 Task: Find connections with filter location Tamale with filter topic #linkedinwith filter profile language English with filter current company SK - Human Resources Consultant with filter school Bareilly College with filter industry Recreational Facilities with filter service category SupportTechnical Writing with filter keywords title Account Representative
Action: Mouse moved to (265, 321)
Screenshot: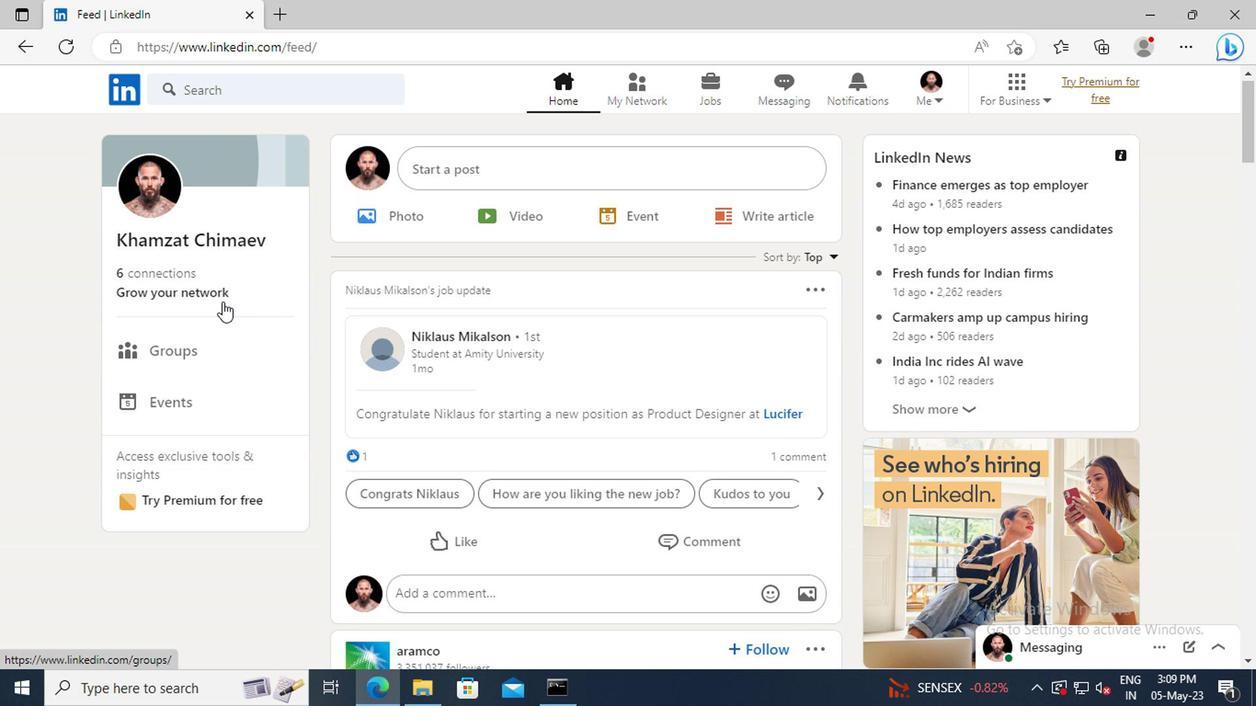 
Action: Mouse pressed left at (265, 321)
Screenshot: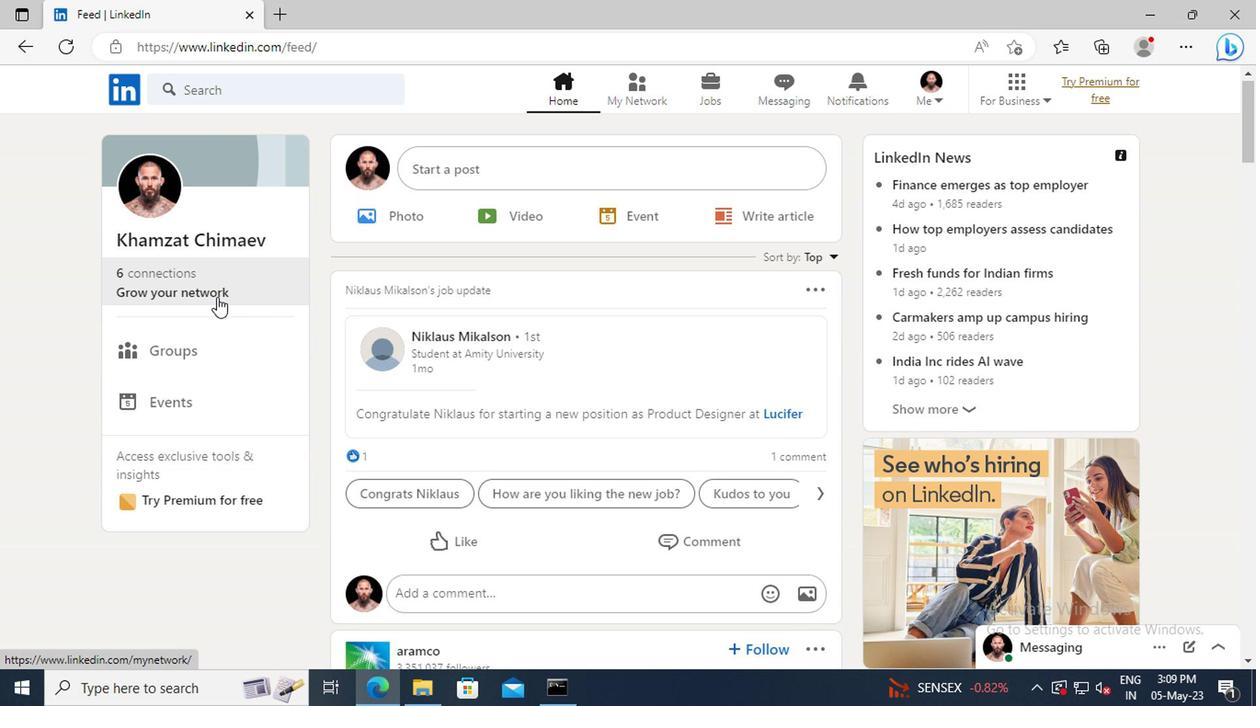 
Action: Mouse moved to (260, 255)
Screenshot: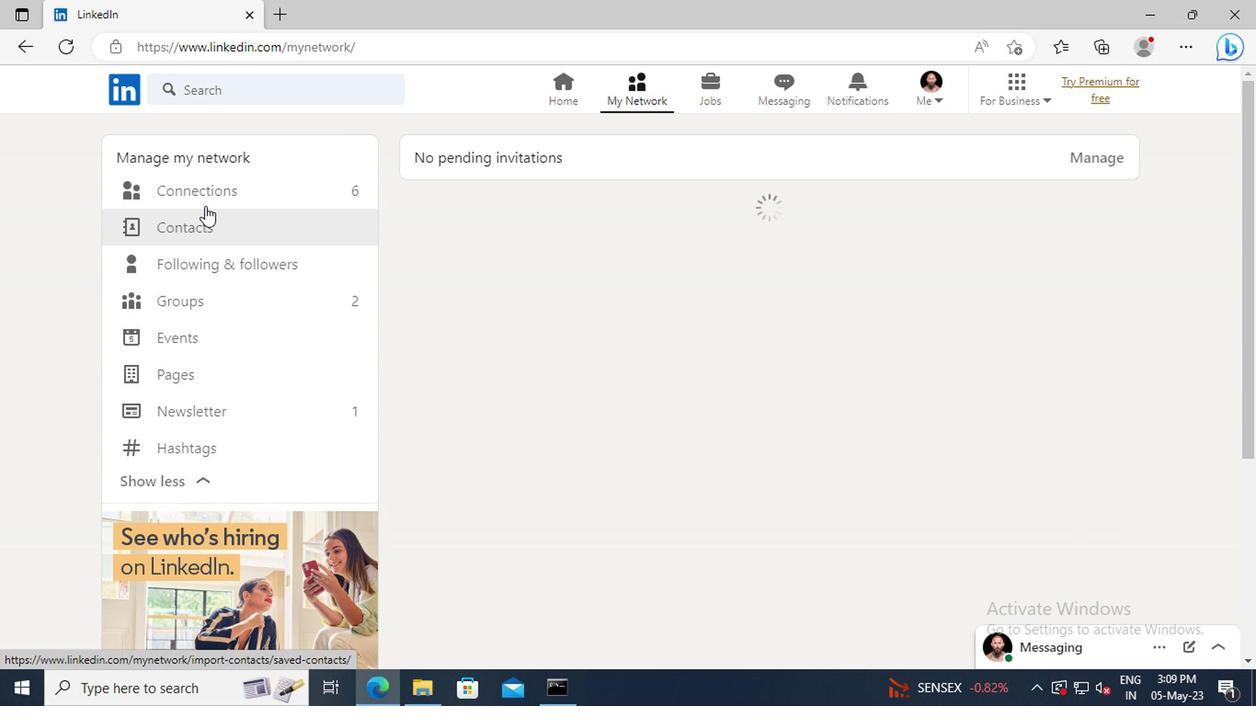 
Action: Mouse pressed left at (260, 255)
Screenshot: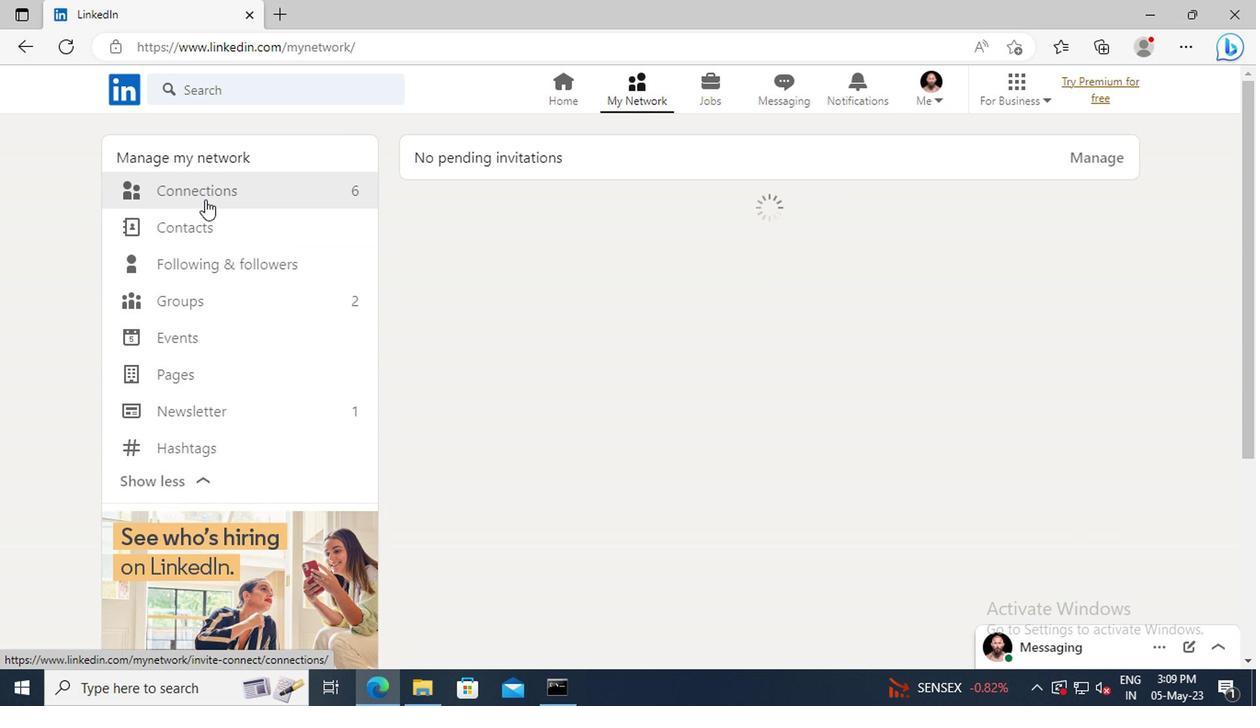 
Action: Mouse moved to (649, 255)
Screenshot: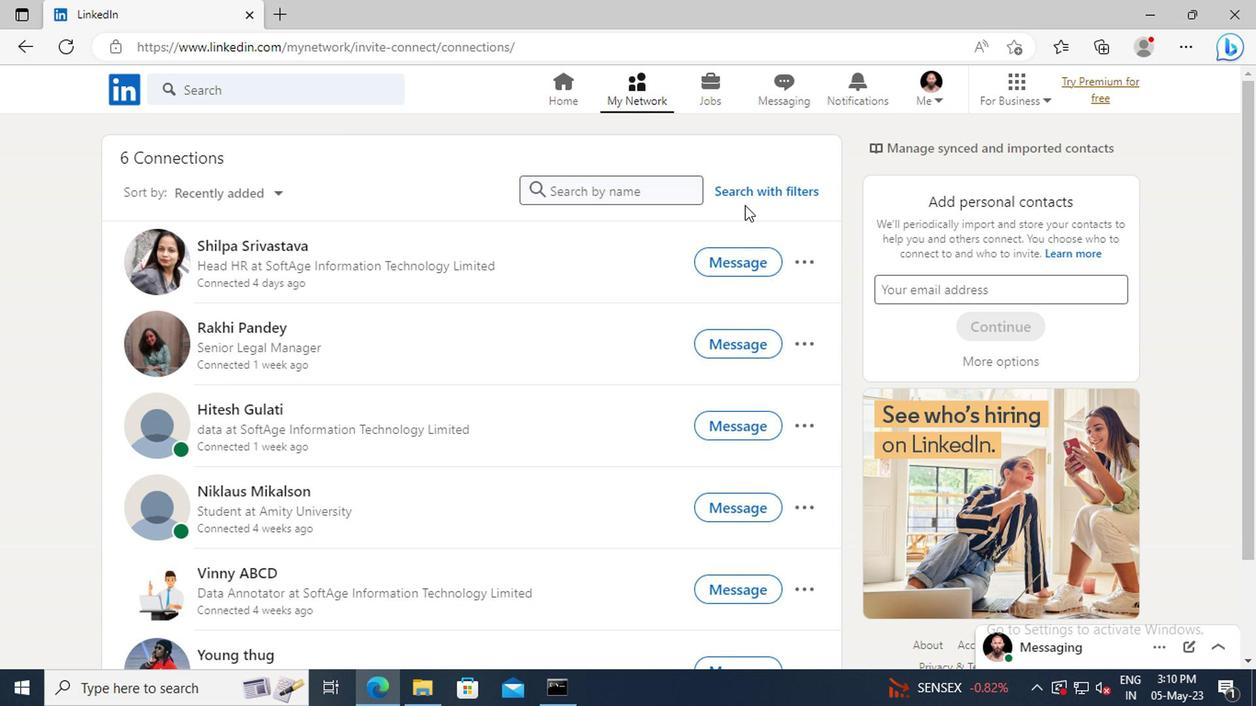 
Action: Mouse pressed left at (649, 255)
Screenshot: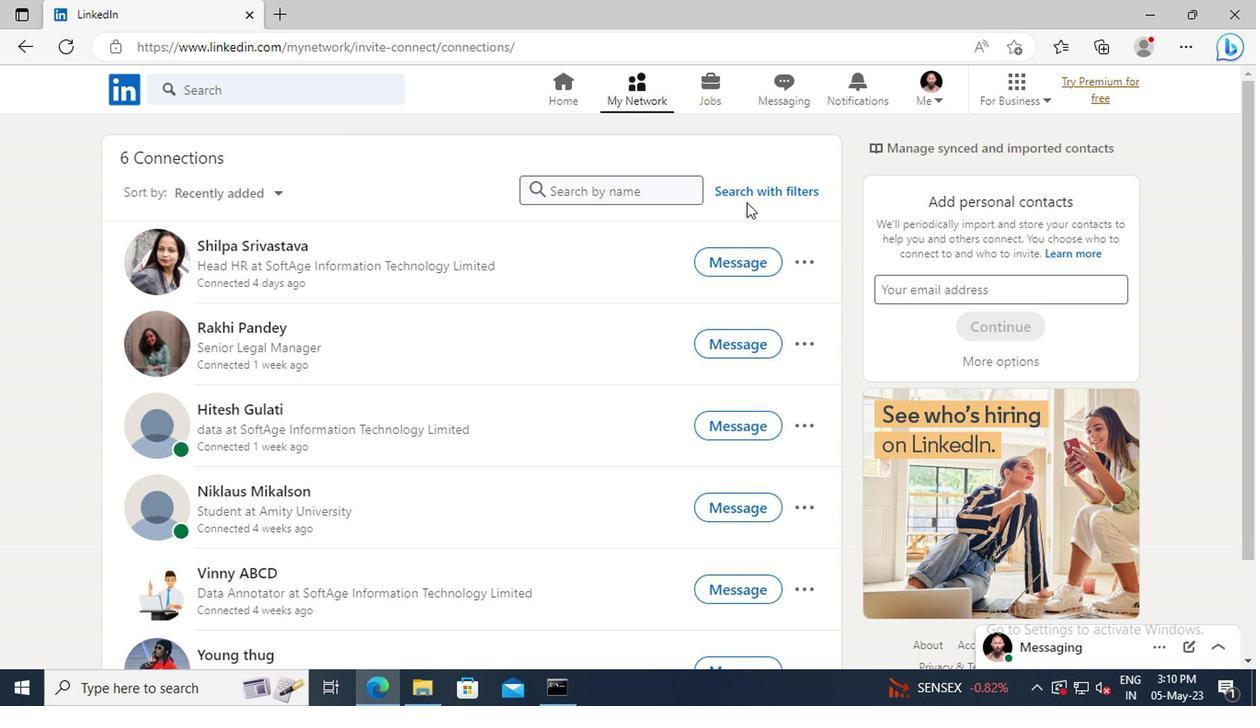 
Action: Mouse moved to (613, 215)
Screenshot: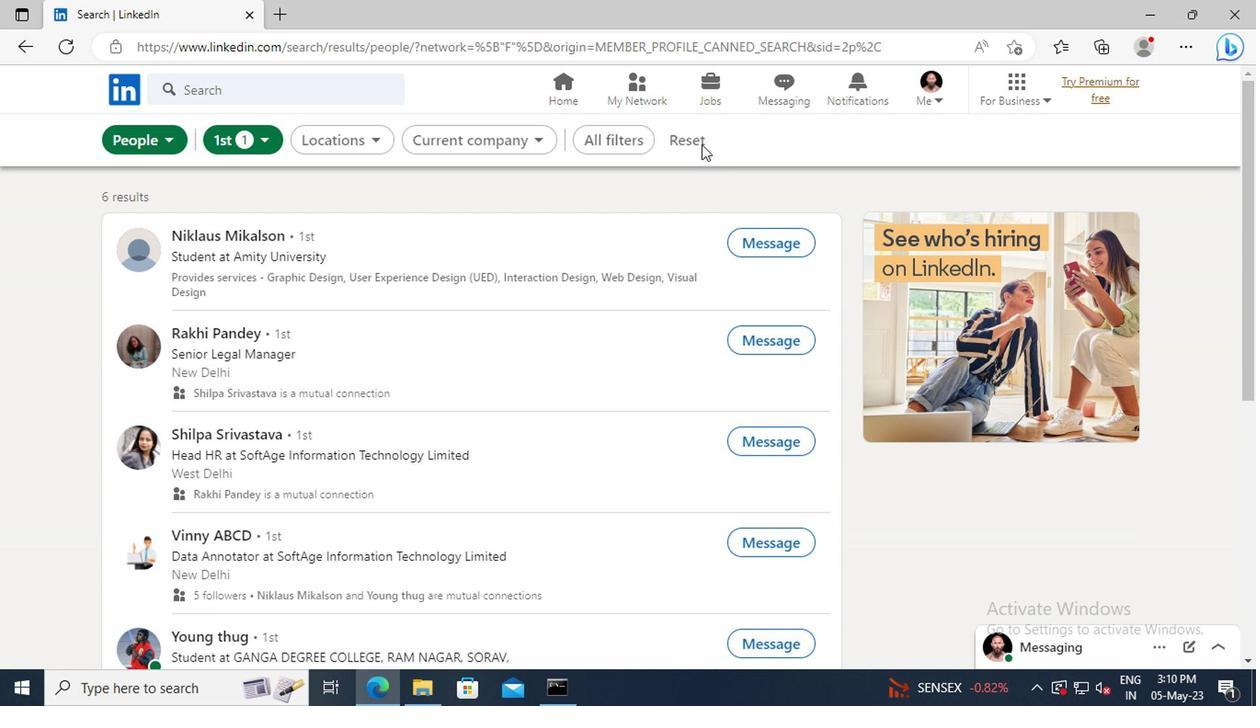 
Action: Mouse pressed left at (613, 215)
Screenshot: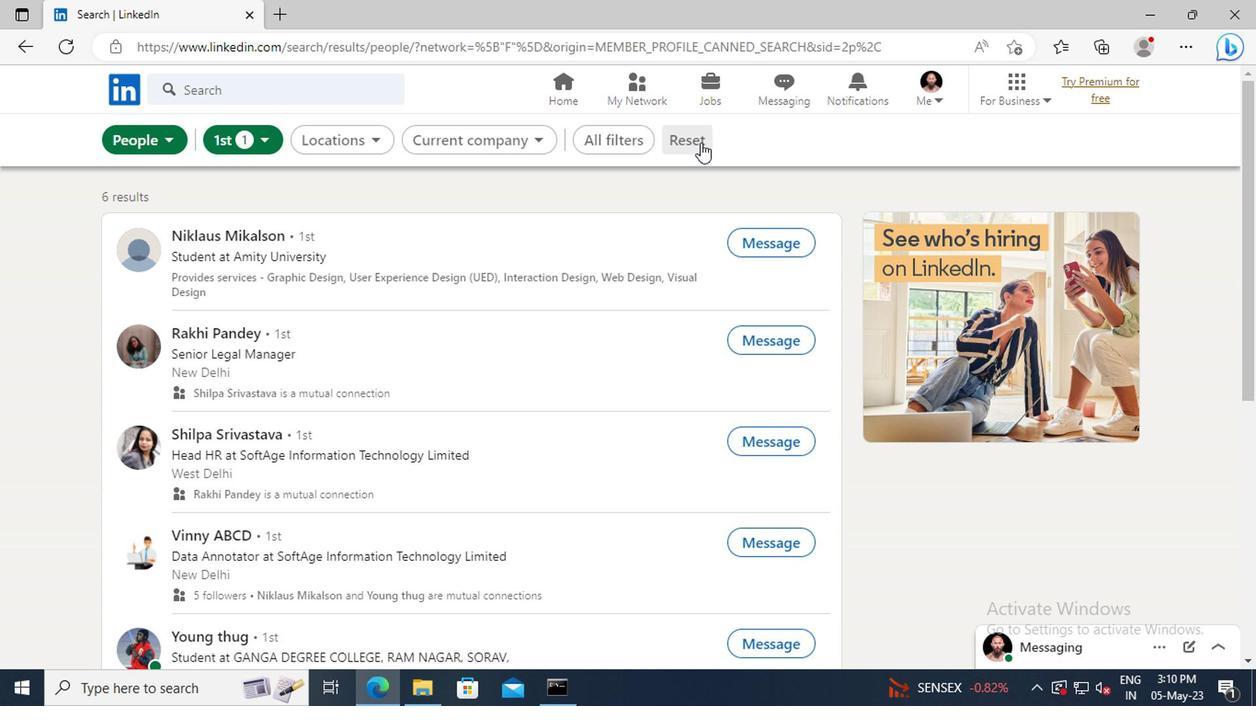 
Action: Mouse moved to (597, 214)
Screenshot: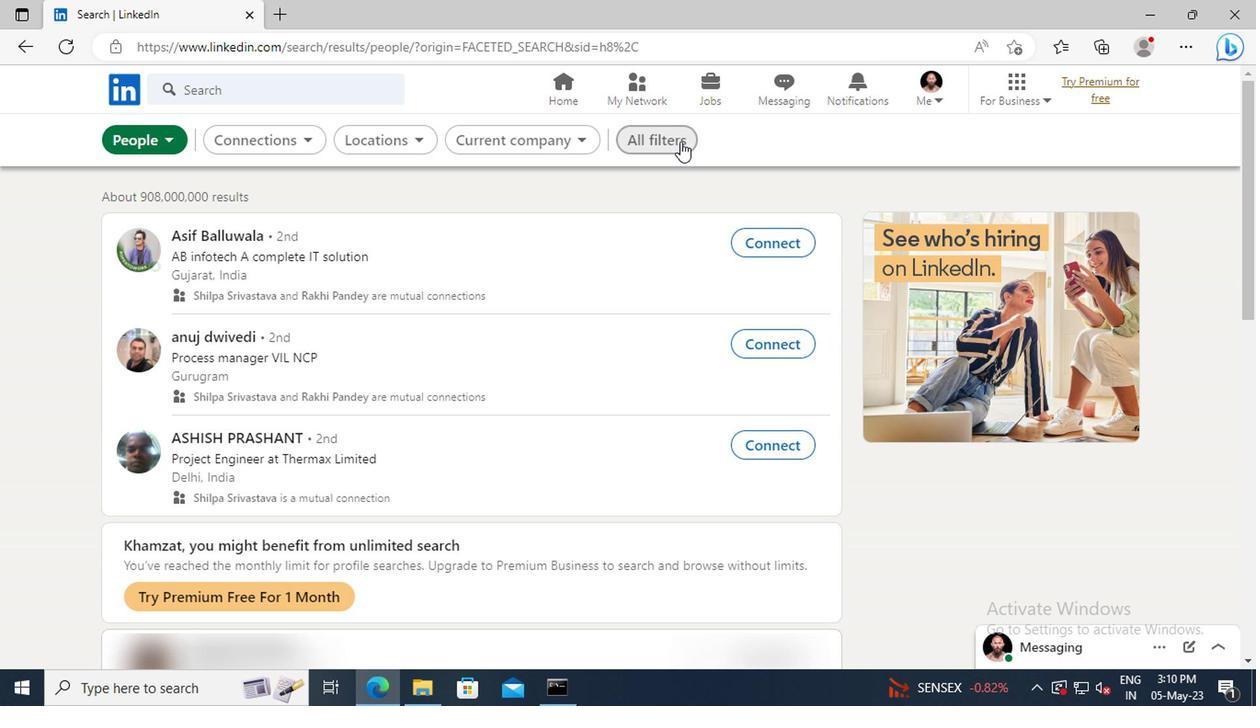 
Action: Mouse pressed left at (597, 214)
Screenshot: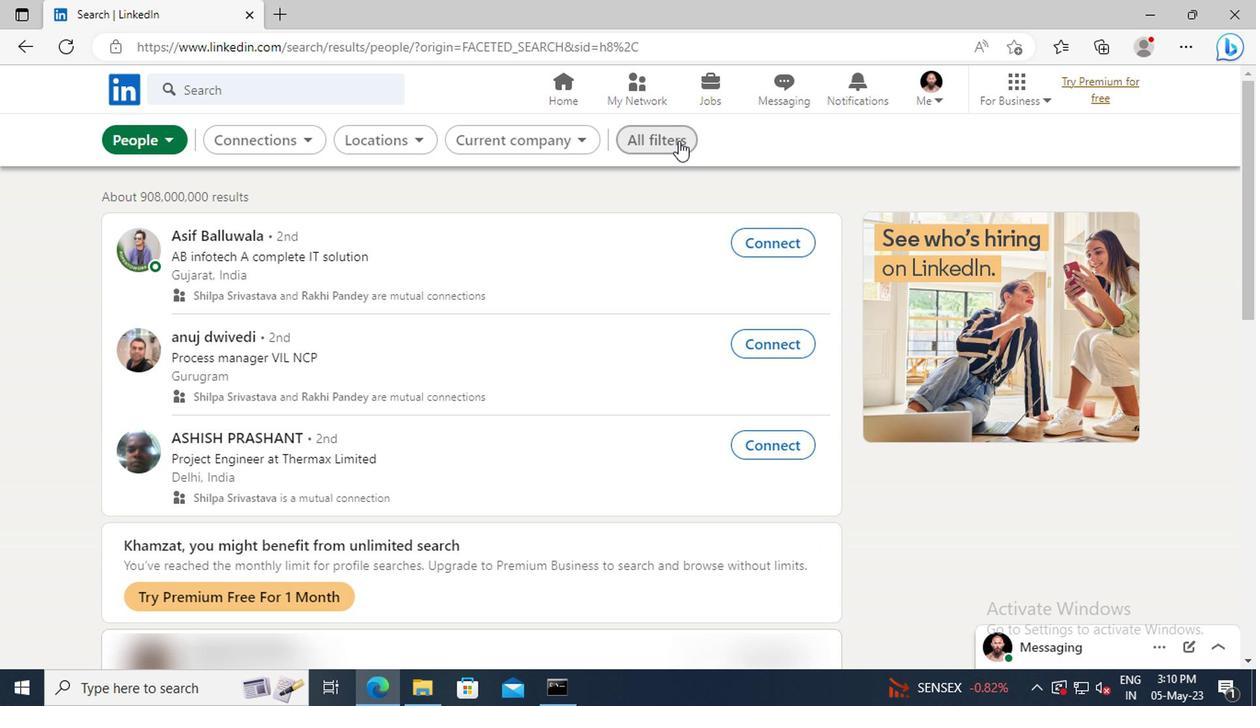 
Action: Mouse moved to (821, 361)
Screenshot: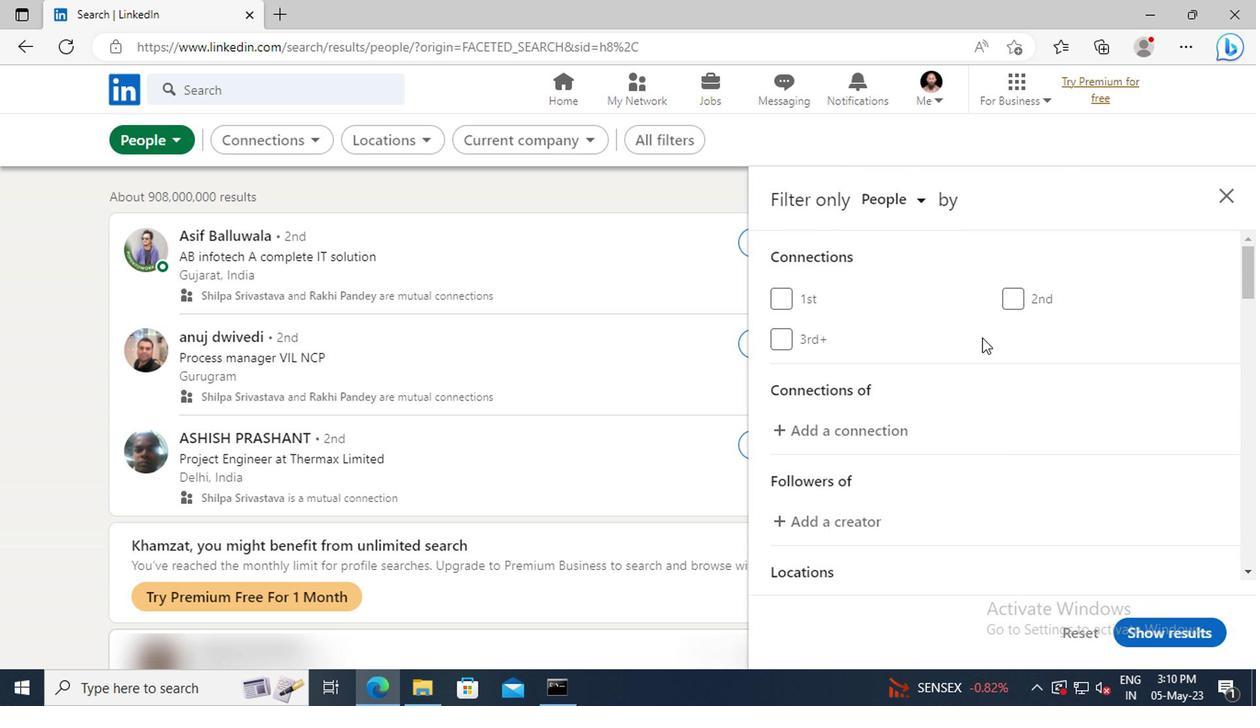 
Action: Mouse scrolled (821, 361) with delta (0, 0)
Screenshot: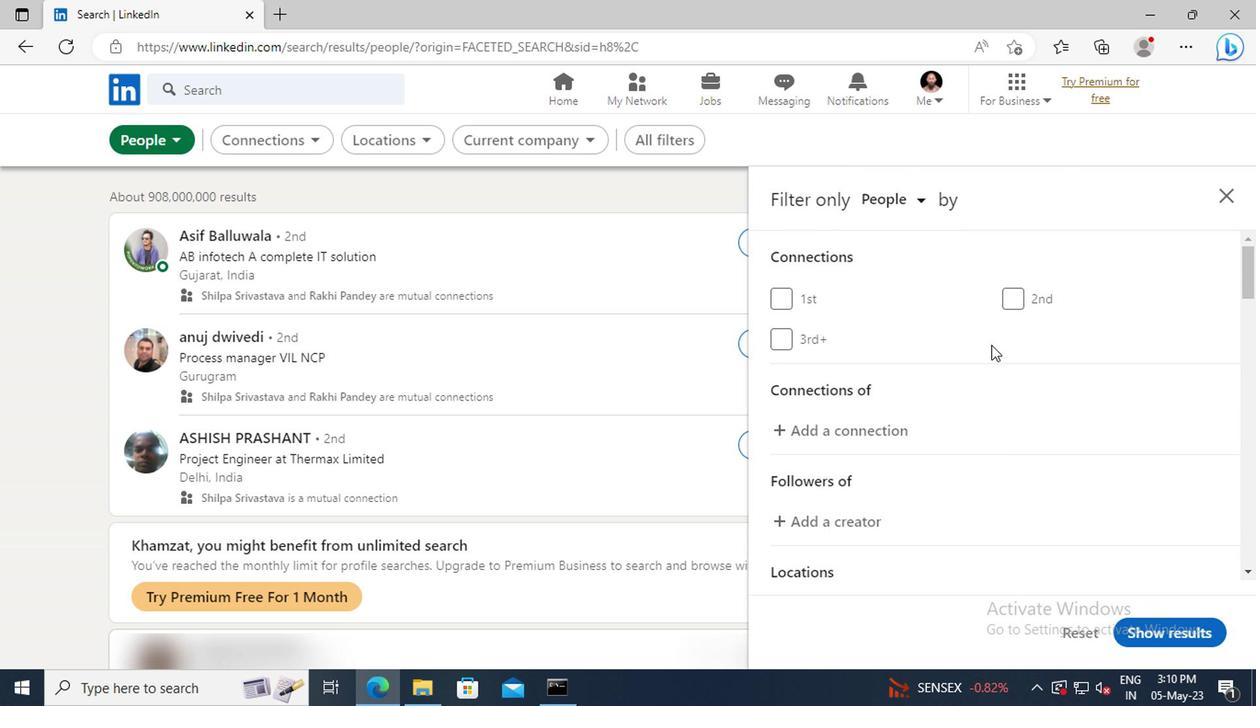 
Action: Mouse scrolled (821, 361) with delta (0, 0)
Screenshot: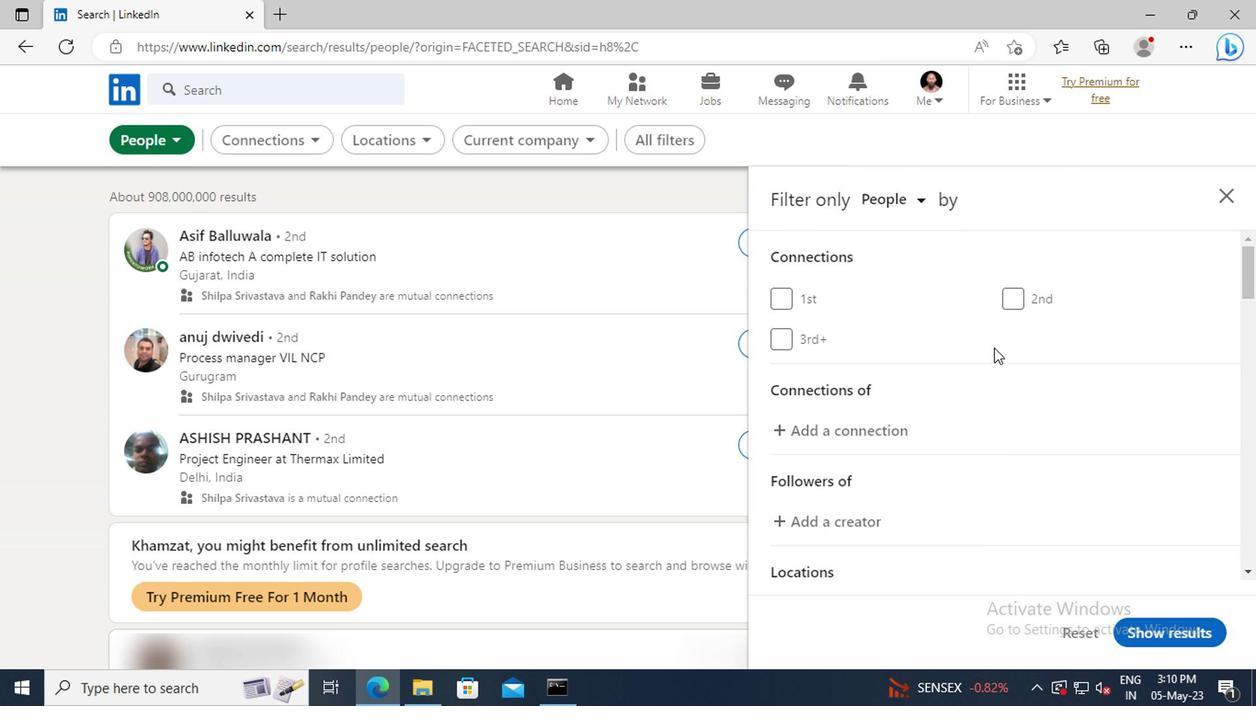 
Action: Mouse scrolled (821, 361) with delta (0, 0)
Screenshot: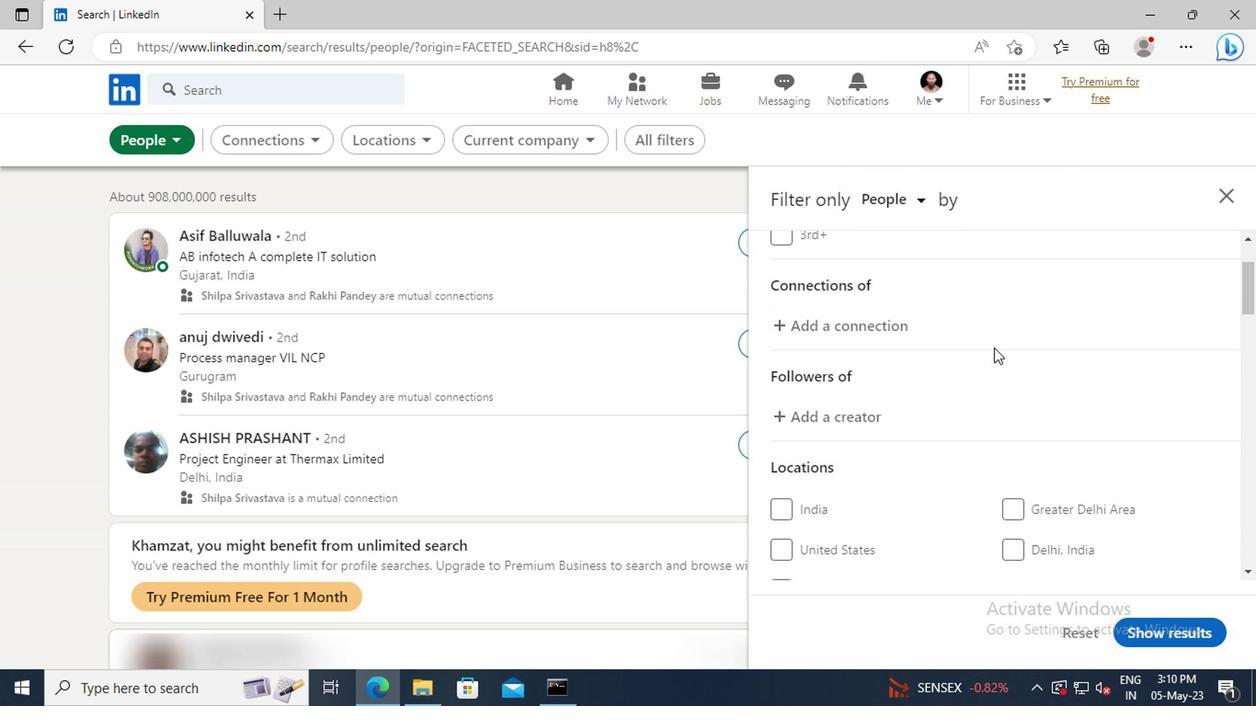
Action: Mouse scrolled (821, 361) with delta (0, 0)
Screenshot: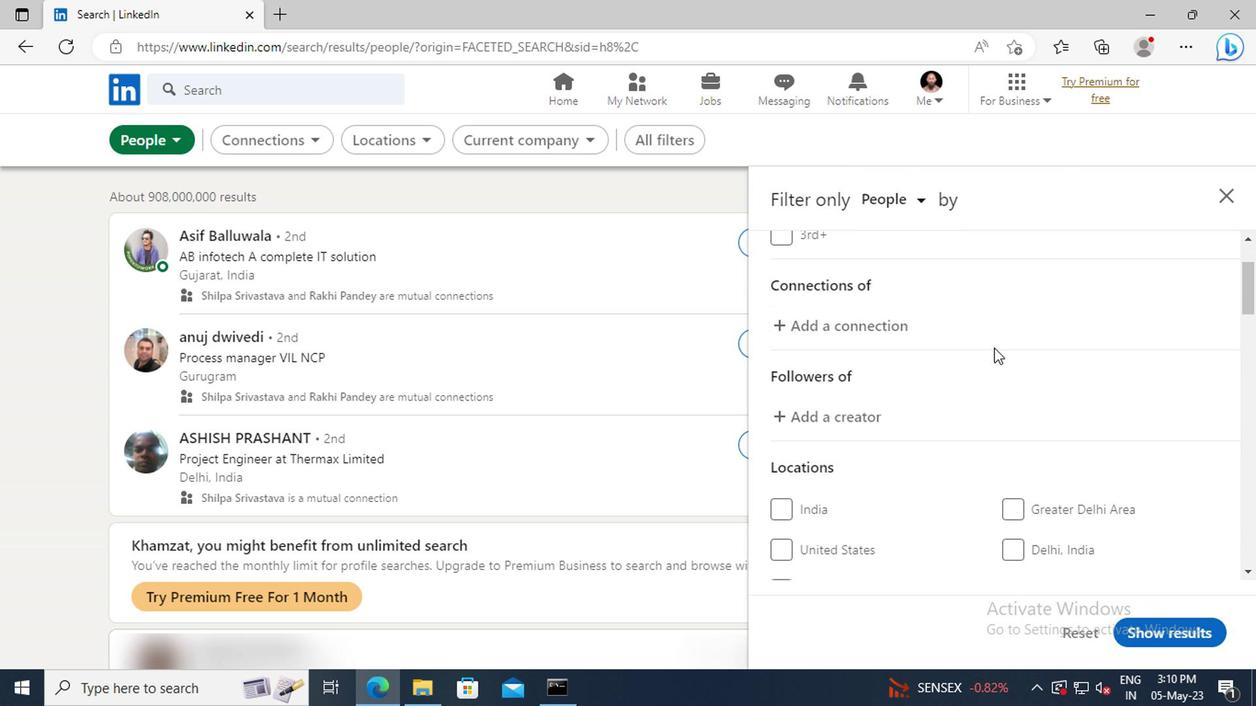 
Action: Mouse scrolled (821, 361) with delta (0, 0)
Screenshot: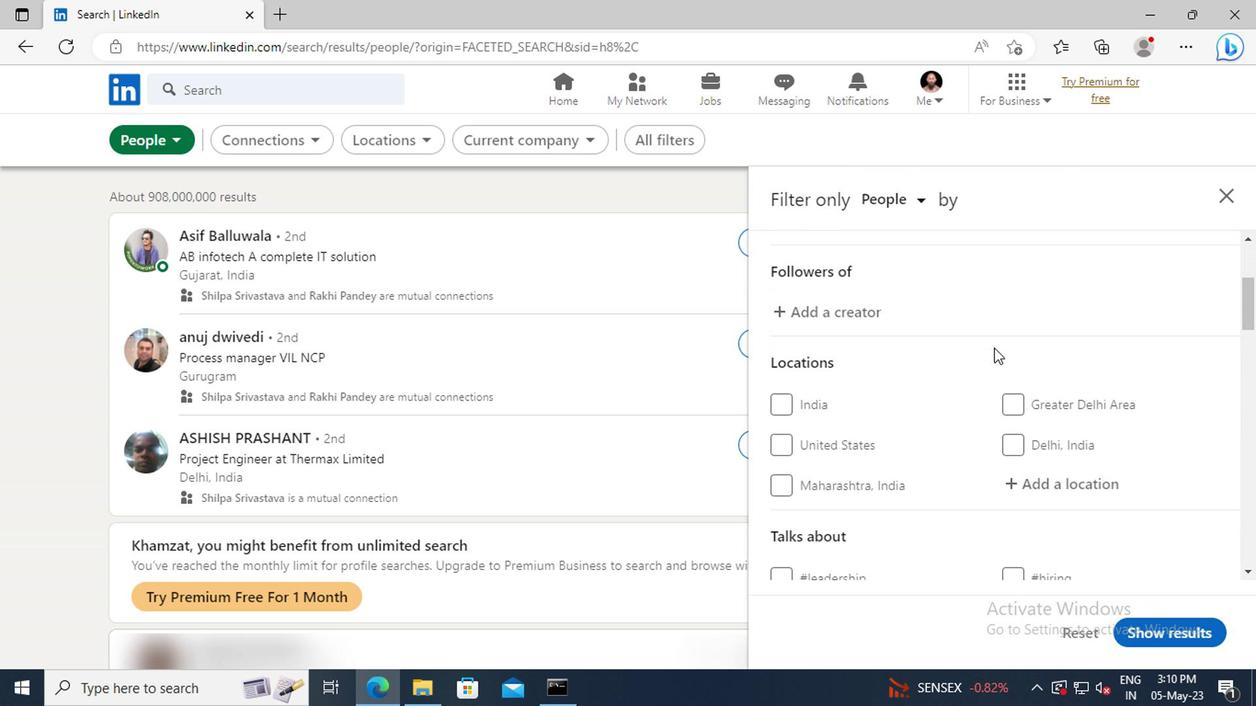 
Action: Mouse scrolled (821, 361) with delta (0, 0)
Screenshot: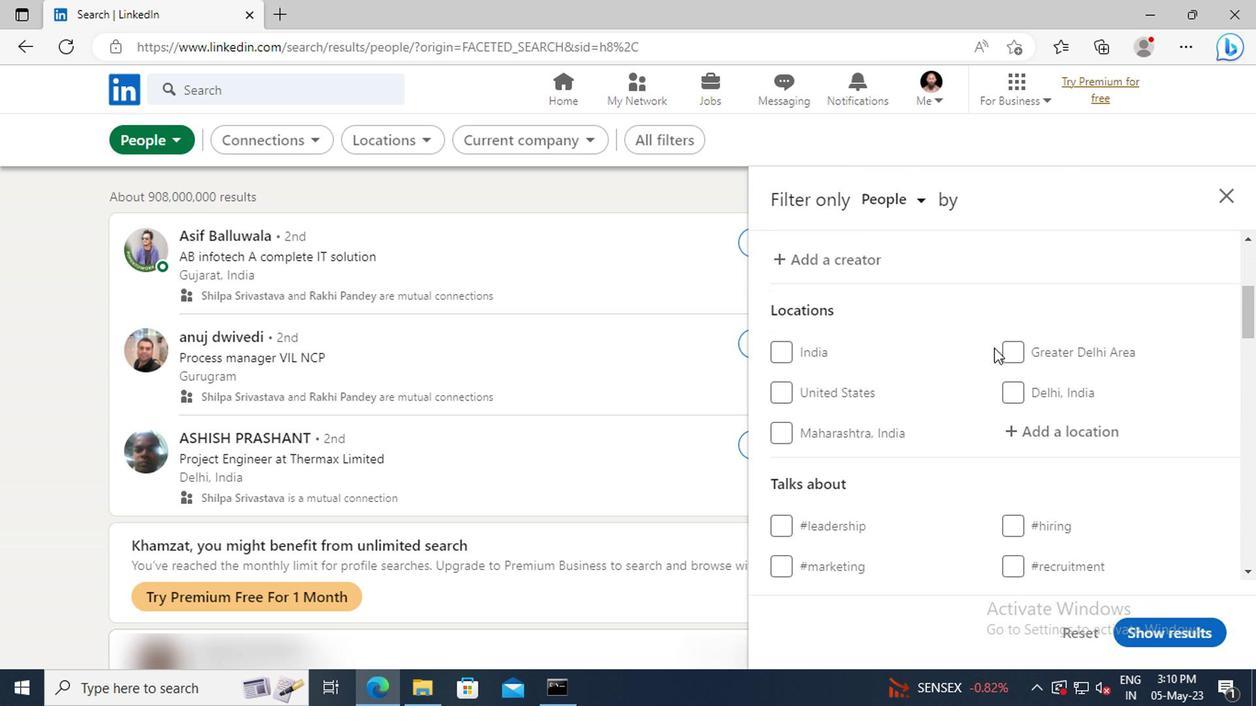 
Action: Mouse moved to (835, 387)
Screenshot: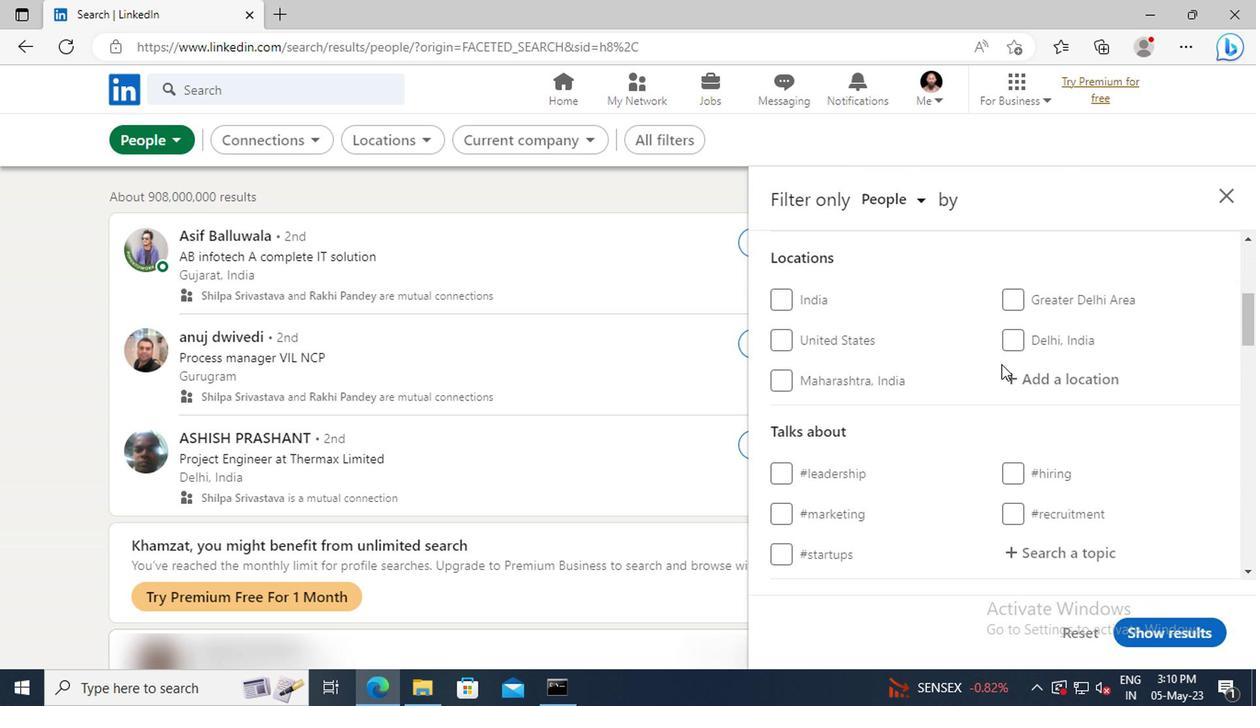 
Action: Mouse pressed left at (835, 387)
Screenshot: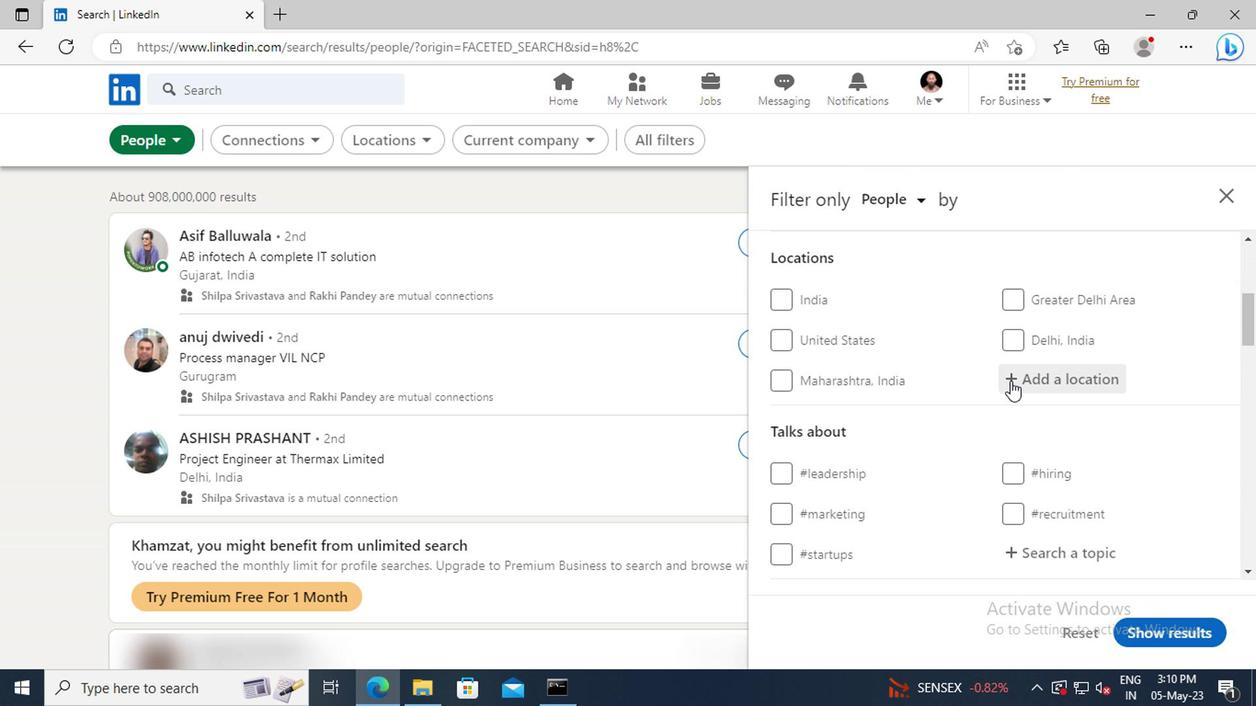 
Action: Key pressed <Key.shift>TAMALE<Key.enter>
Screenshot: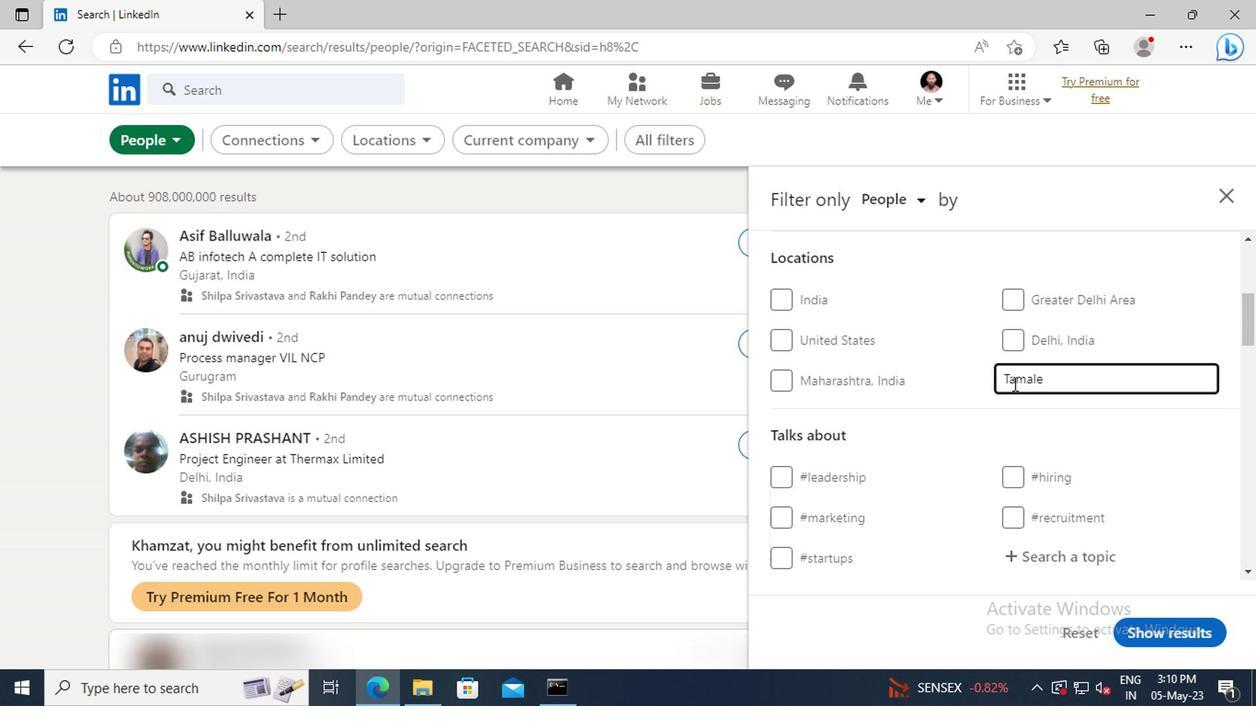 
Action: Mouse scrolled (835, 386) with delta (0, 0)
Screenshot: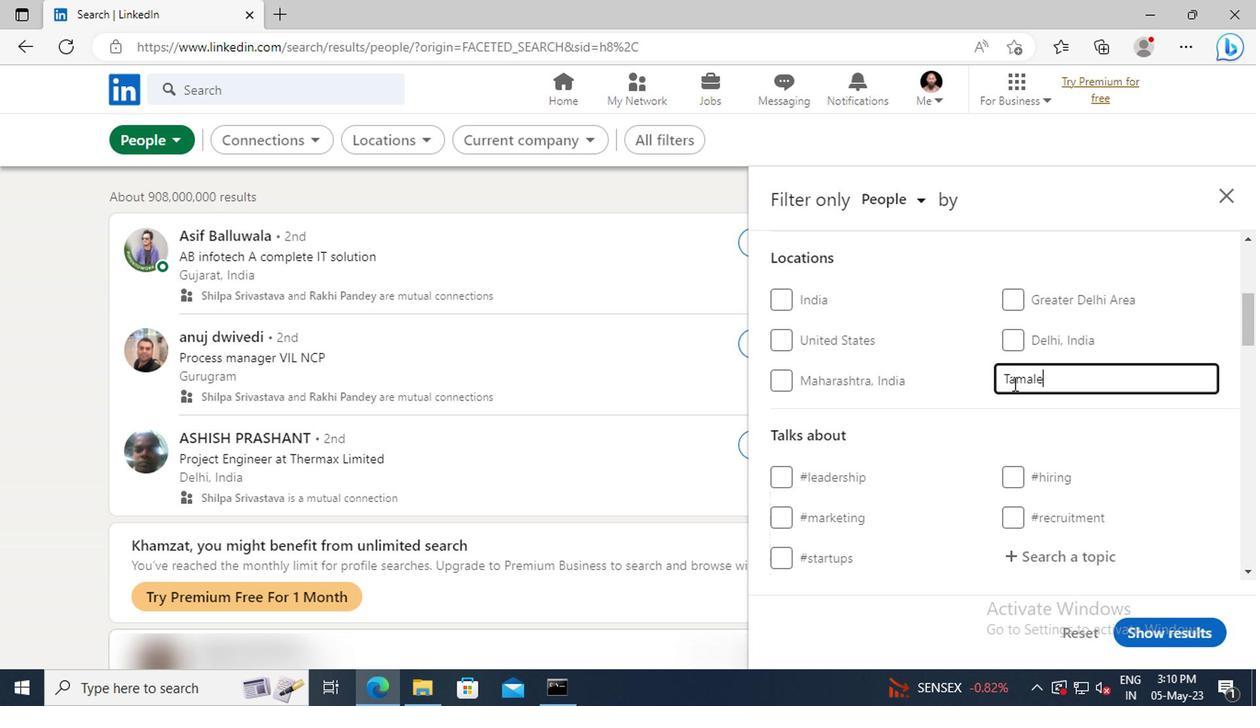 
Action: Mouse scrolled (835, 386) with delta (0, 0)
Screenshot: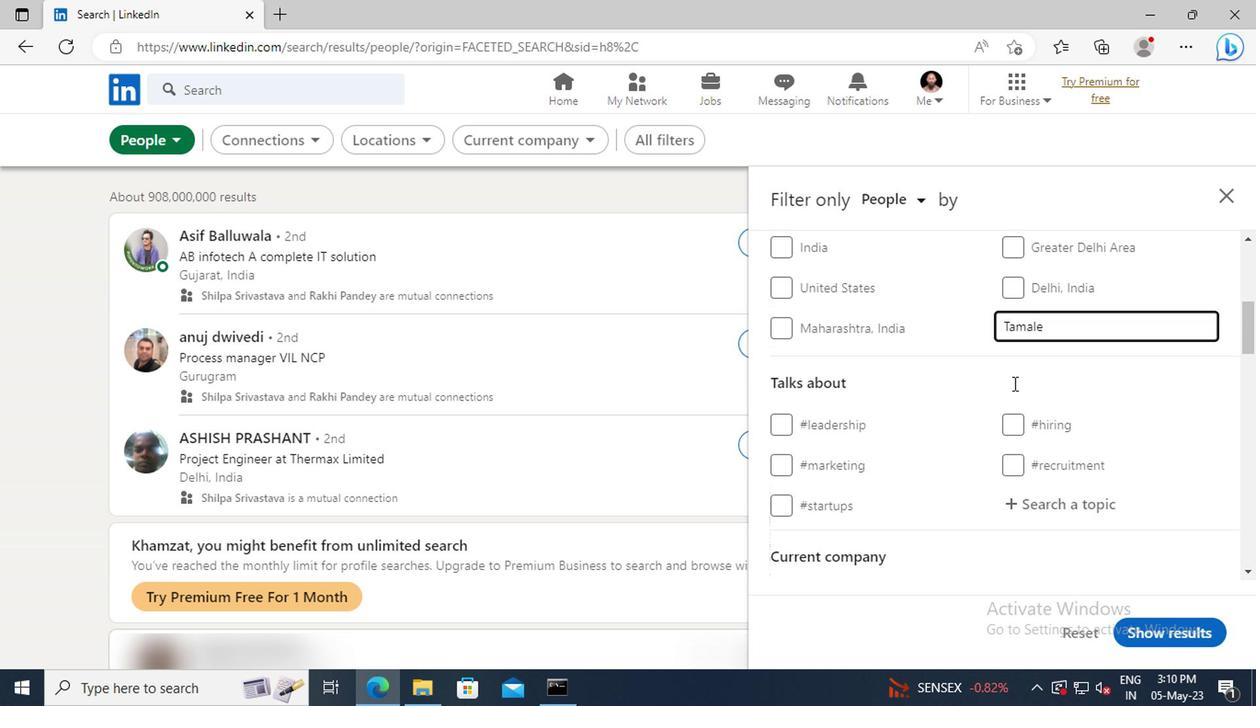 
Action: Mouse scrolled (835, 386) with delta (0, 0)
Screenshot: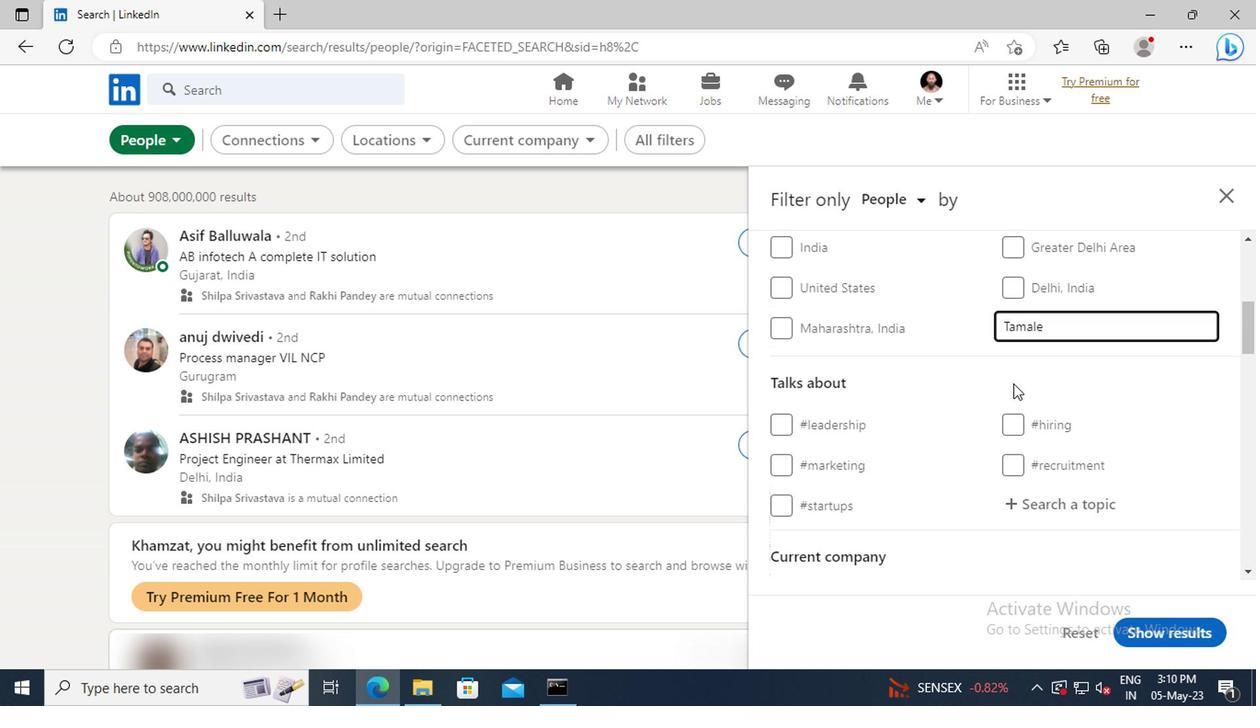
Action: Mouse moved to (846, 399)
Screenshot: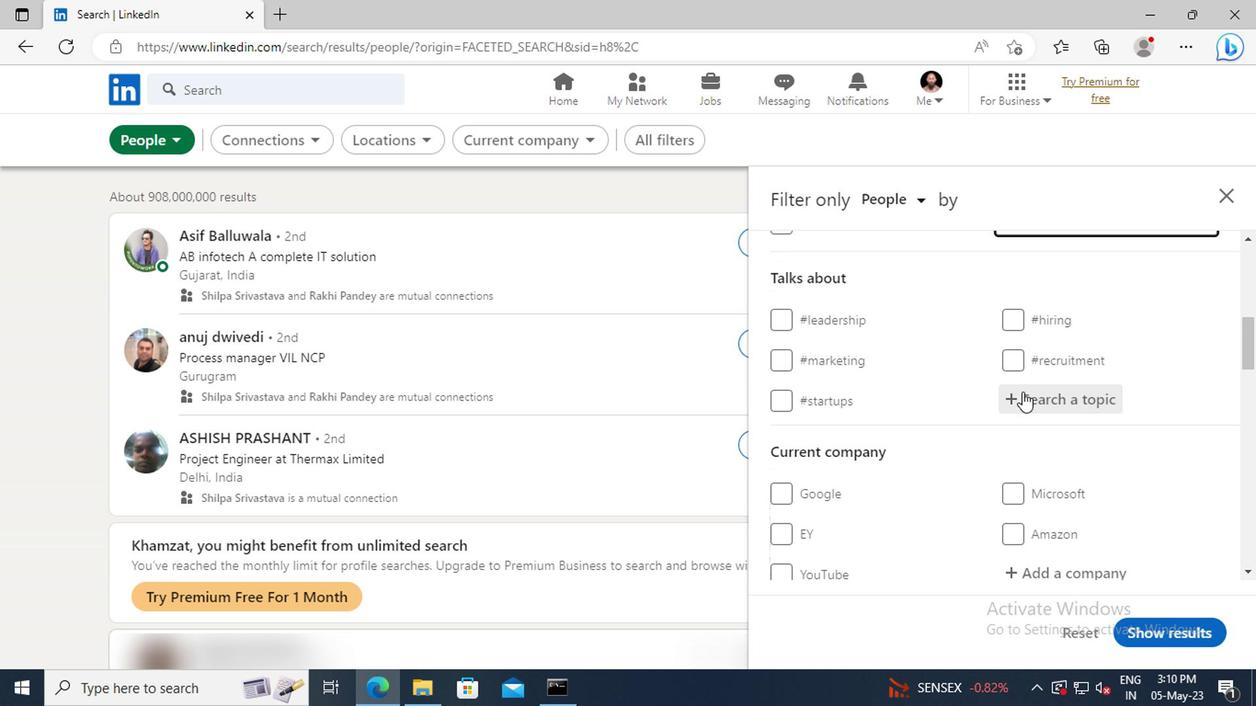 
Action: Mouse pressed left at (846, 399)
Screenshot: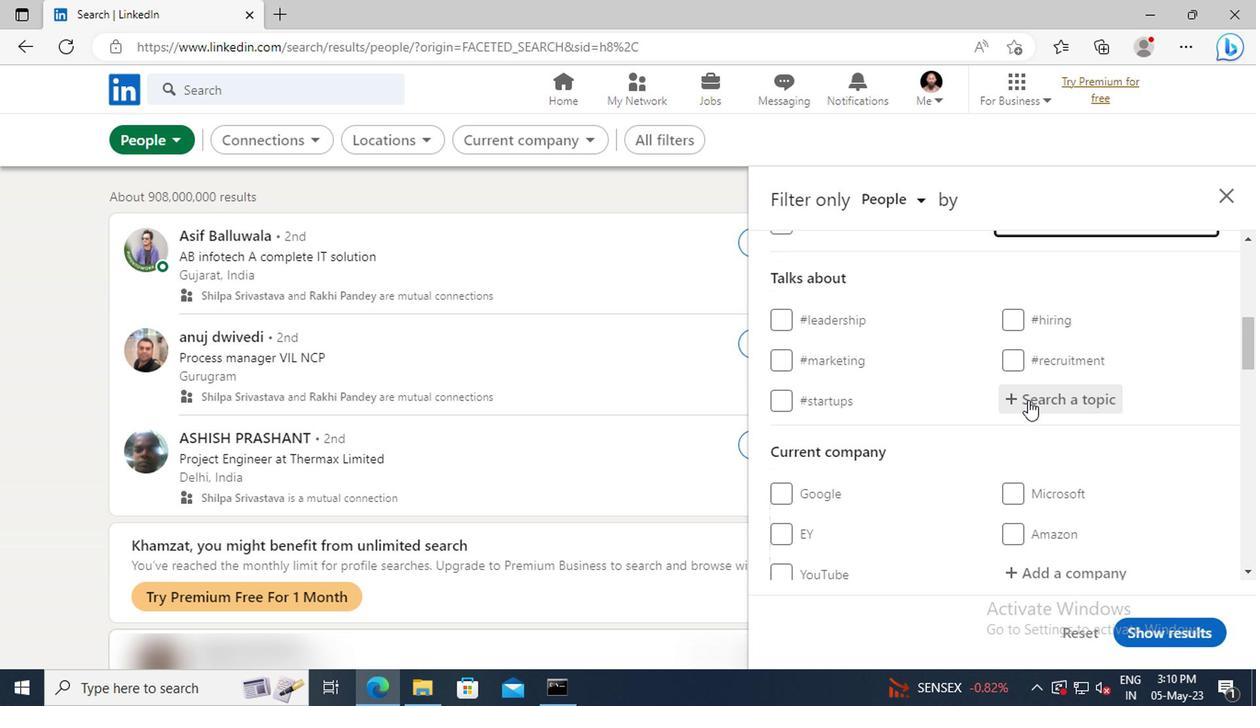 
Action: Key pressed LINKE
Screenshot: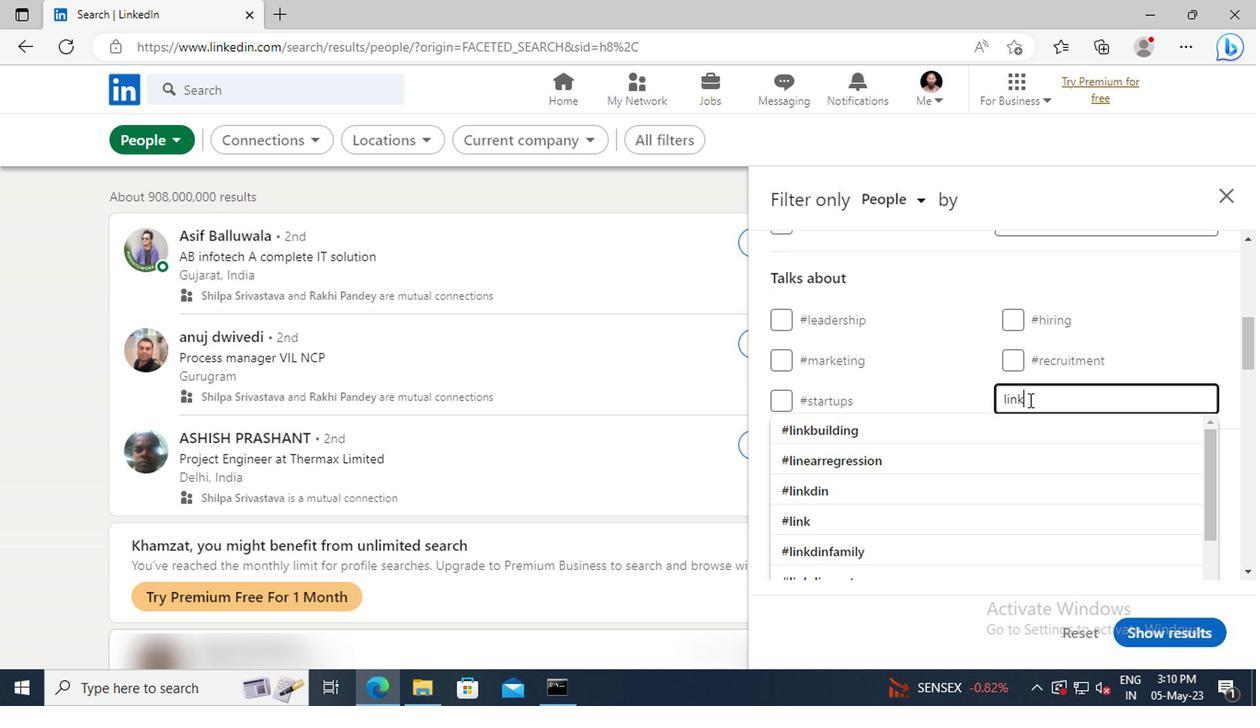 
Action: Mouse moved to (849, 416)
Screenshot: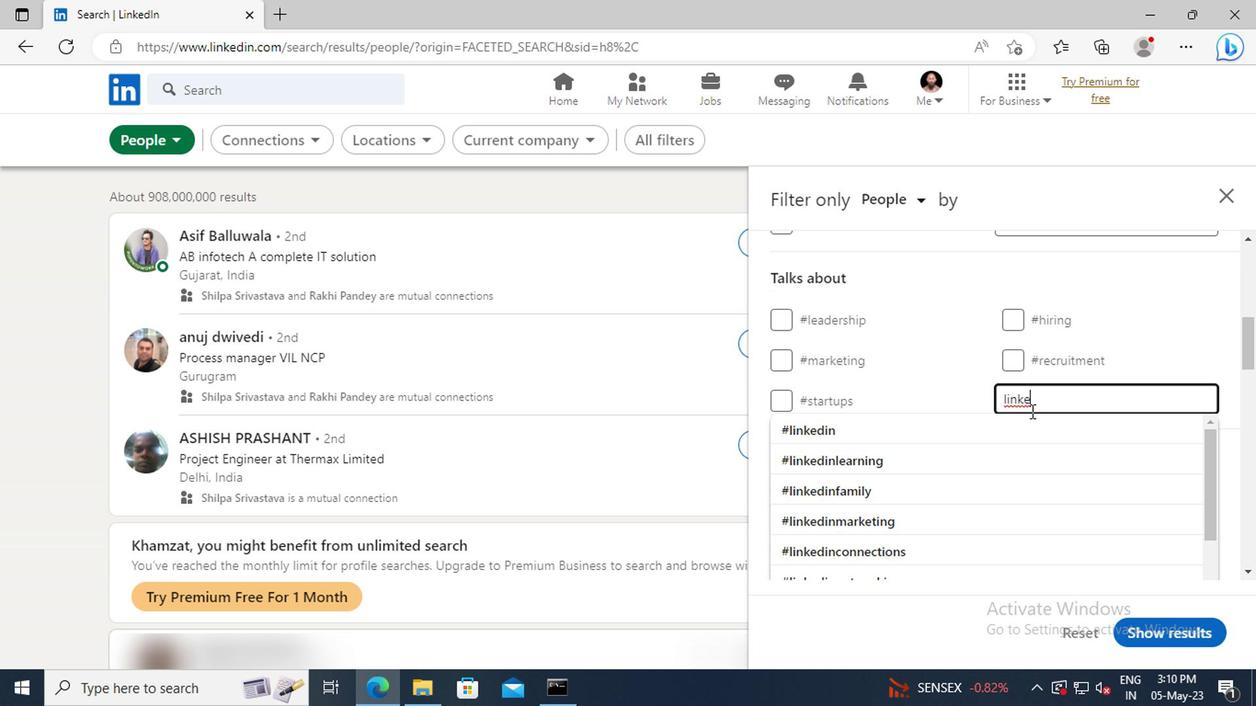 
Action: Mouse pressed left at (849, 416)
Screenshot: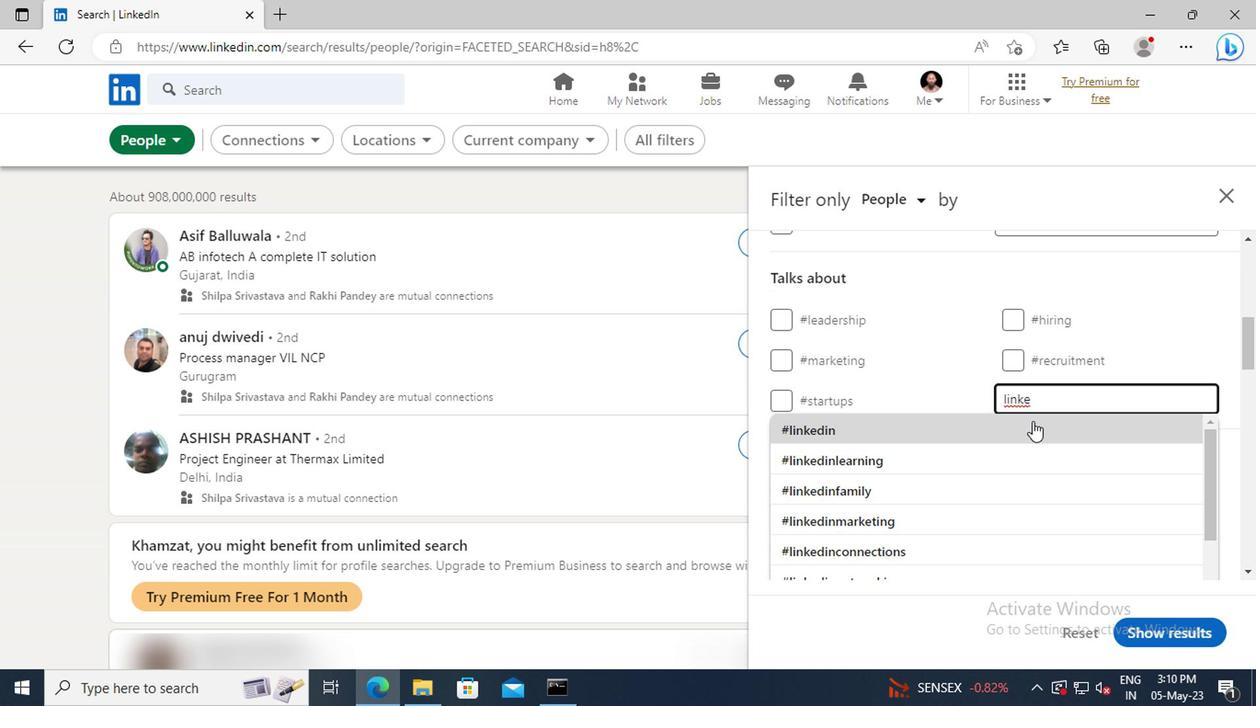 
Action: Mouse scrolled (849, 415) with delta (0, 0)
Screenshot: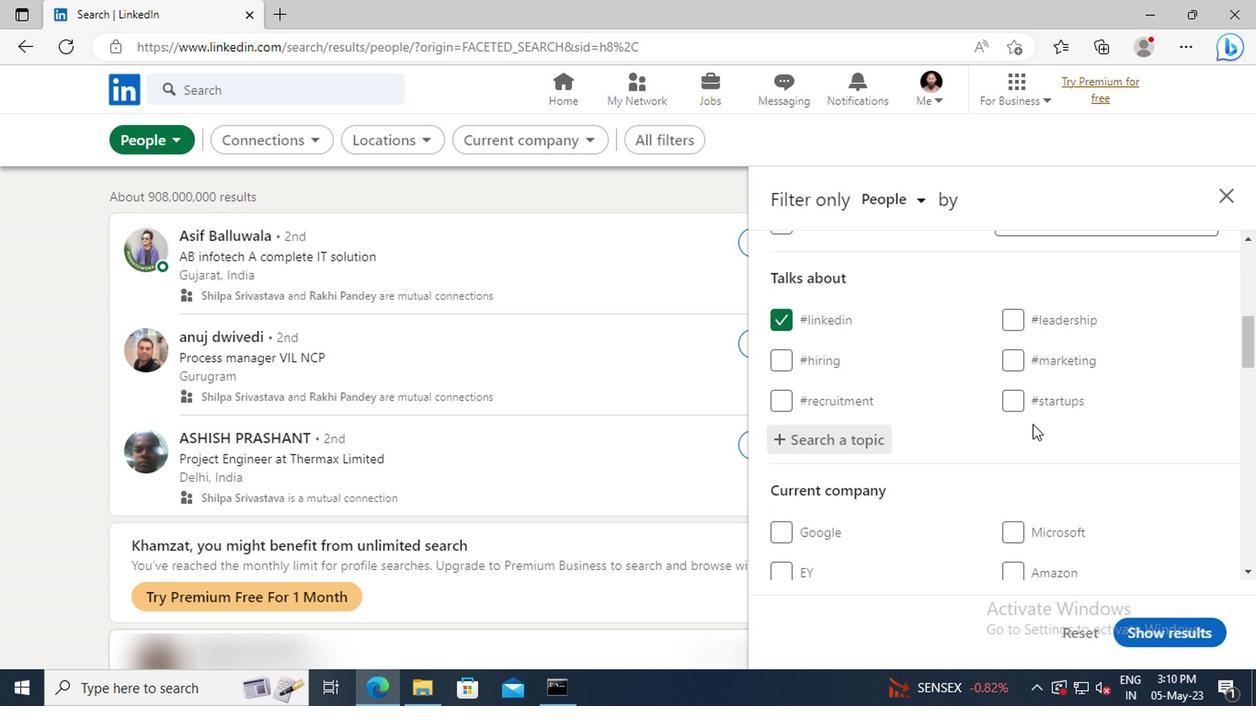 
Action: Mouse scrolled (849, 415) with delta (0, 0)
Screenshot: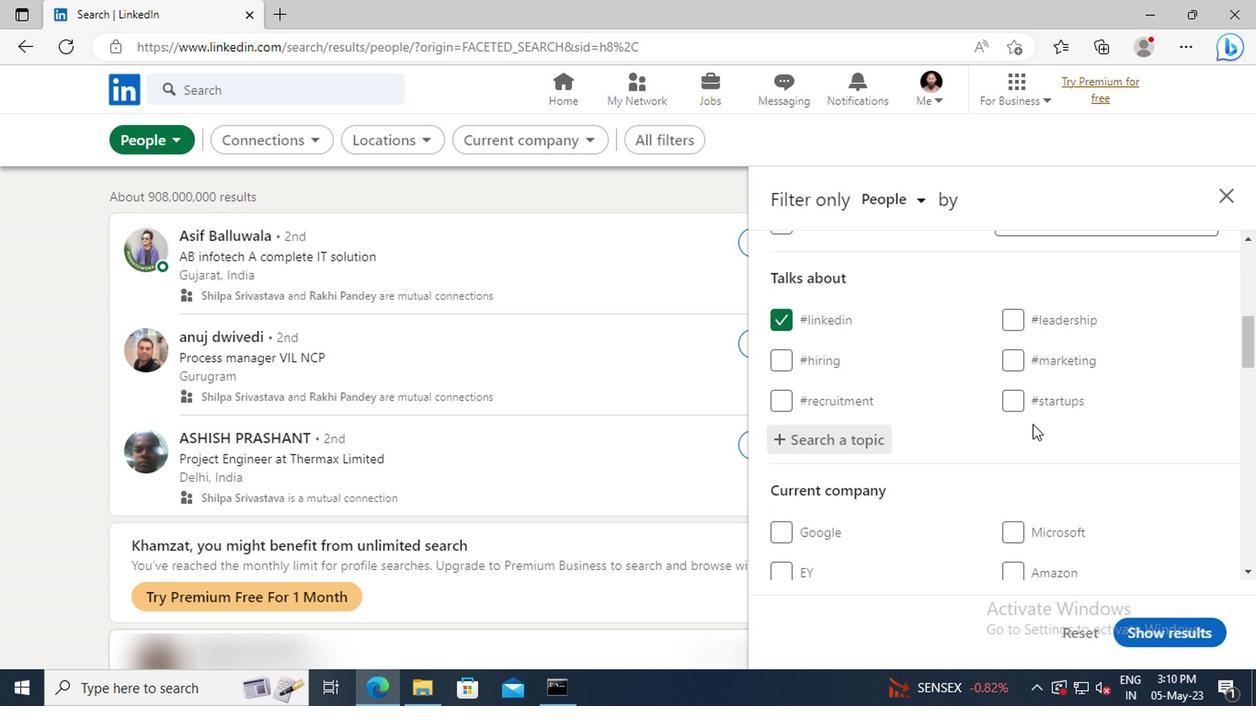 
Action: Mouse scrolled (849, 415) with delta (0, 0)
Screenshot: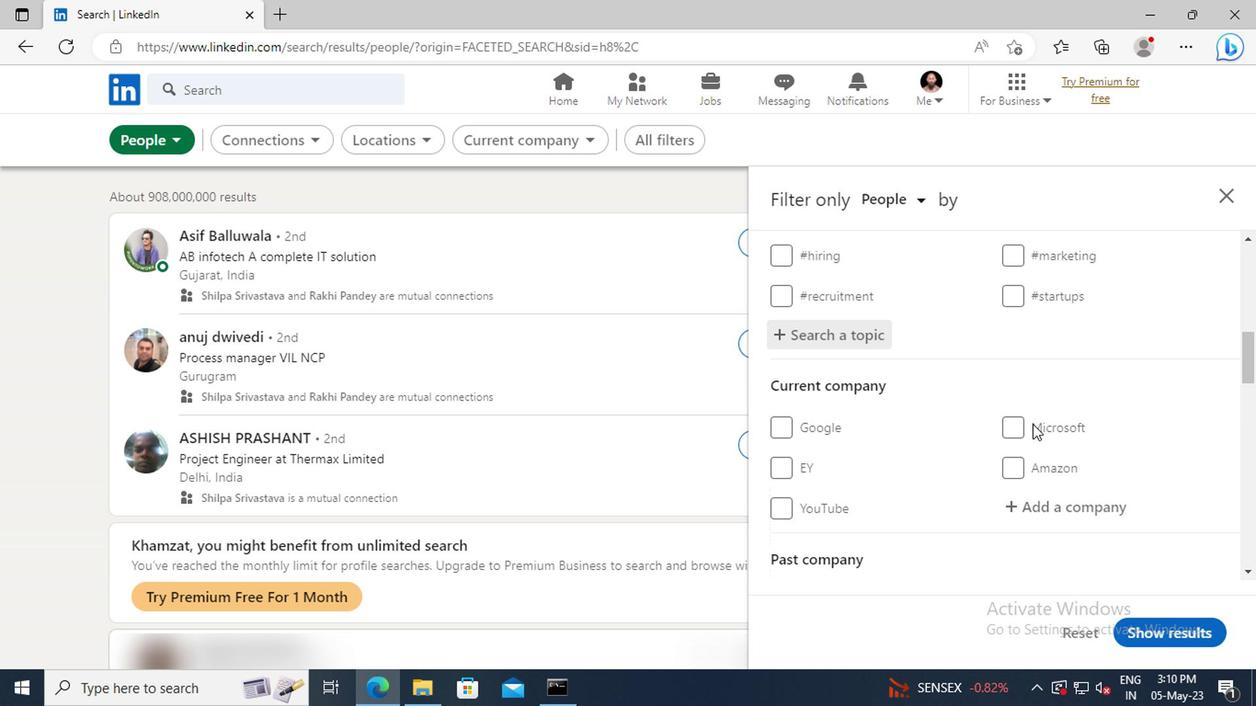 
Action: Mouse scrolled (849, 415) with delta (0, 0)
Screenshot: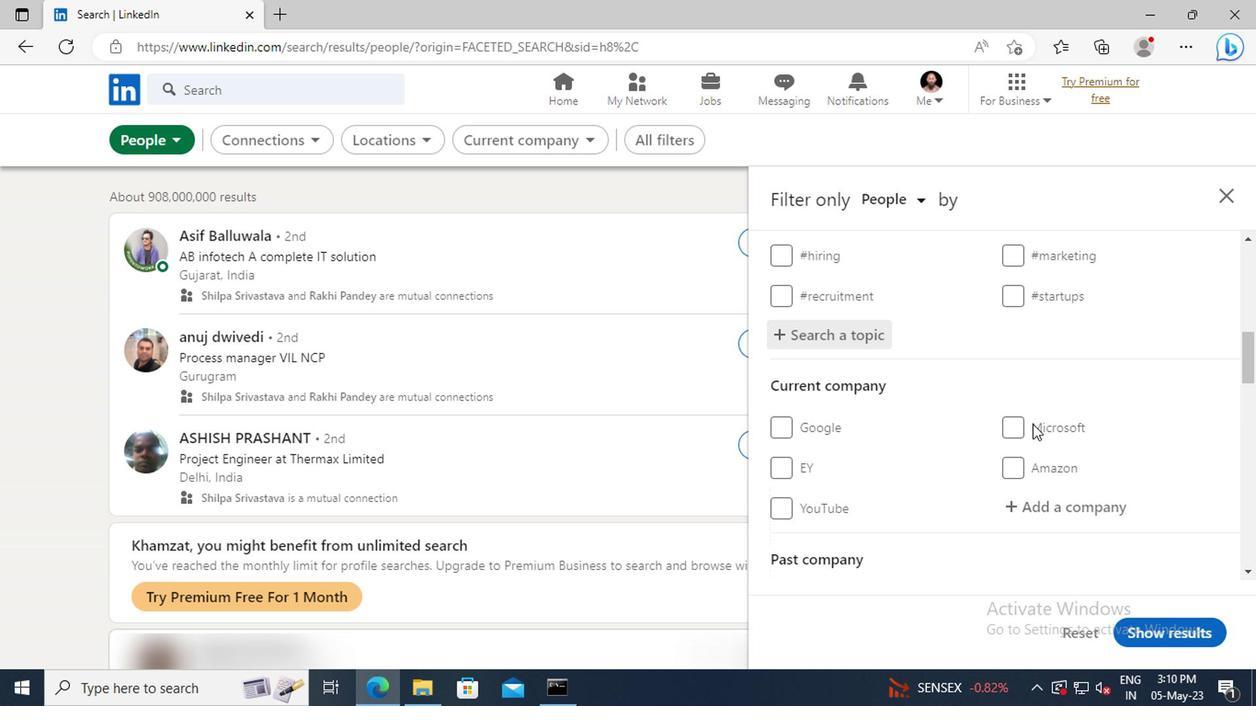 
Action: Mouse scrolled (849, 415) with delta (0, 0)
Screenshot: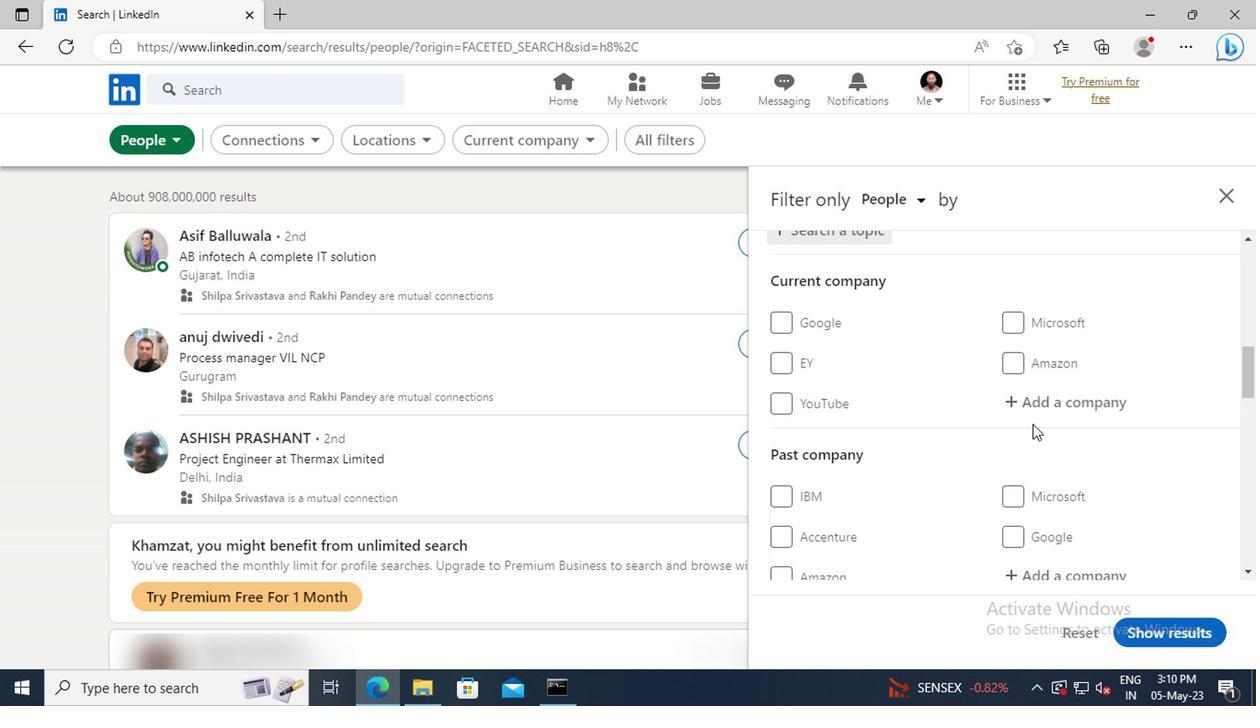 
Action: Mouse scrolled (849, 415) with delta (0, 0)
Screenshot: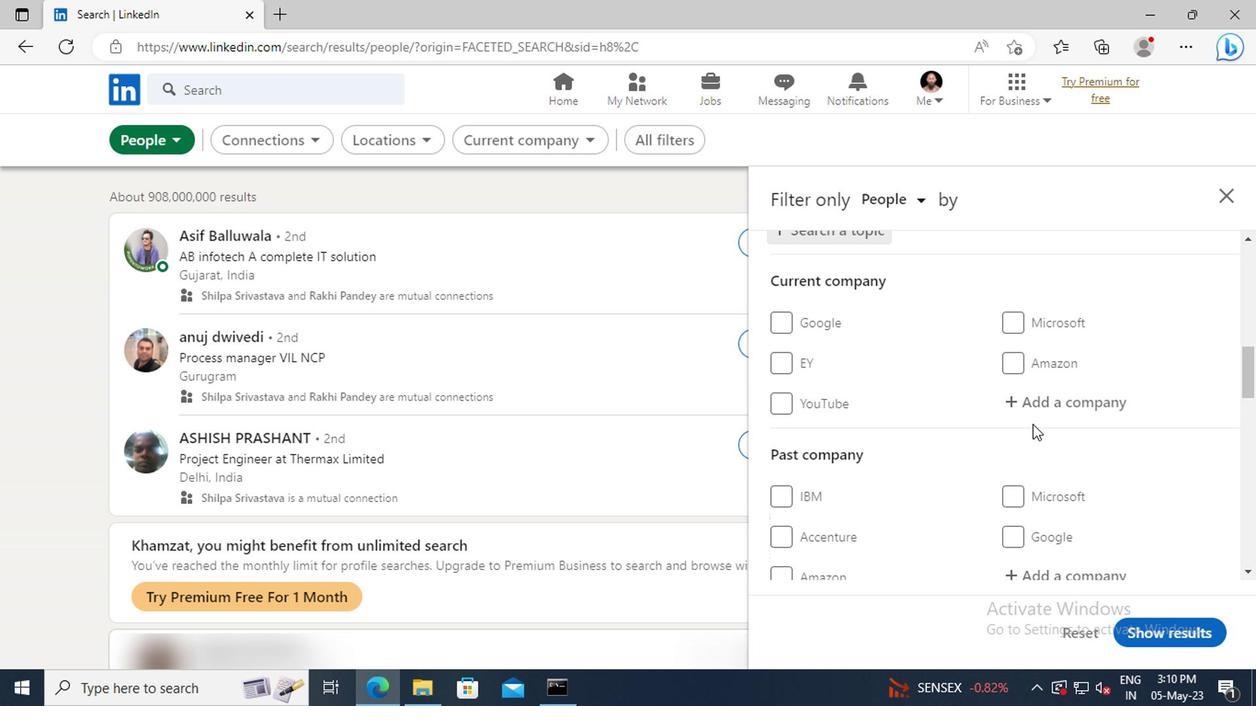 
Action: Mouse scrolled (849, 415) with delta (0, 0)
Screenshot: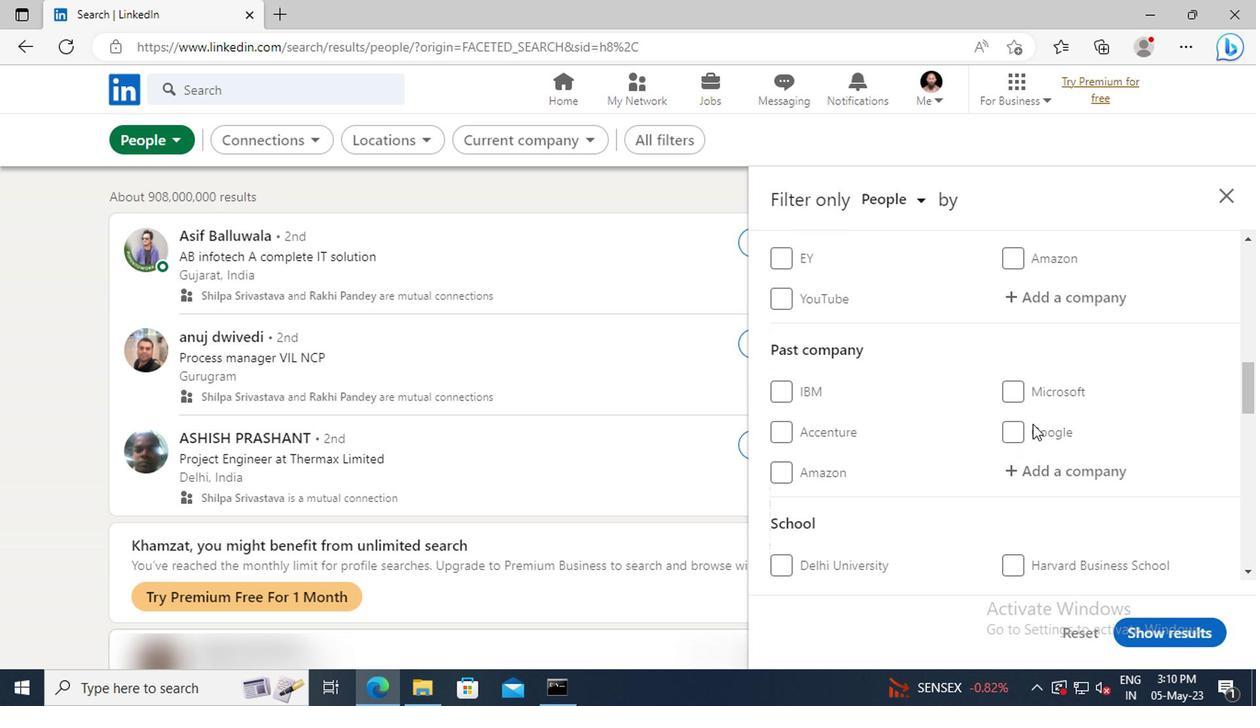 
Action: Mouse scrolled (849, 415) with delta (0, 0)
Screenshot: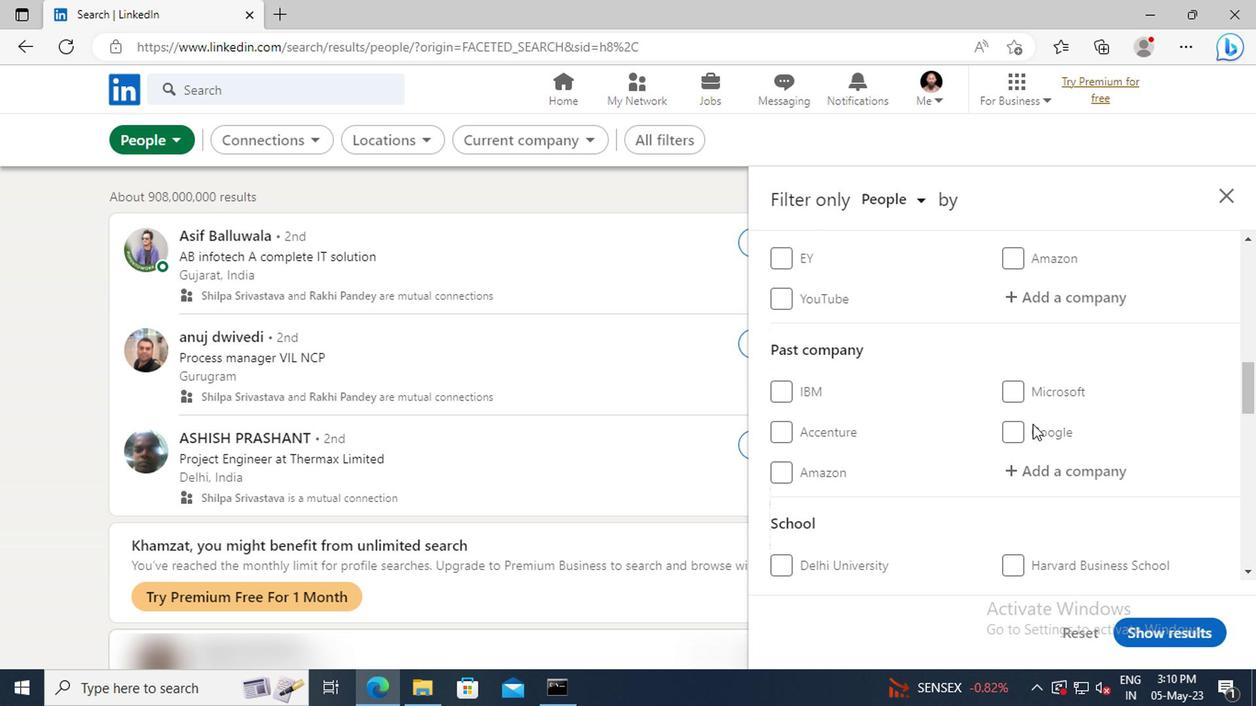 
Action: Mouse scrolled (849, 415) with delta (0, 0)
Screenshot: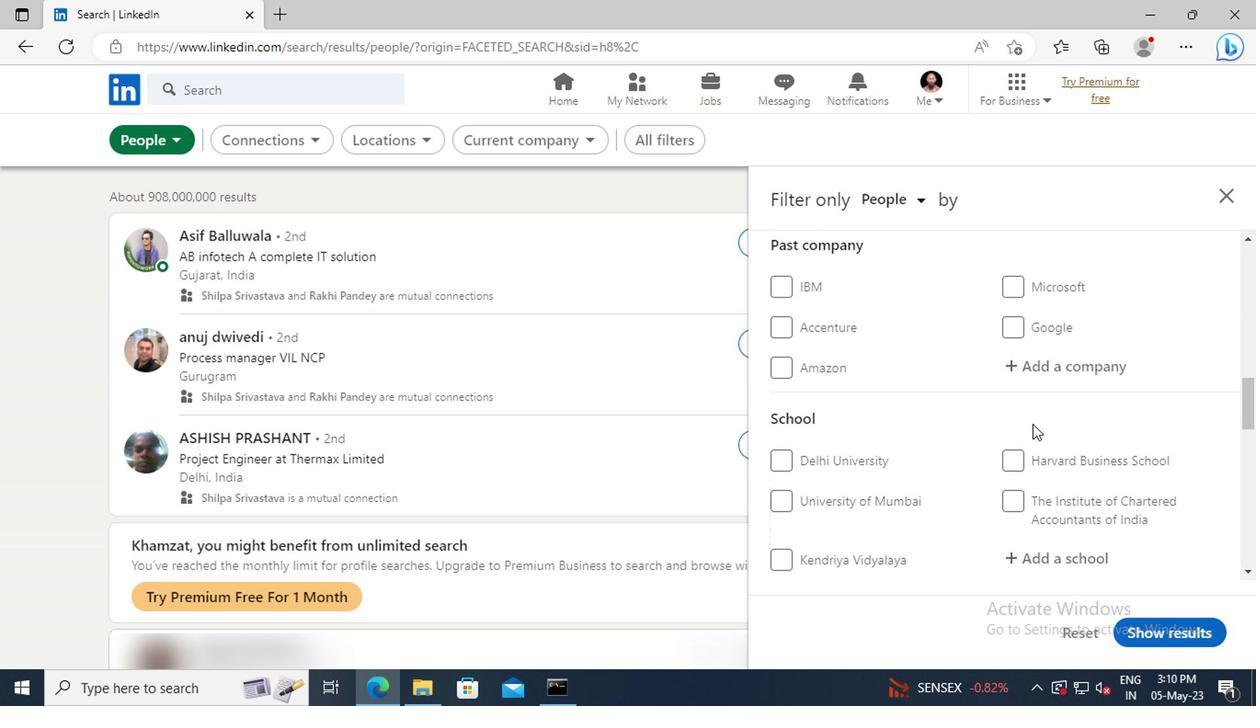 
Action: Mouse scrolled (849, 415) with delta (0, 0)
Screenshot: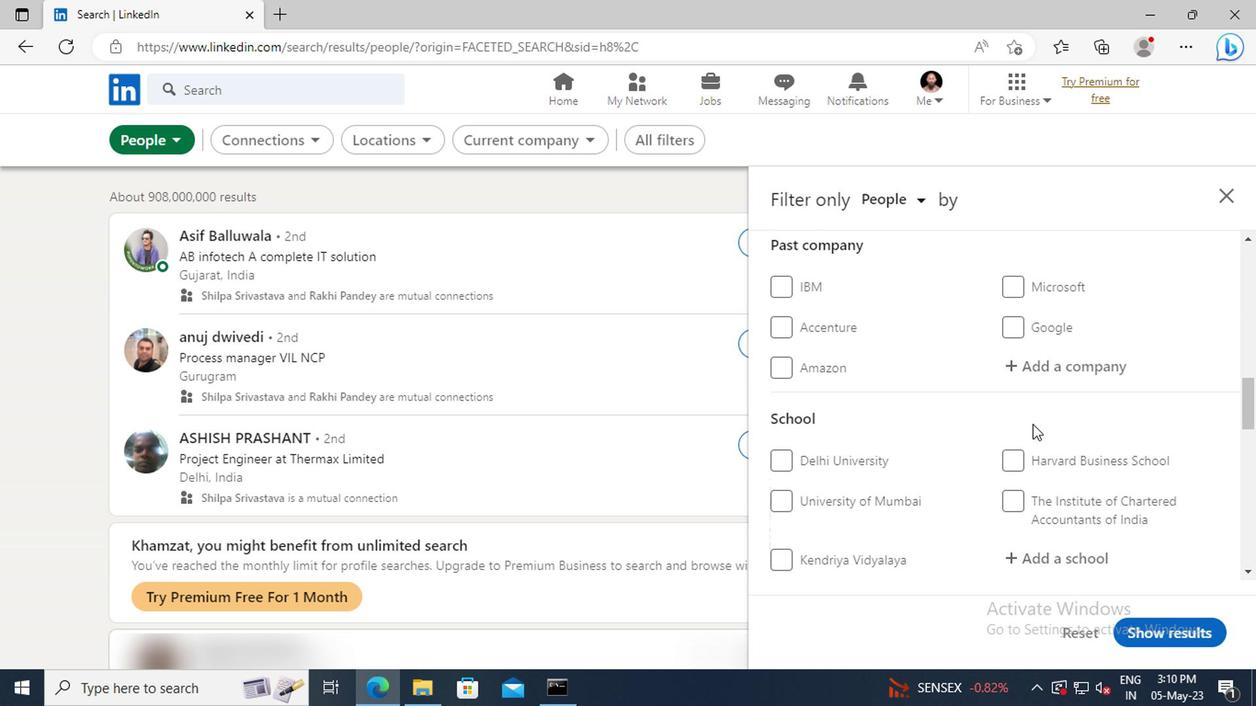 
Action: Mouse scrolled (849, 415) with delta (0, 0)
Screenshot: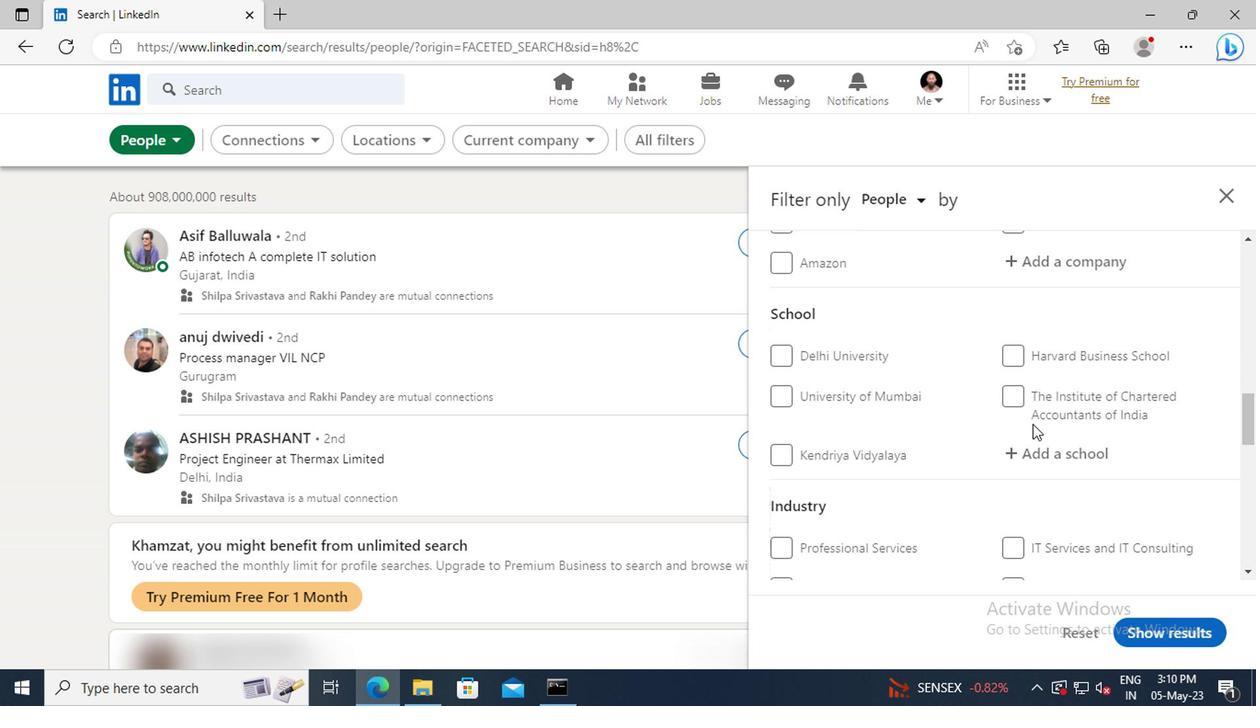 
Action: Mouse scrolled (849, 415) with delta (0, 0)
Screenshot: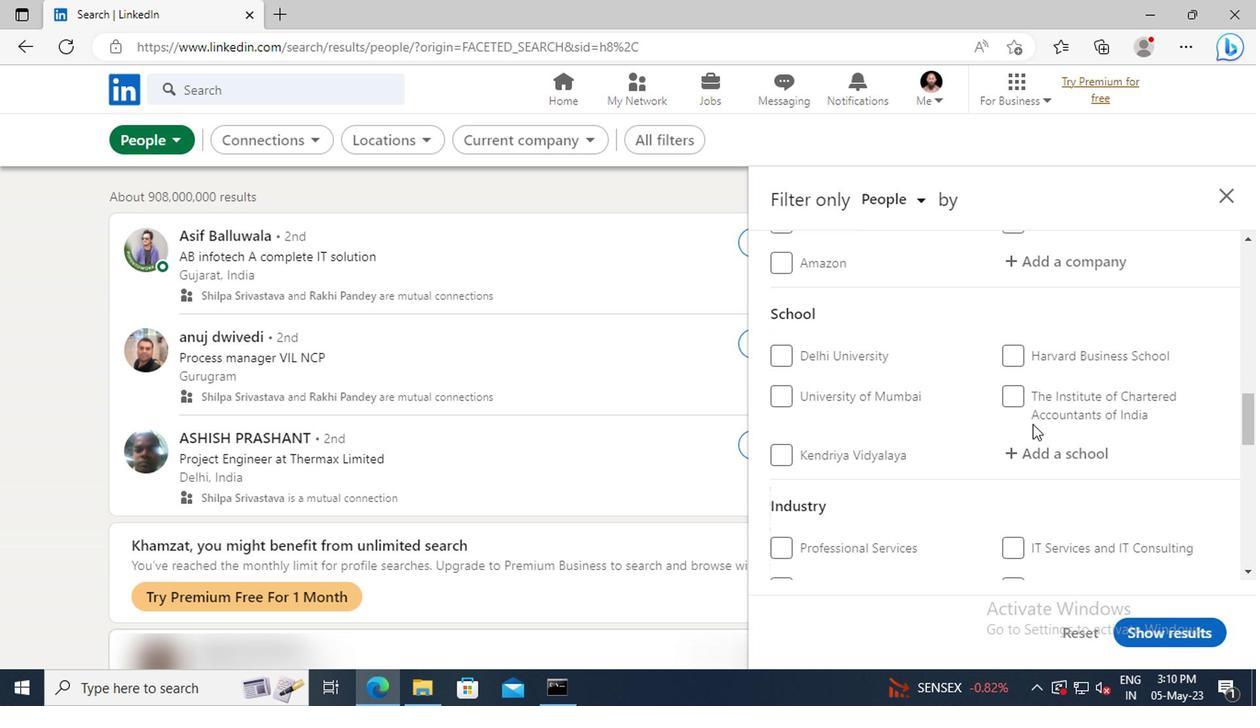 
Action: Mouse scrolled (849, 415) with delta (0, 0)
Screenshot: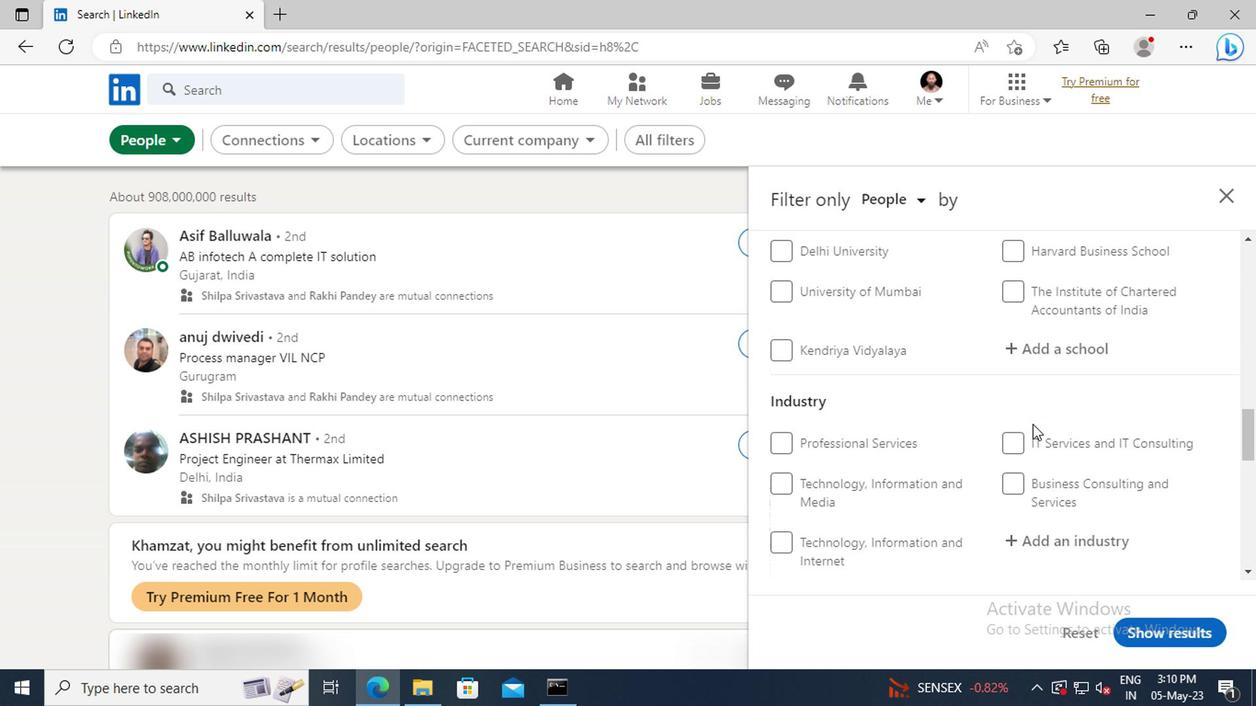 
Action: Mouse scrolled (849, 415) with delta (0, 0)
Screenshot: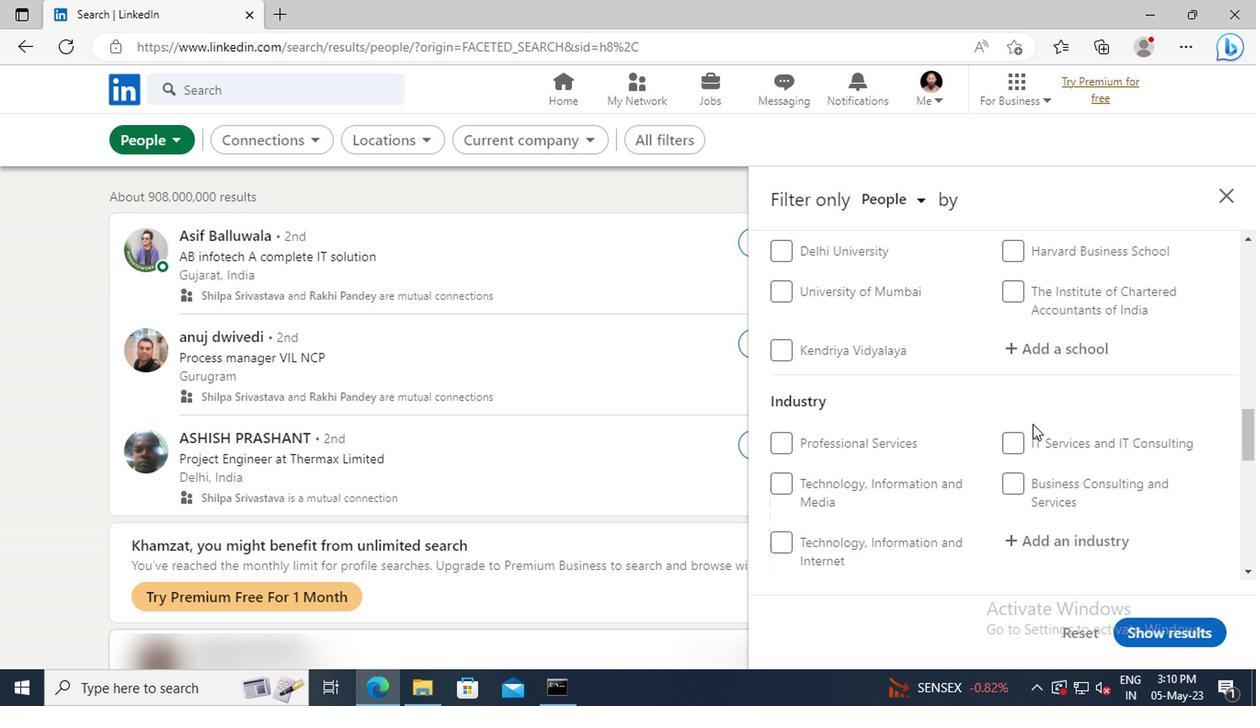 
Action: Mouse scrolled (849, 415) with delta (0, 0)
Screenshot: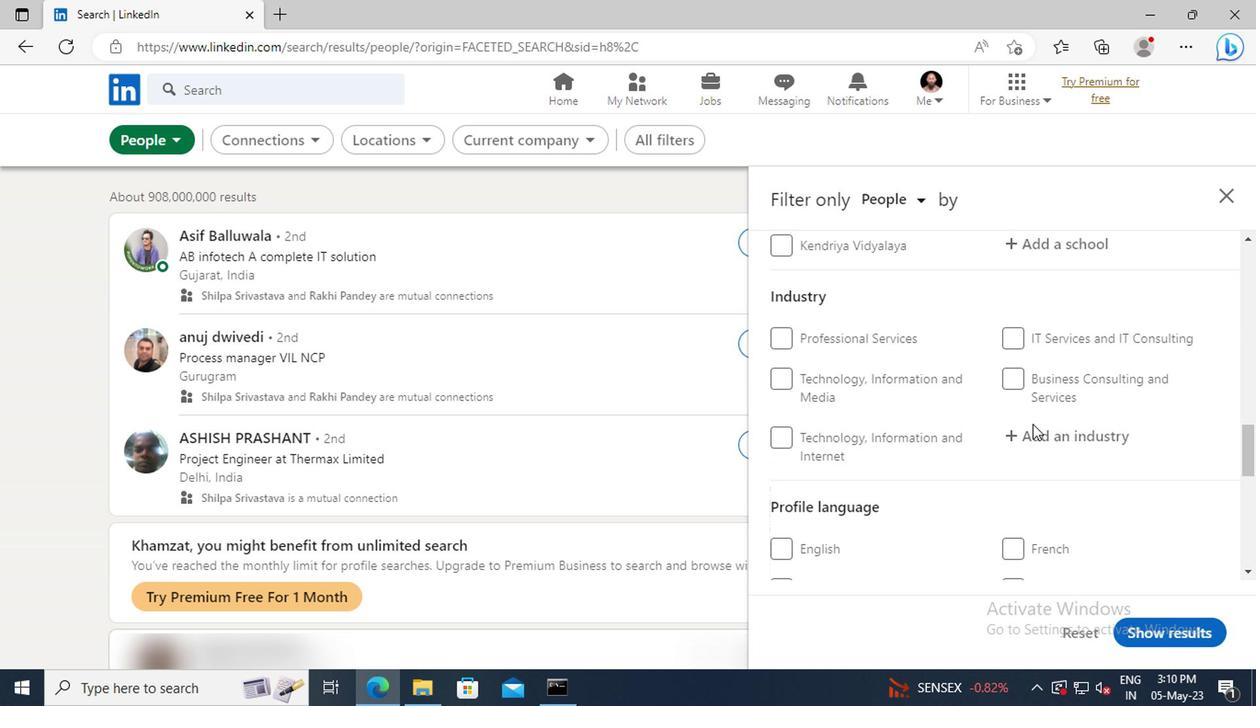 
Action: Mouse moved to (668, 470)
Screenshot: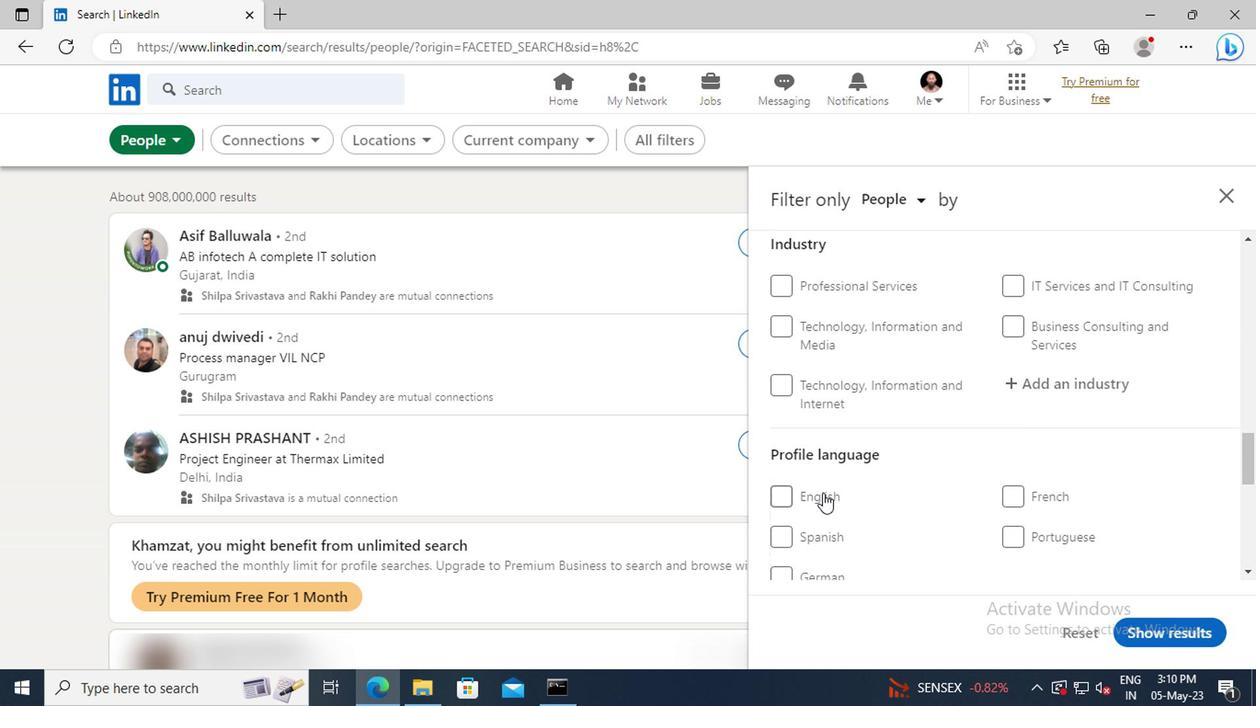 
Action: Mouse pressed left at (668, 470)
Screenshot: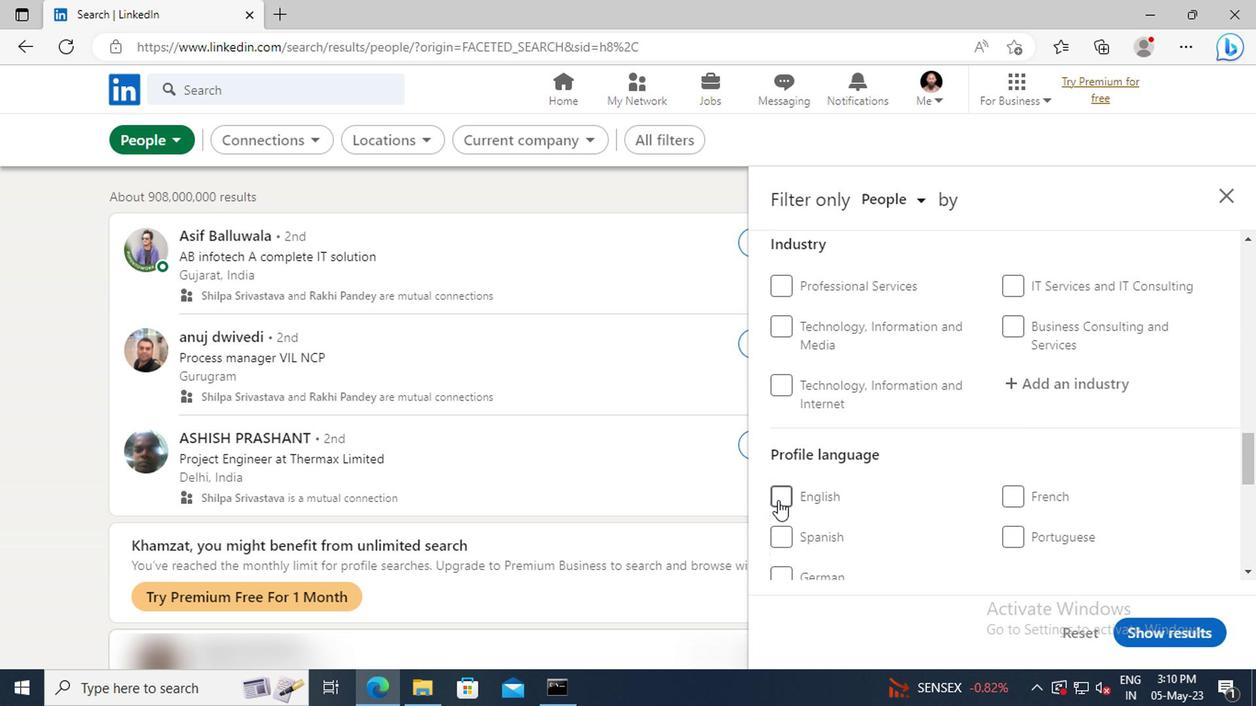 
Action: Mouse moved to (829, 437)
Screenshot: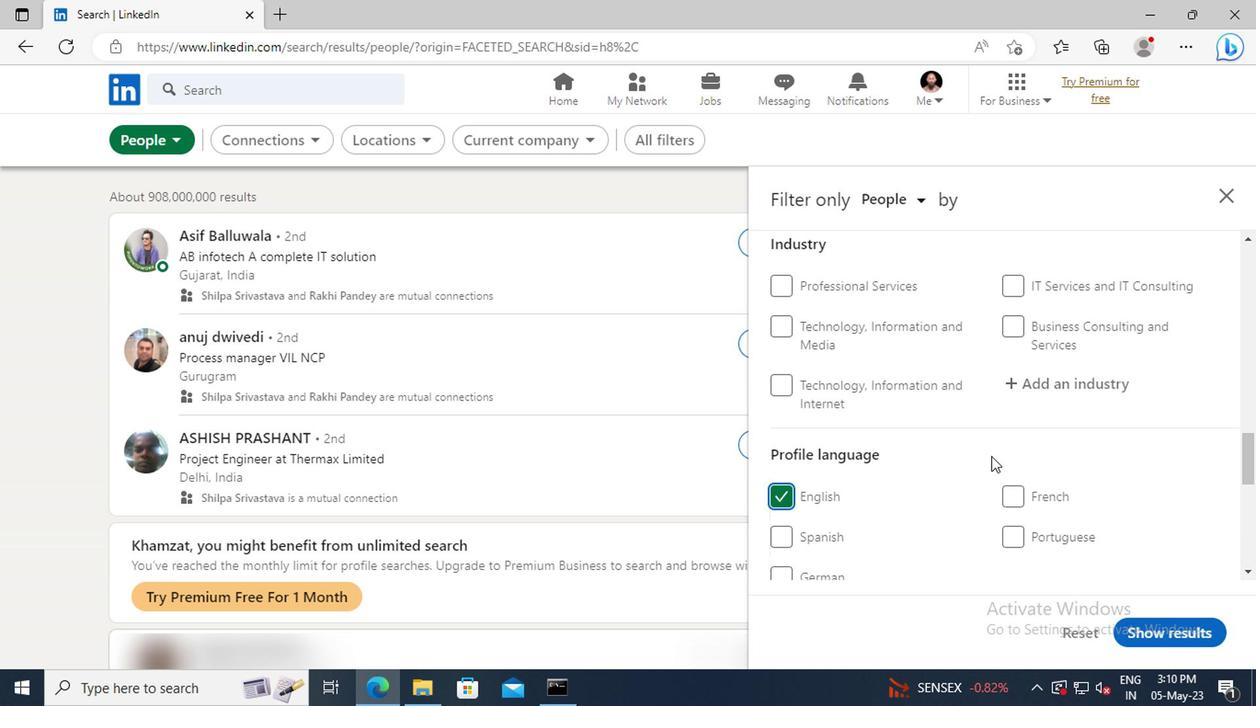 
Action: Mouse scrolled (829, 437) with delta (0, 0)
Screenshot: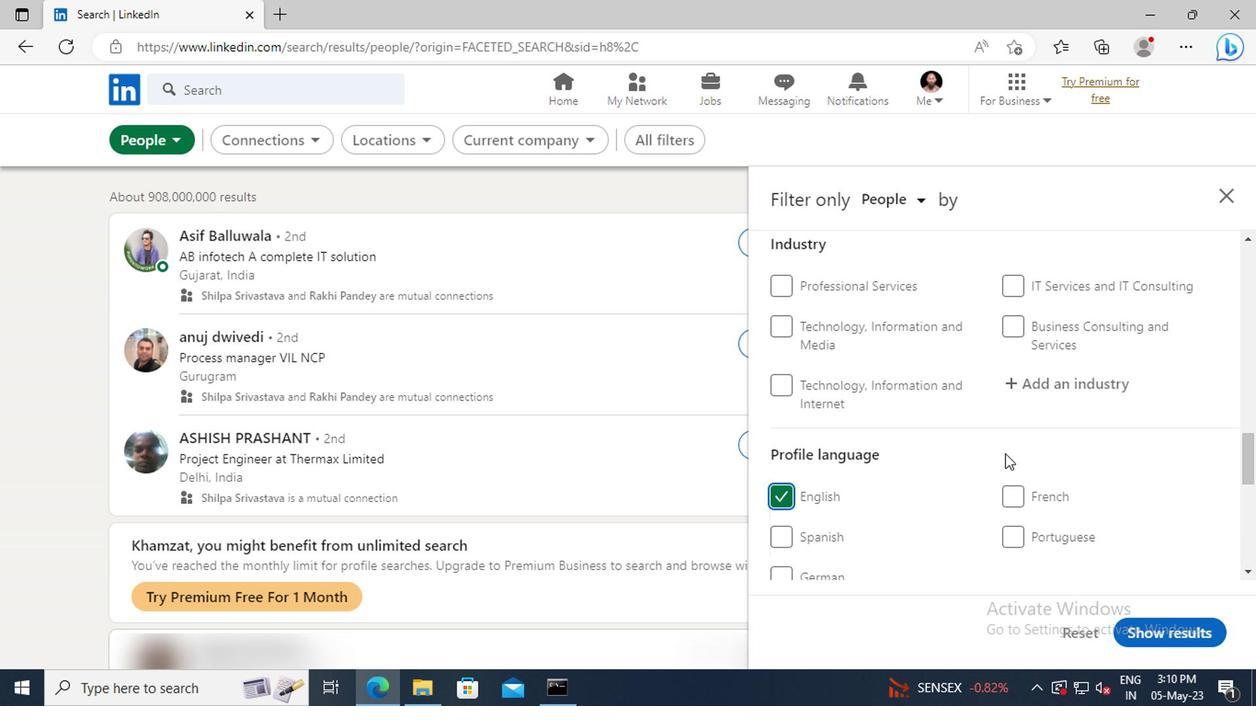 
Action: Mouse scrolled (829, 437) with delta (0, 0)
Screenshot: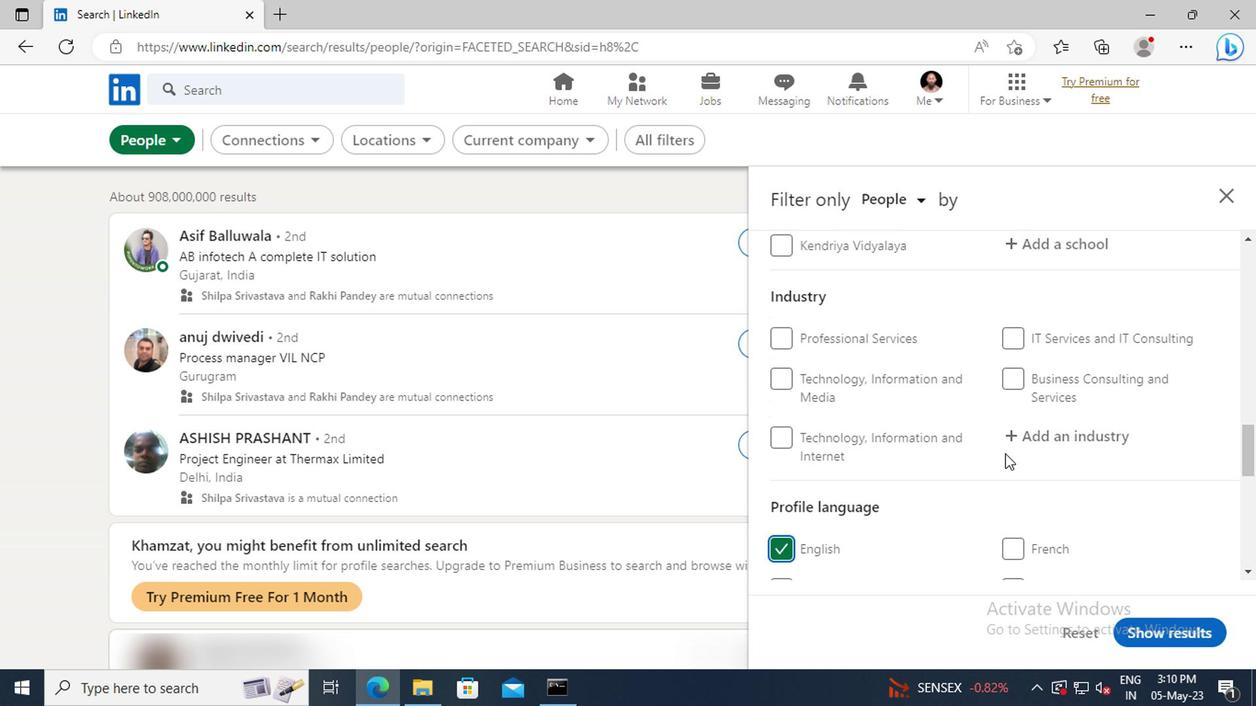 
Action: Mouse scrolled (829, 437) with delta (0, 0)
Screenshot: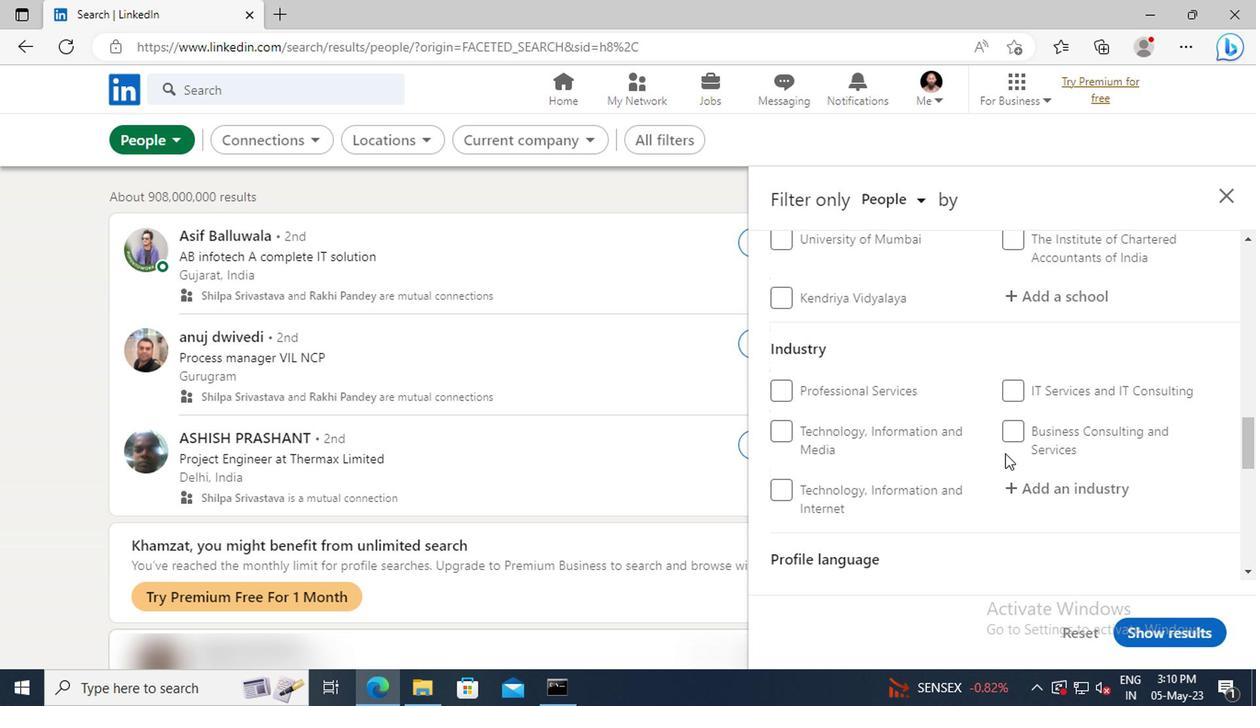 
Action: Mouse scrolled (829, 437) with delta (0, 0)
Screenshot: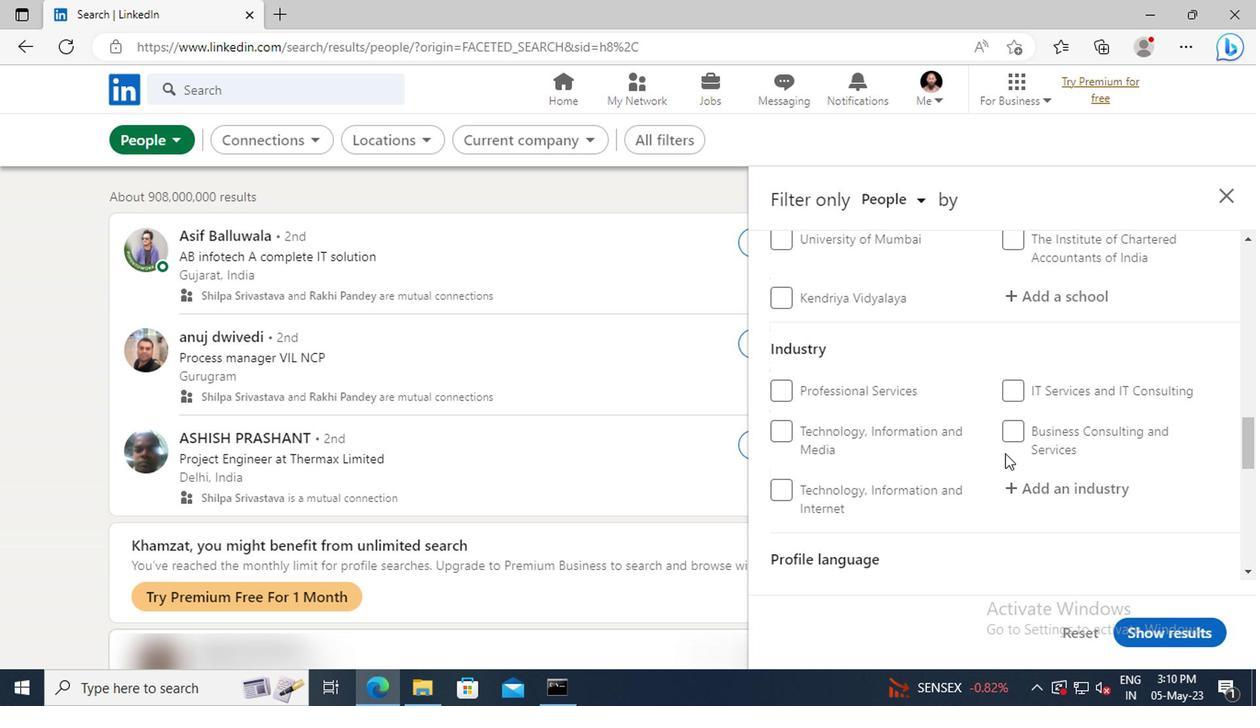 
Action: Mouse scrolled (829, 437) with delta (0, 0)
Screenshot: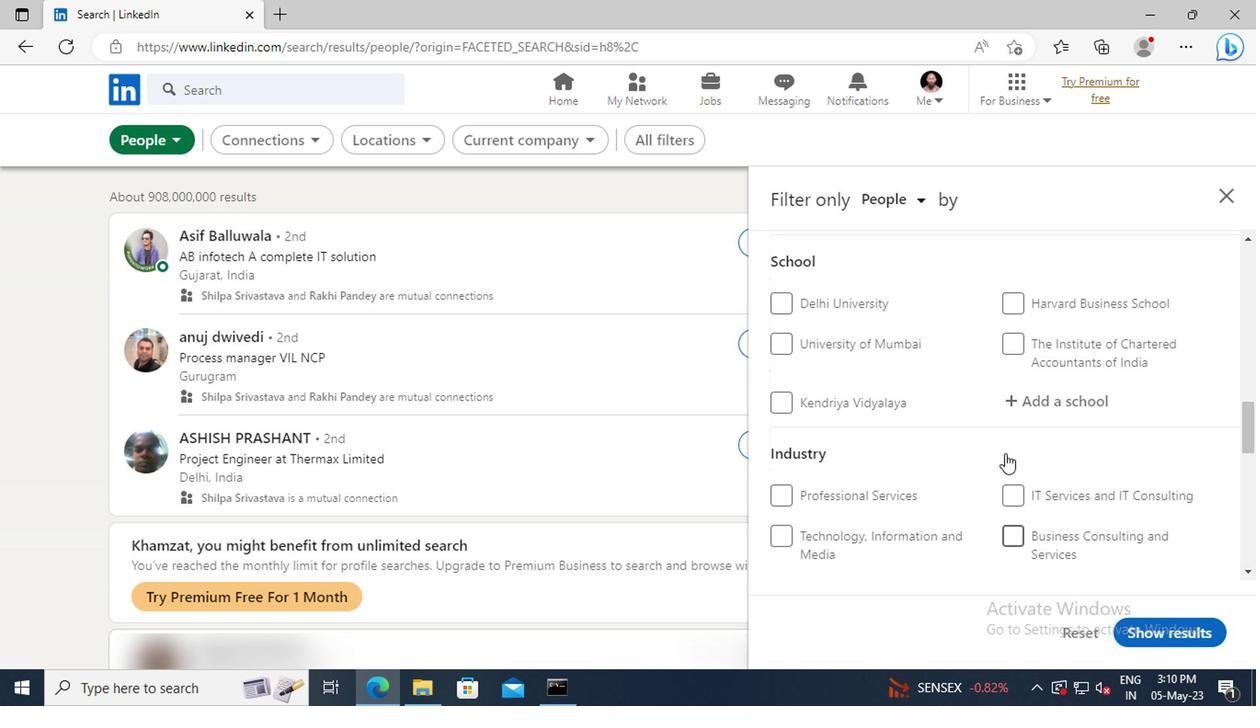 
Action: Mouse scrolled (829, 437) with delta (0, 0)
Screenshot: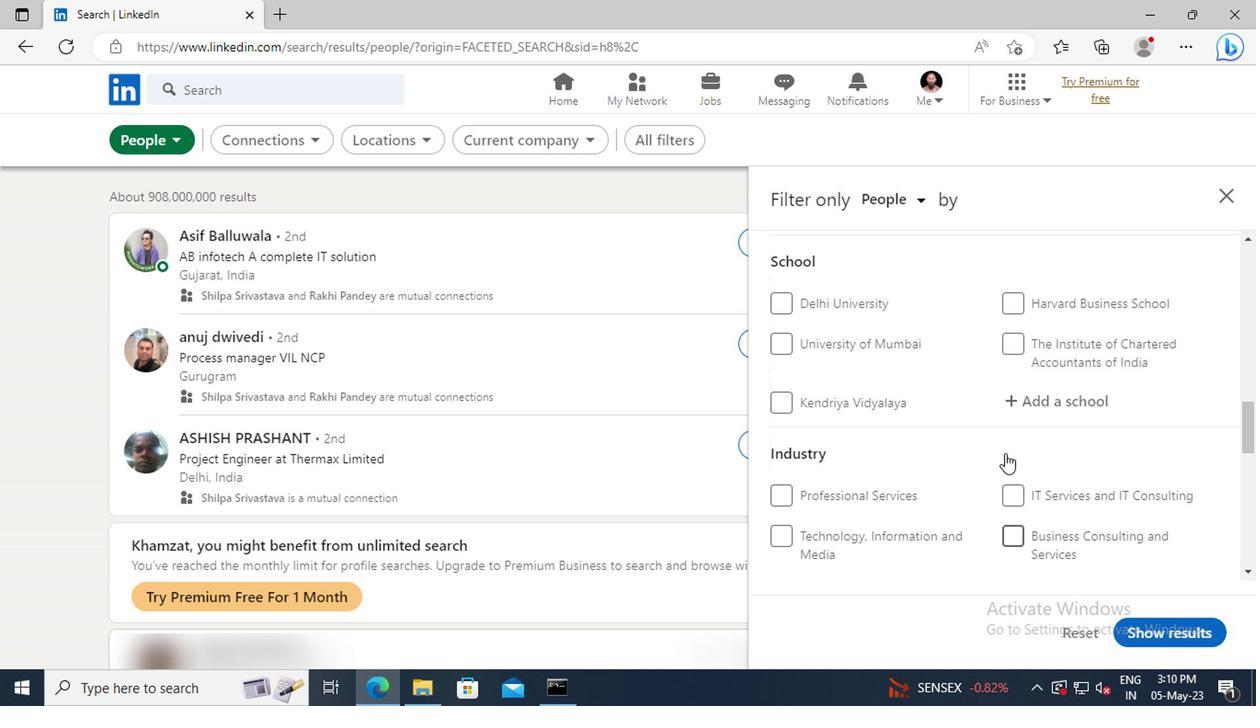 
Action: Mouse scrolled (829, 437) with delta (0, 0)
Screenshot: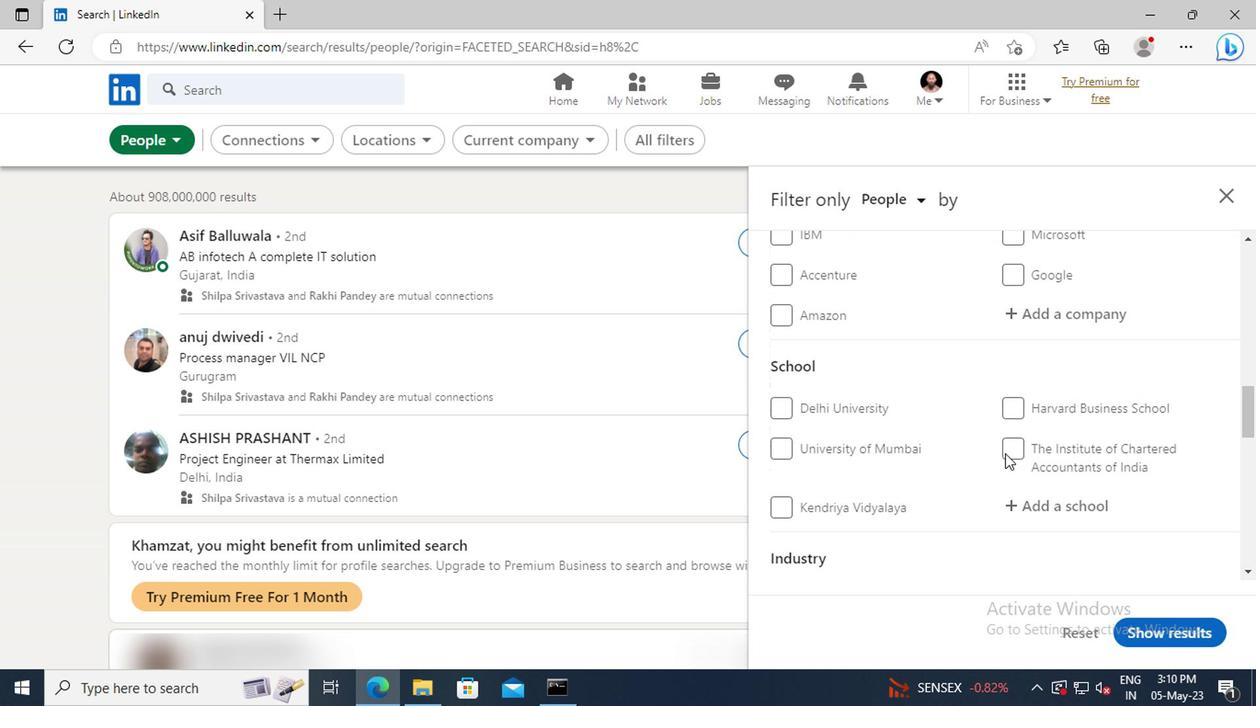
Action: Mouse scrolled (829, 437) with delta (0, 0)
Screenshot: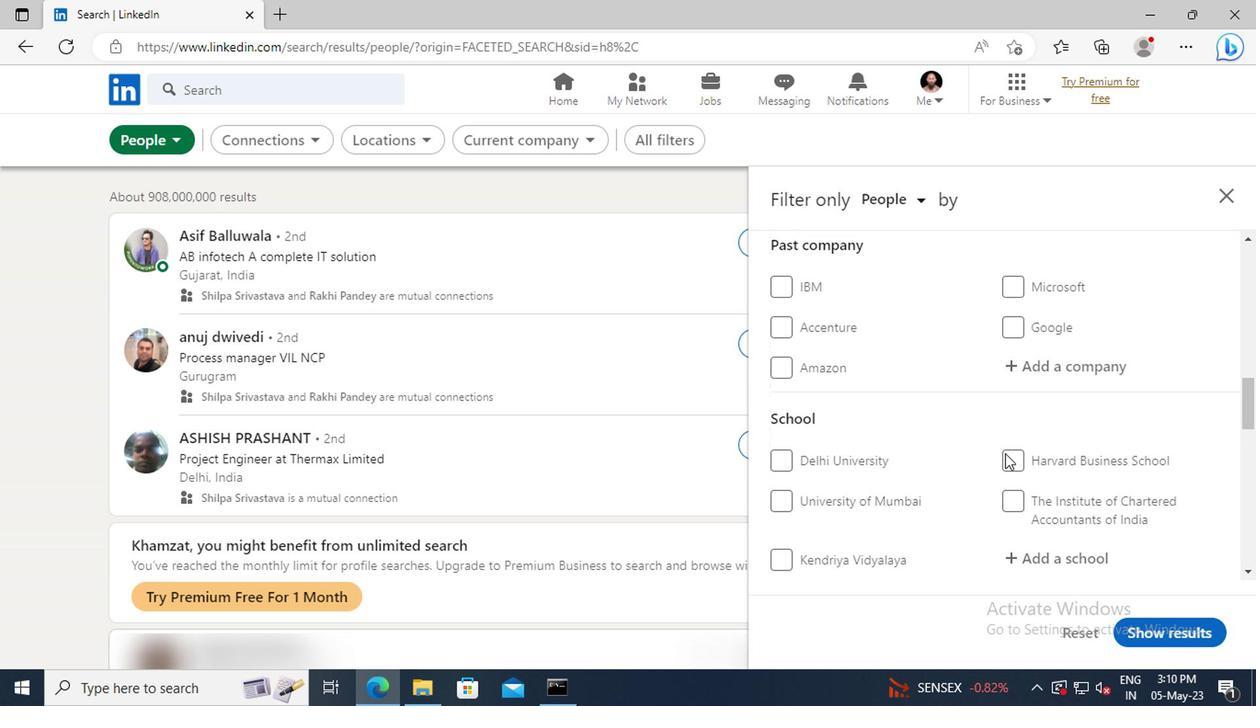 
Action: Mouse scrolled (829, 437) with delta (0, 0)
Screenshot: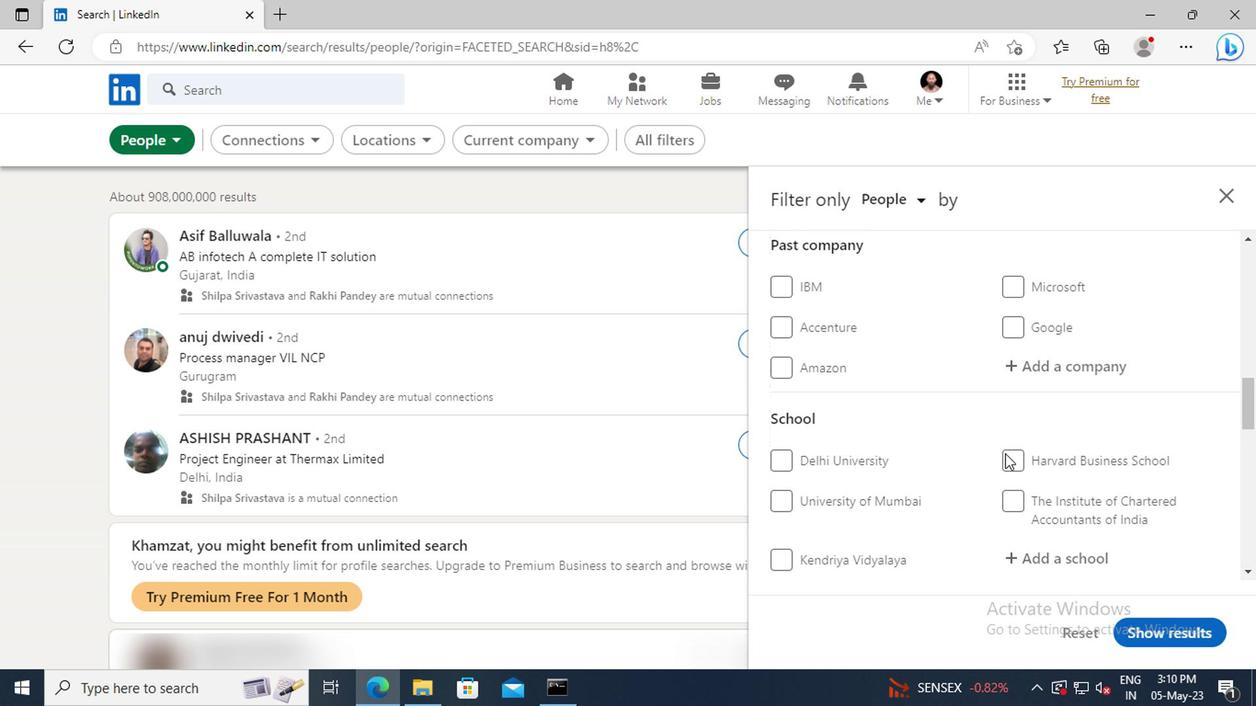 
Action: Mouse scrolled (829, 437) with delta (0, 0)
Screenshot: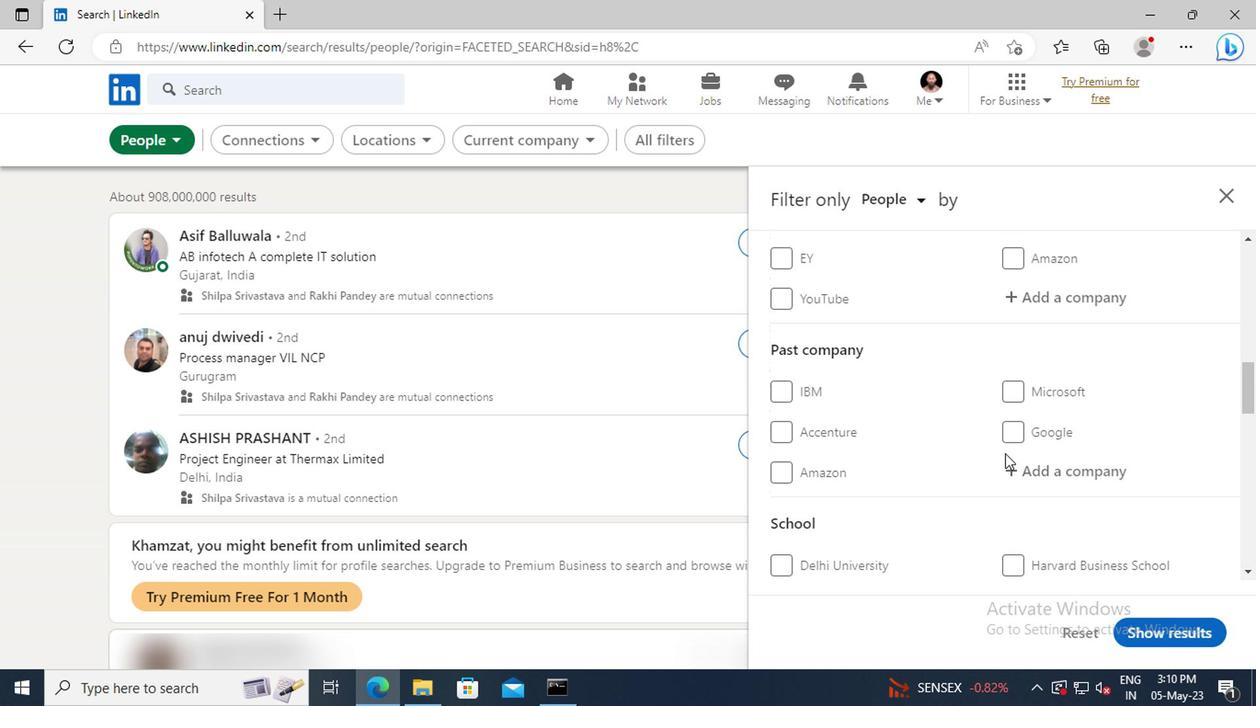 
Action: Mouse scrolled (829, 437) with delta (0, 0)
Screenshot: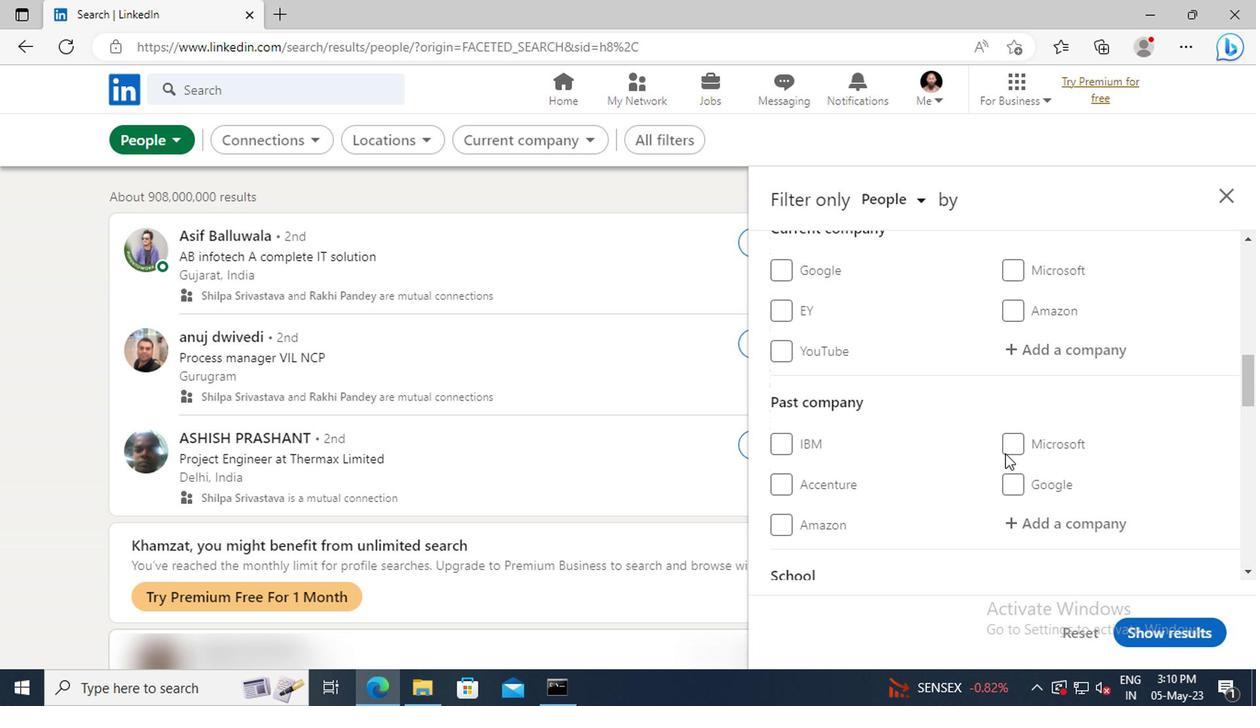 
Action: Mouse moved to (837, 402)
Screenshot: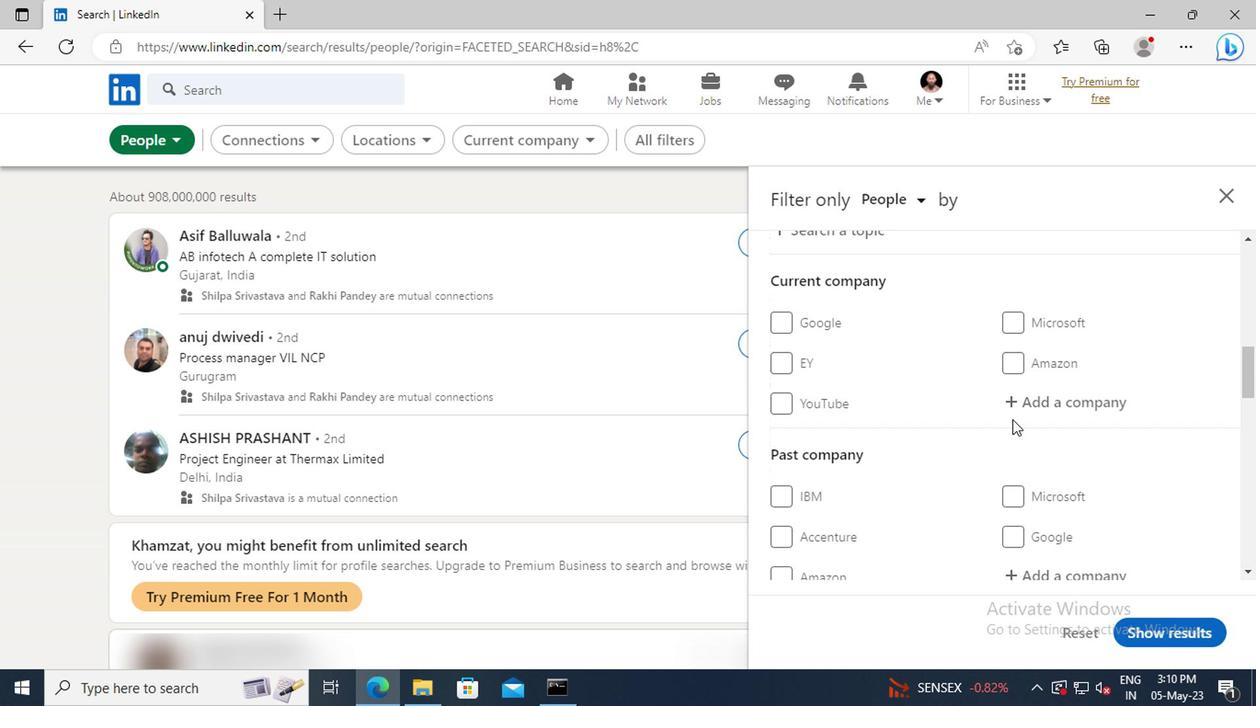
Action: Mouse pressed left at (837, 402)
Screenshot: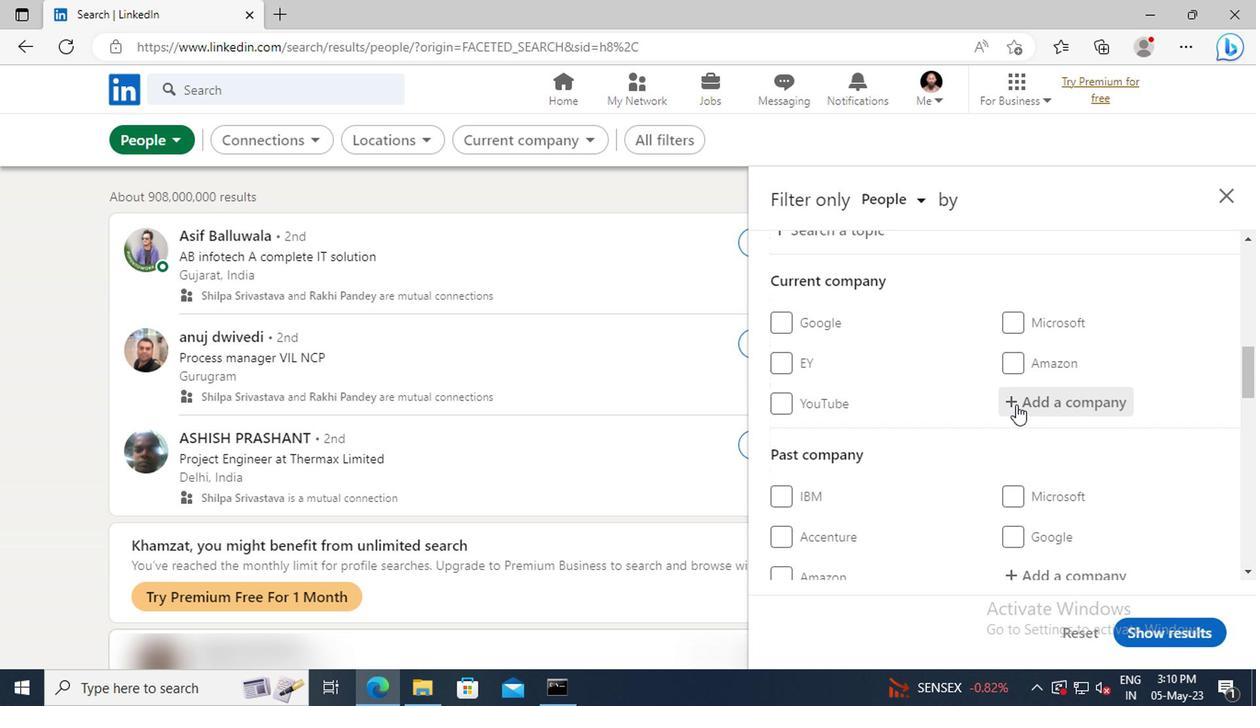 
Action: Key pressed <Key.shift>SK<Key.space>-<Key.space><Key.shift>HUMAN<Key.space>
Screenshot: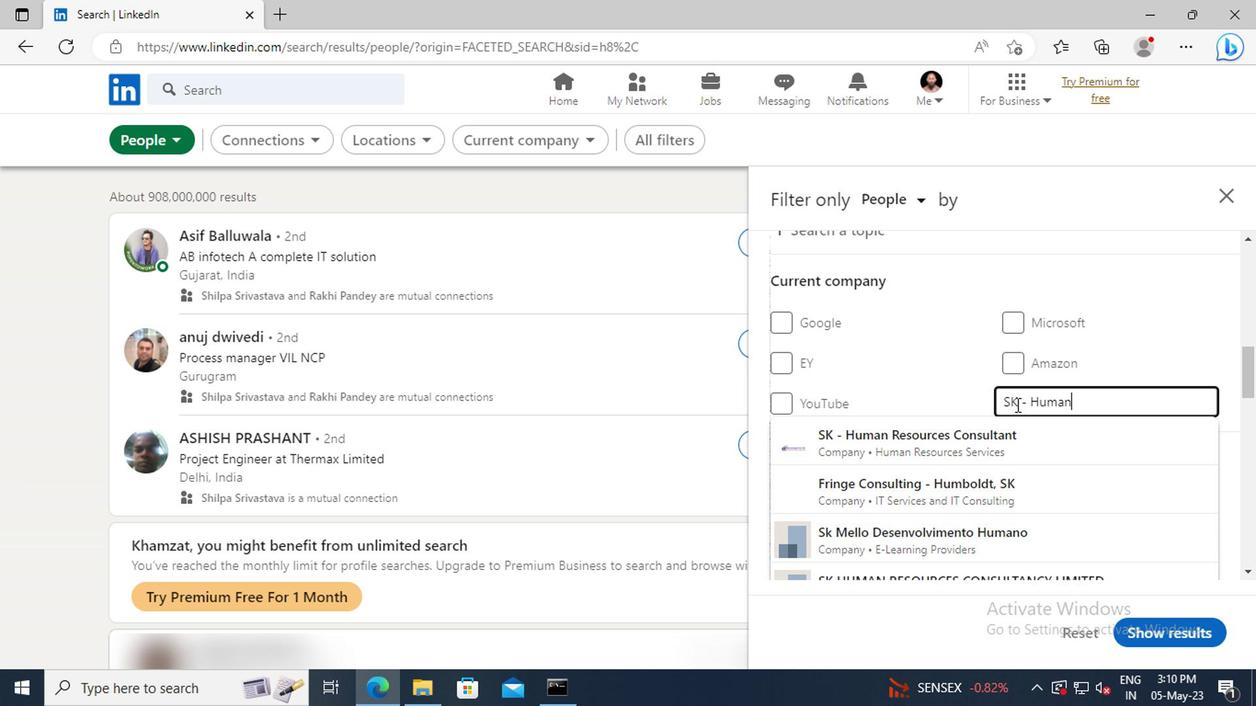 
Action: Mouse moved to (837, 420)
Screenshot: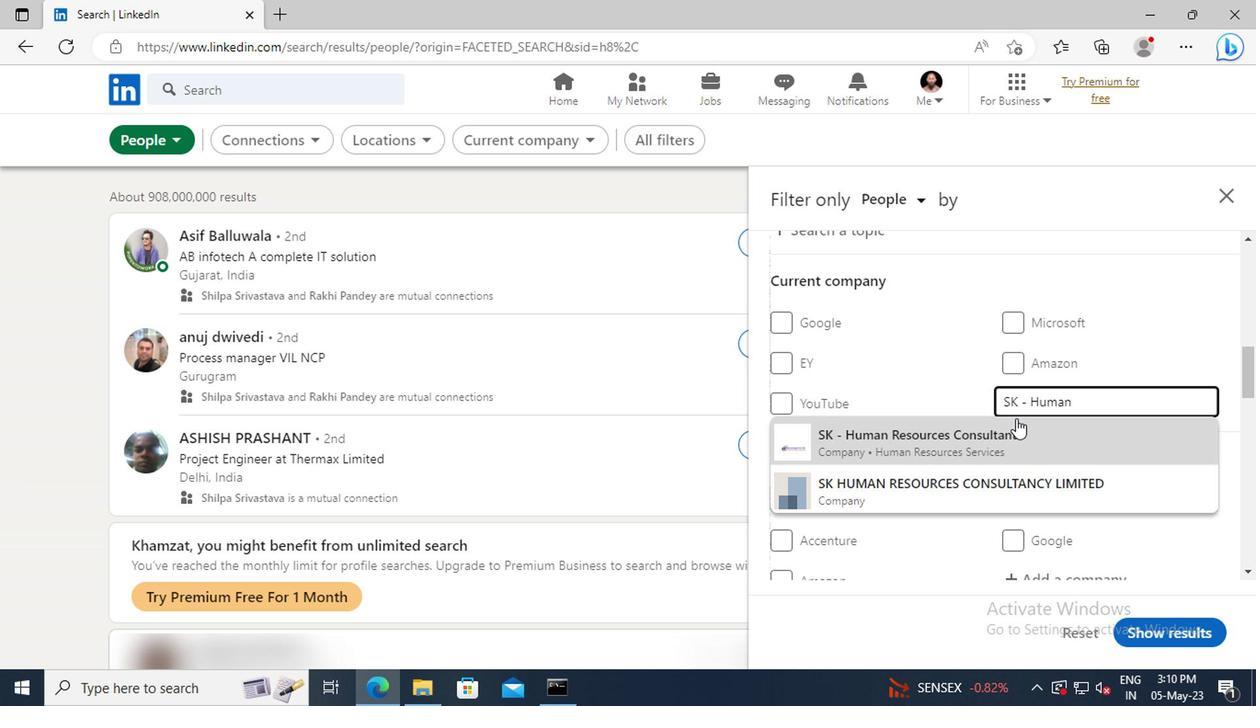 
Action: Mouse pressed left at (837, 420)
Screenshot: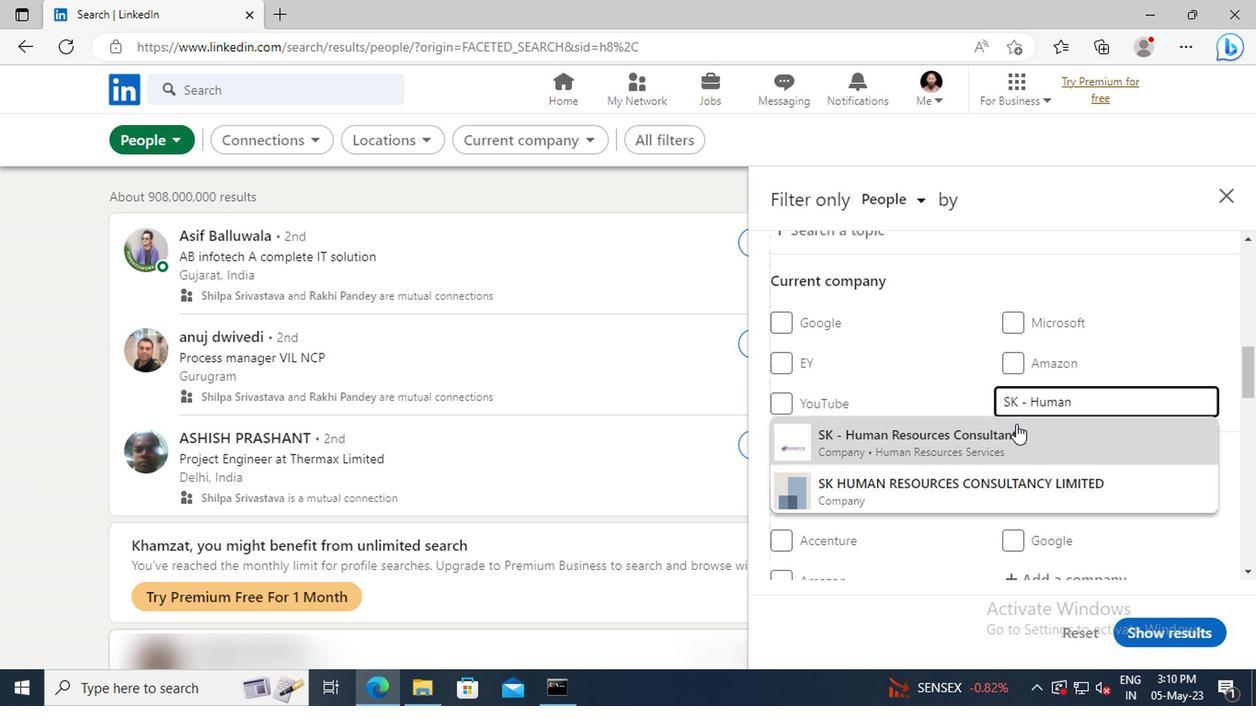 
Action: Mouse scrolled (837, 420) with delta (0, 0)
Screenshot: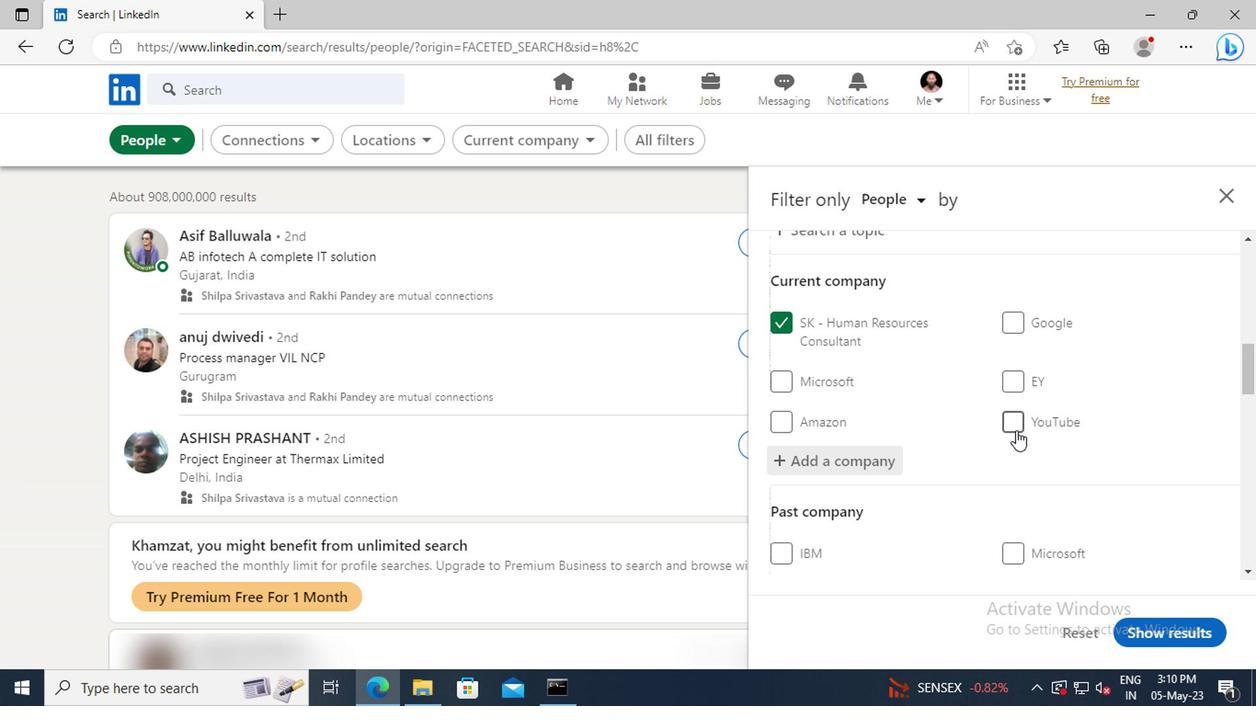 
Action: Mouse scrolled (837, 420) with delta (0, 0)
Screenshot: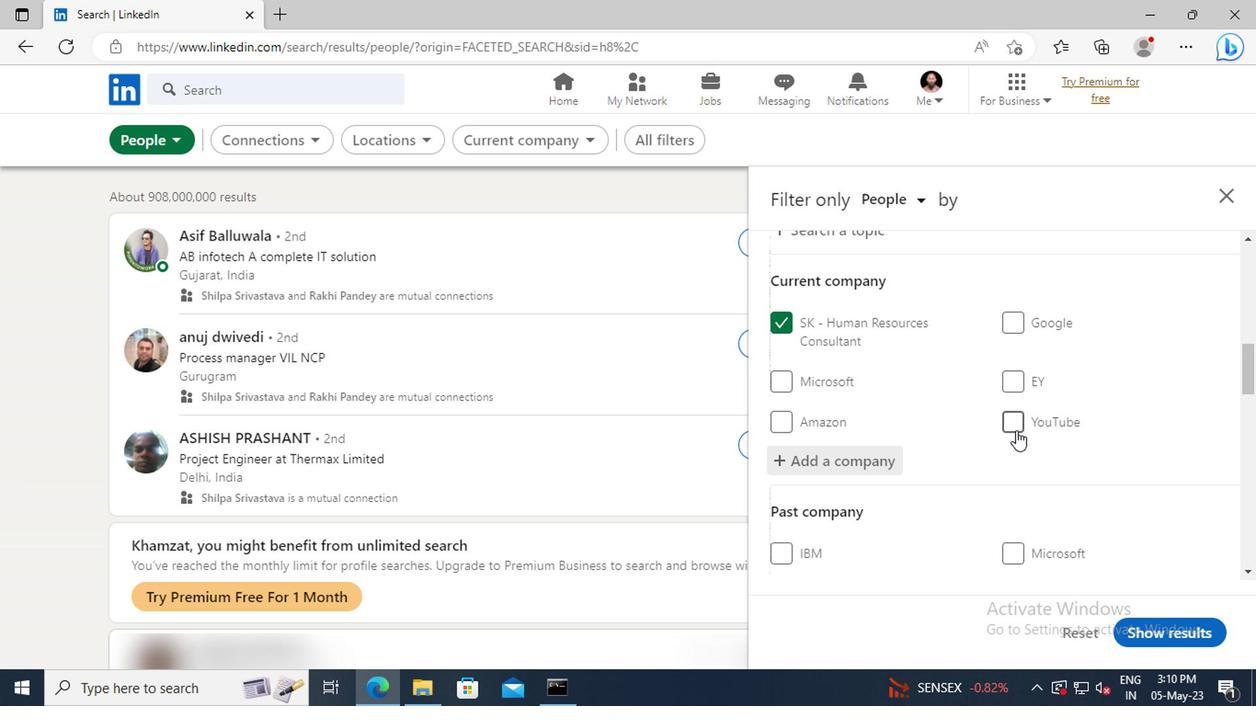 
Action: Mouse scrolled (837, 420) with delta (0, 0)
Screenshot: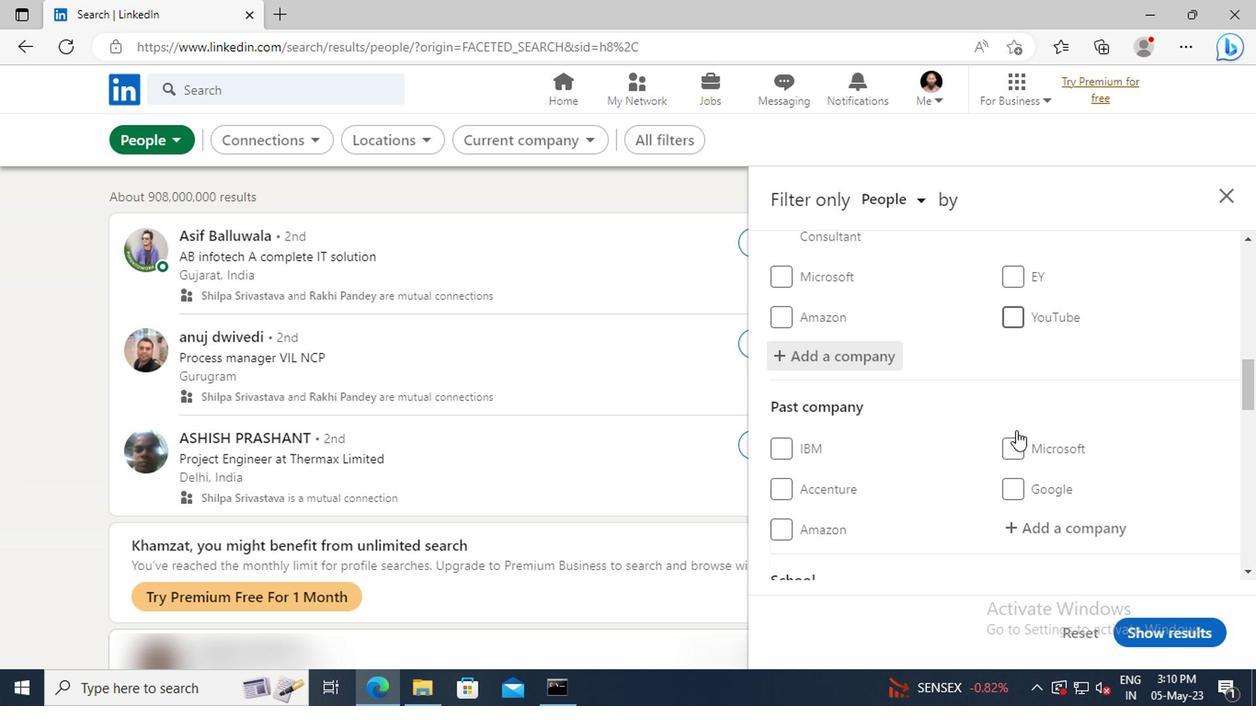 
Action: Mouse moved to (837, 420)
Screenshot: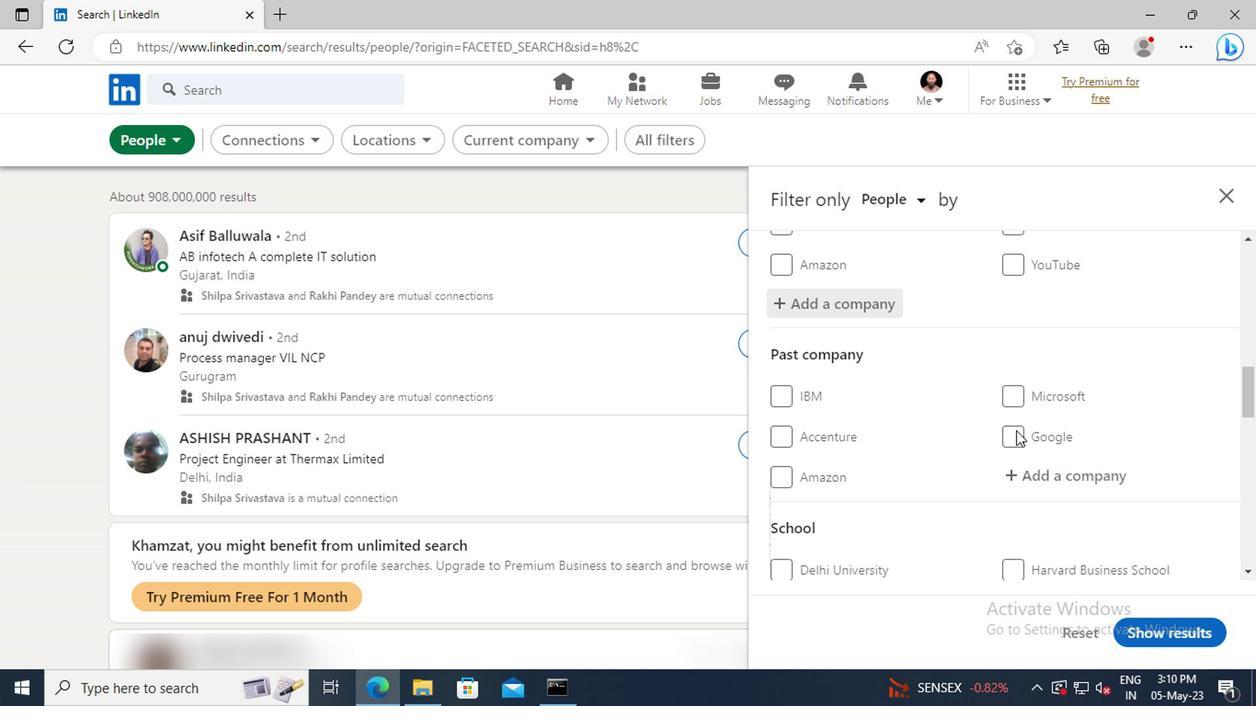 
Action: Mouse scrolled (837, 419) with delta (0, 0)
Screenshot: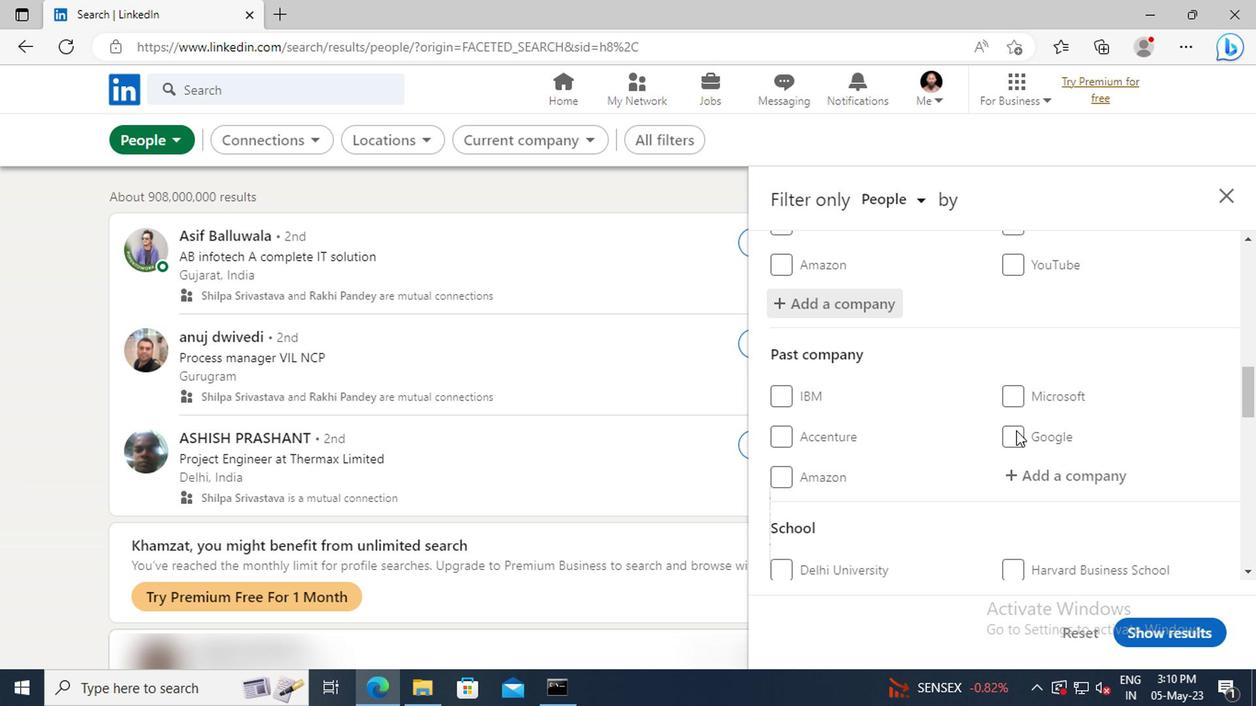 
Action: Mouse scrolled (837, 419) with delta (0, 0)
Screenshot: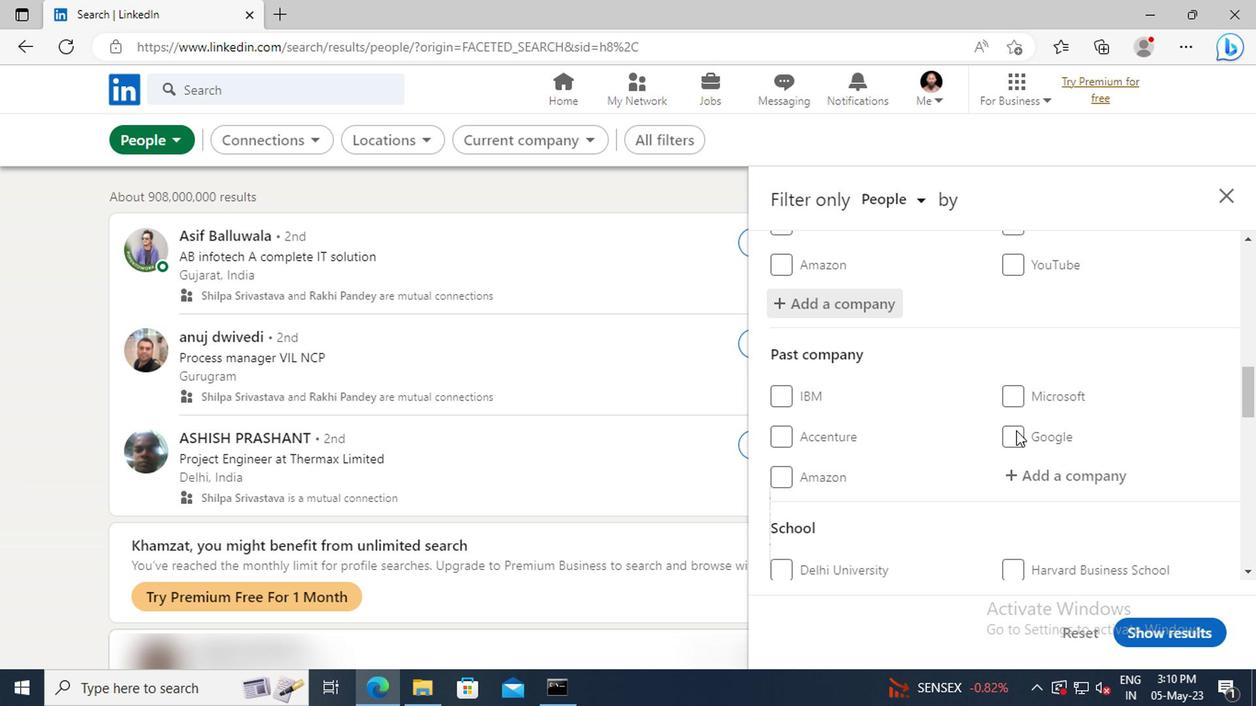 
Action: Mouse moved to (836, 416)
Screenshot: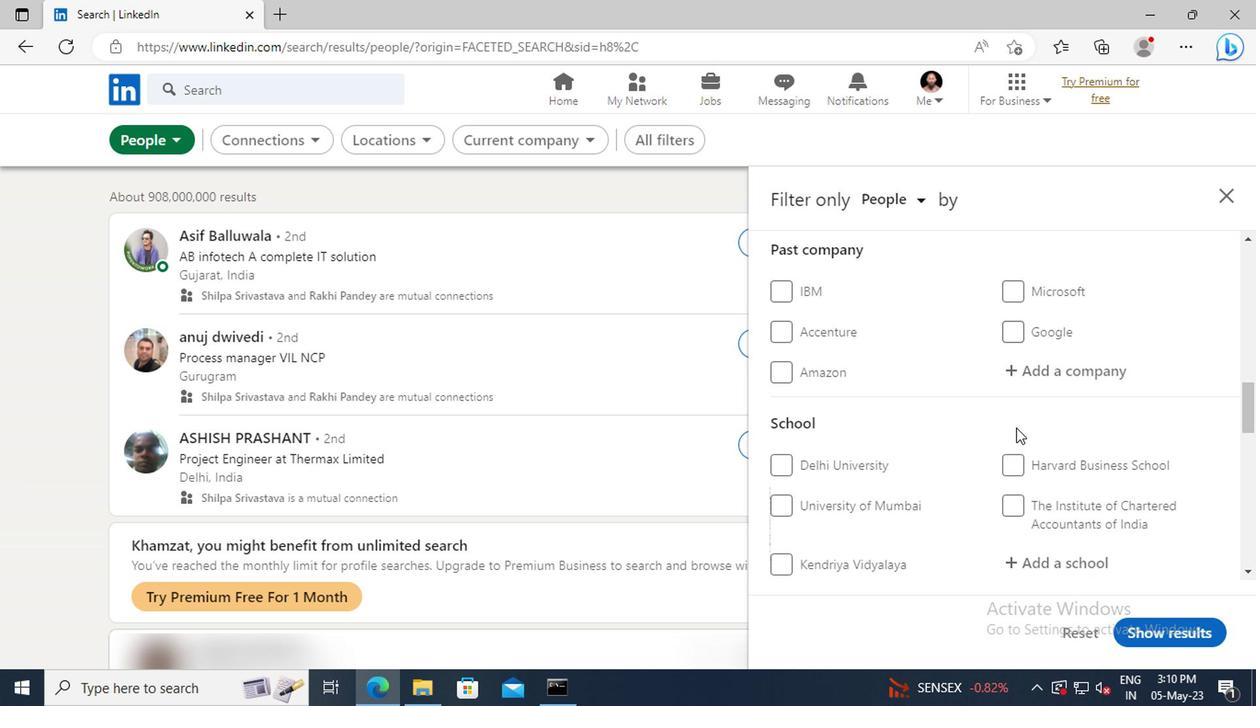 
Action: Mouse scrolled (836, 415) with delta (0, 0)
Screenshot: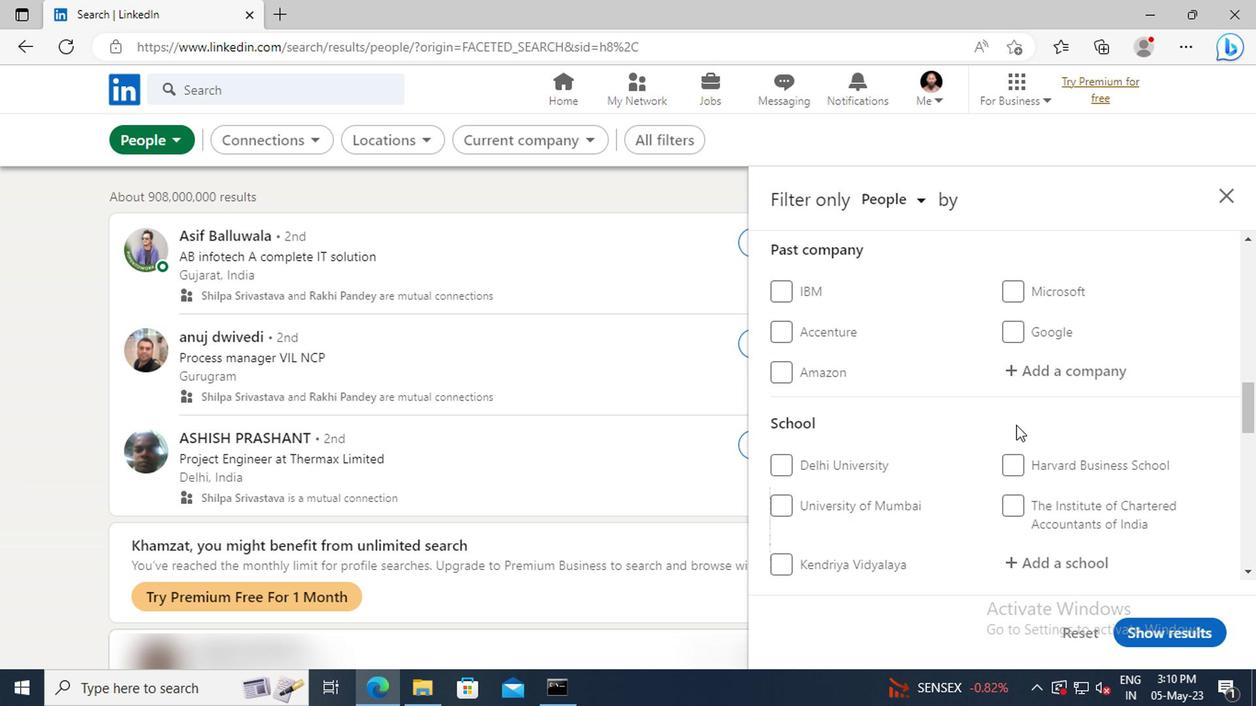 
Action: Mouse scrolled (836, 415) with delta (0, 0)
Screenshot: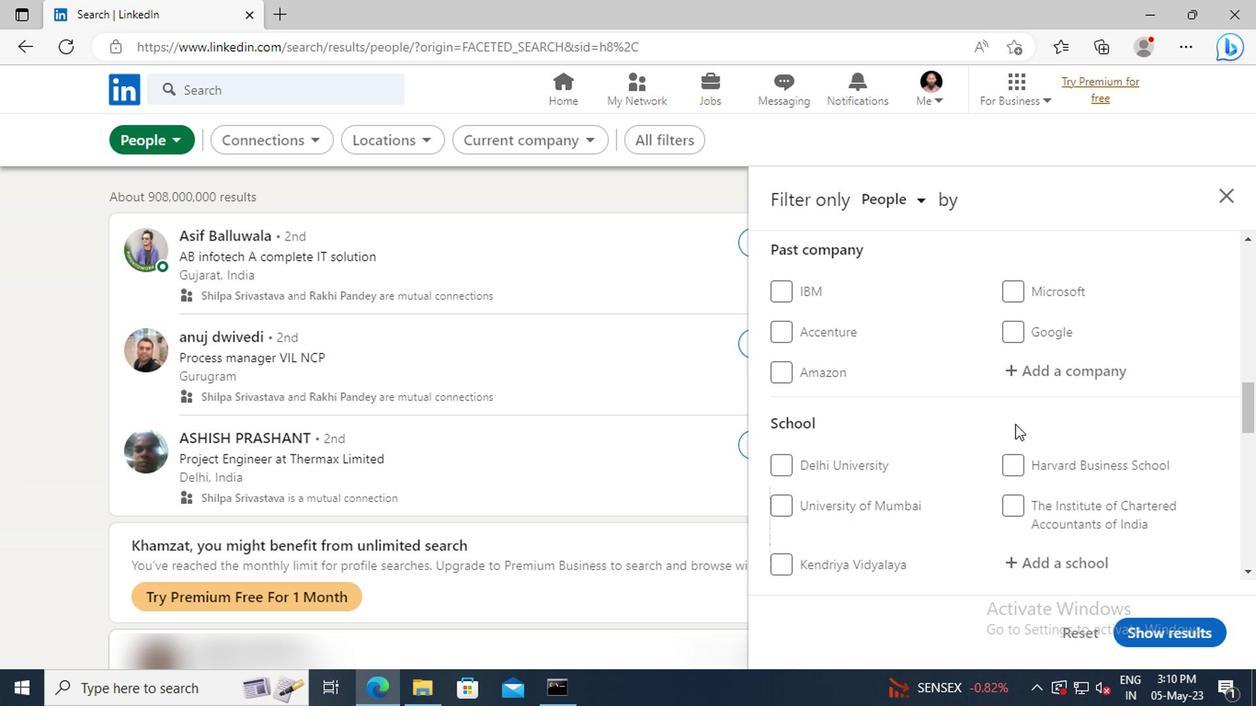 
Action: Mouse scrolled (836, 415) with delta (0, 0)
Screenshot: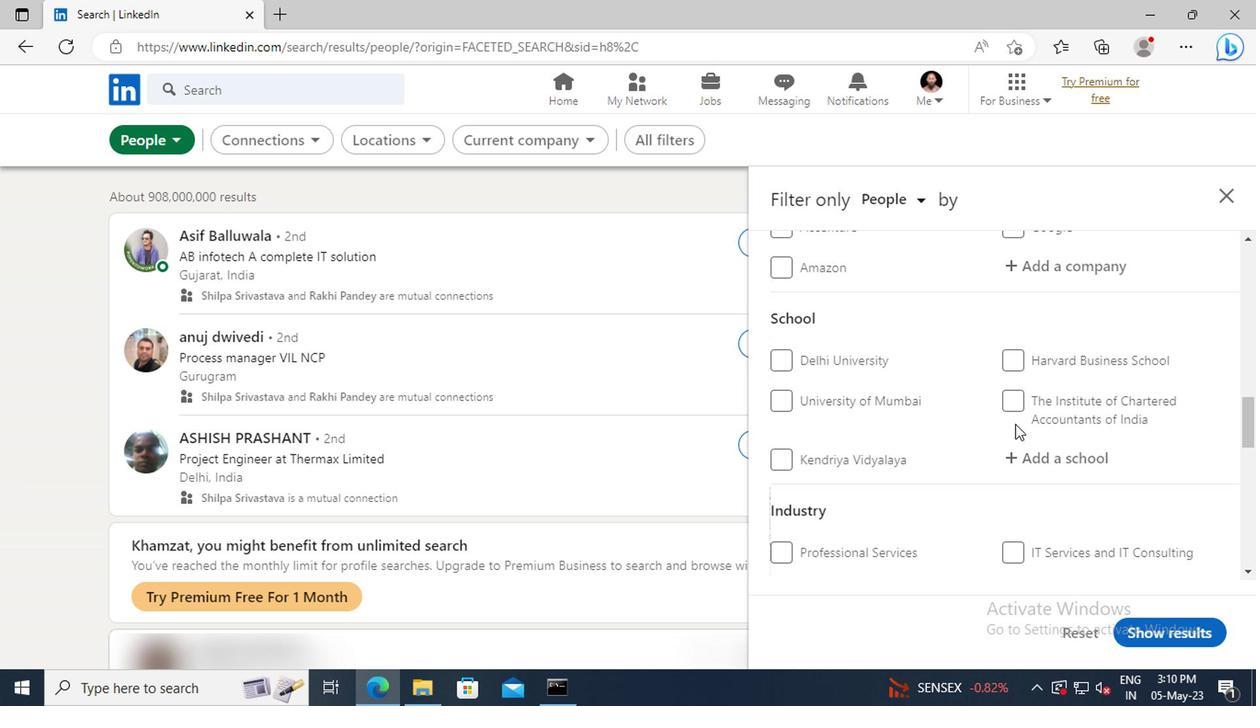 
Action: Mouse moved to (845, 412)
Screenshot: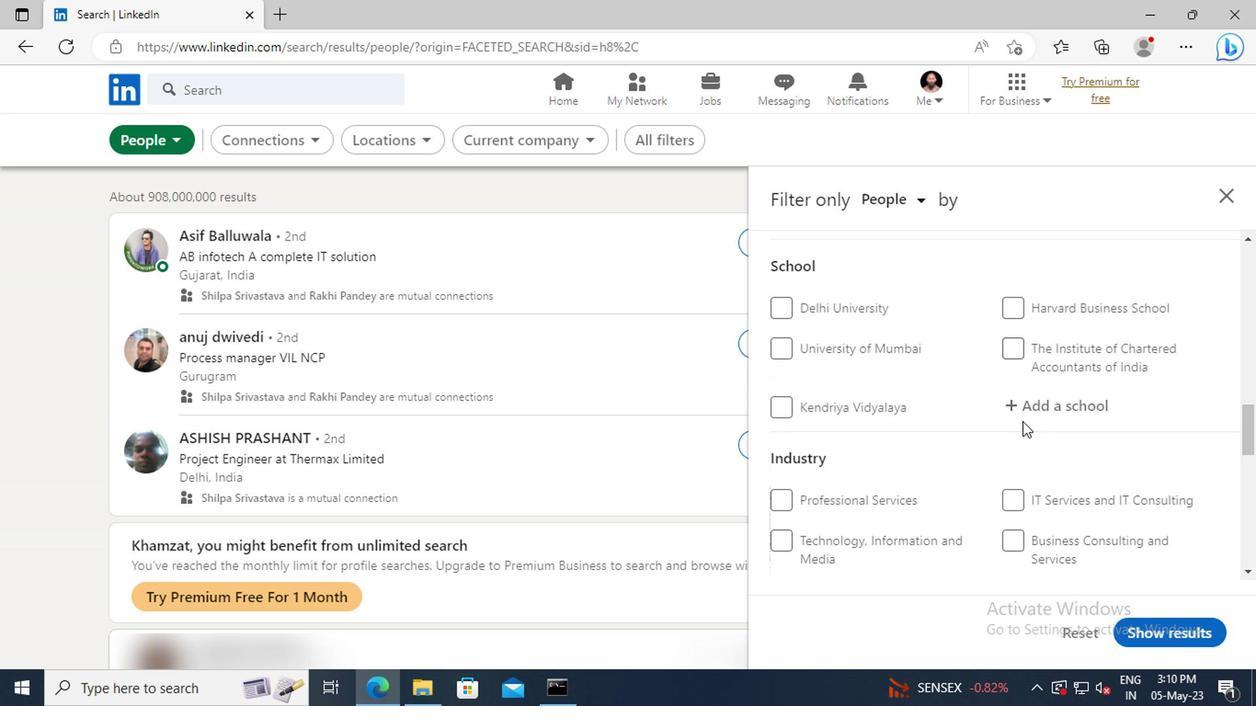 
Action: Mouse pressed left at (845, 412)
Screenshot: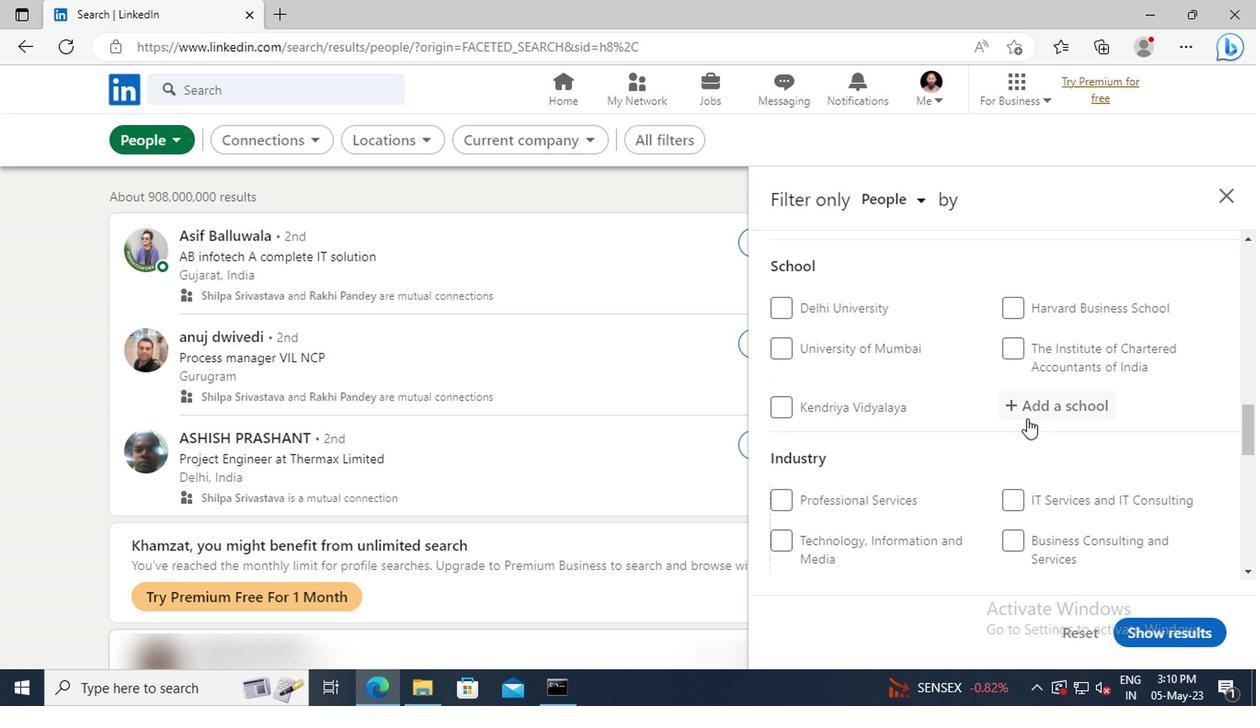 
Action: Key pressed <Key.shift>BAREILLY<Key.space><Key.shift>C
Screenshot: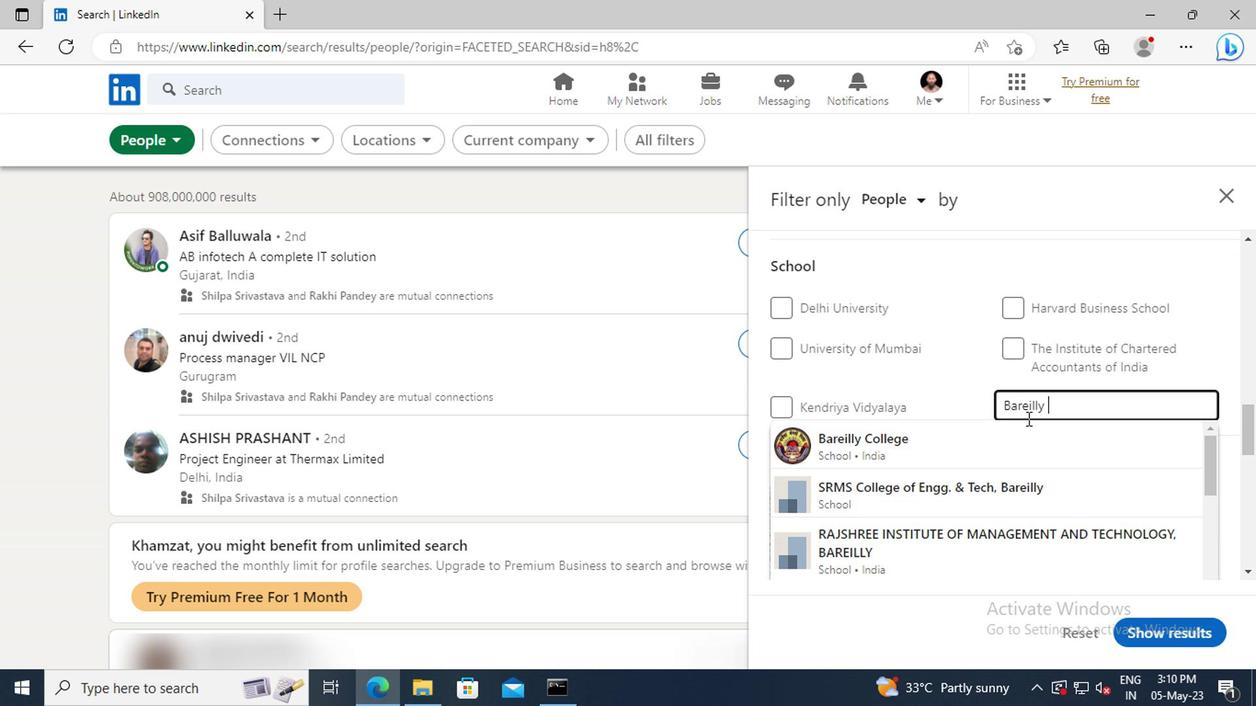 
Action: Mouse moved to (844, 423)
Screenshot: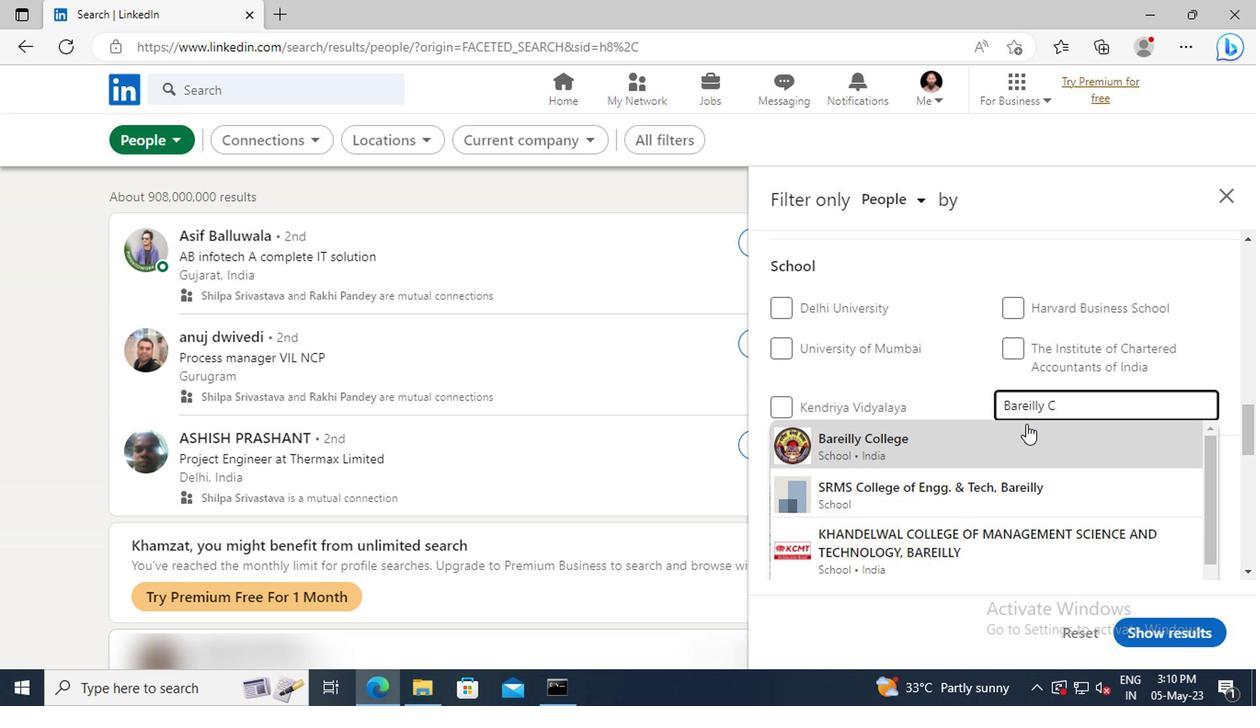 
Action: Mouse pressed left at (844, 423)
Screenshot: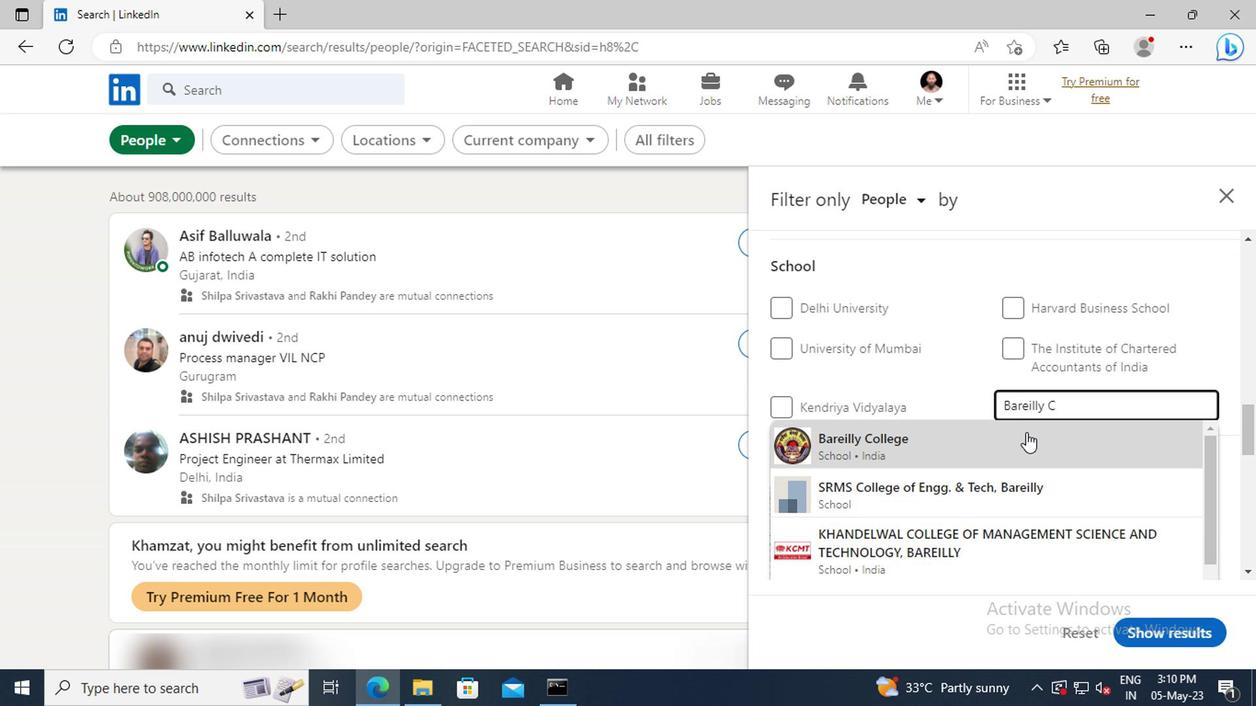 
Action: Mouse scrolled (844, 422) with delta (0, 0)
Screenshot: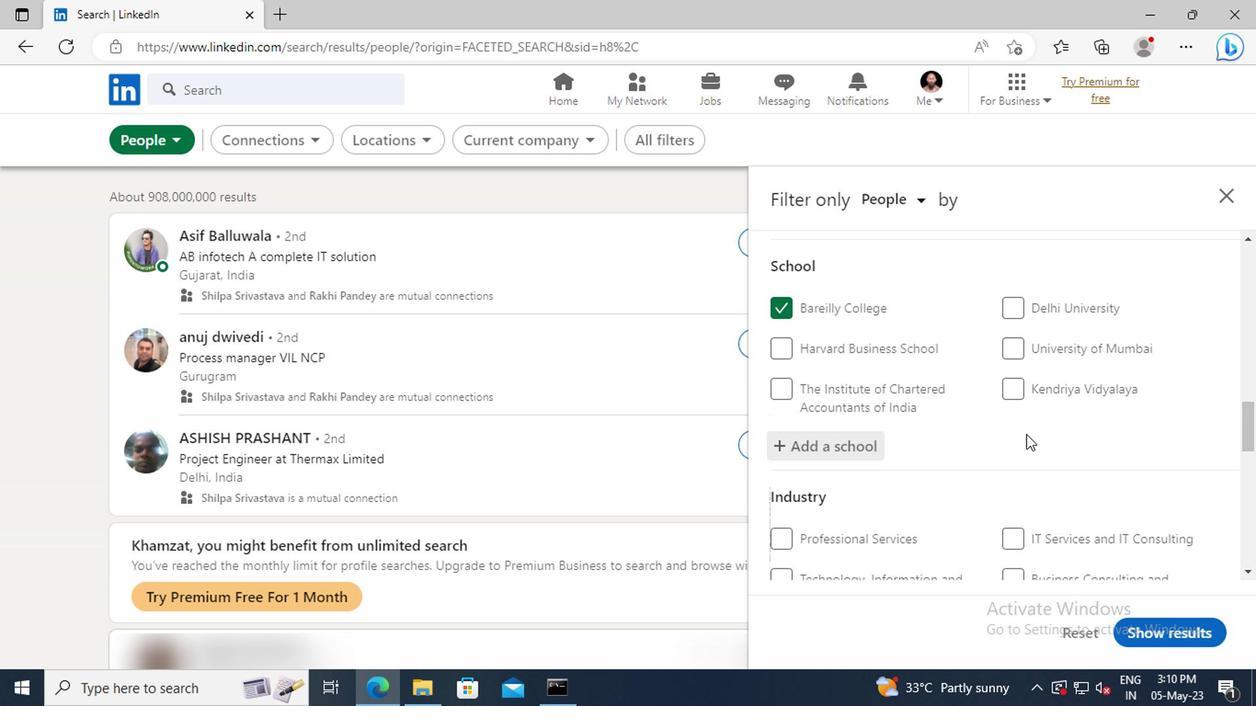 
Action: Mouse scrolled (844, 422) with delta (0, 0)
Screenshot: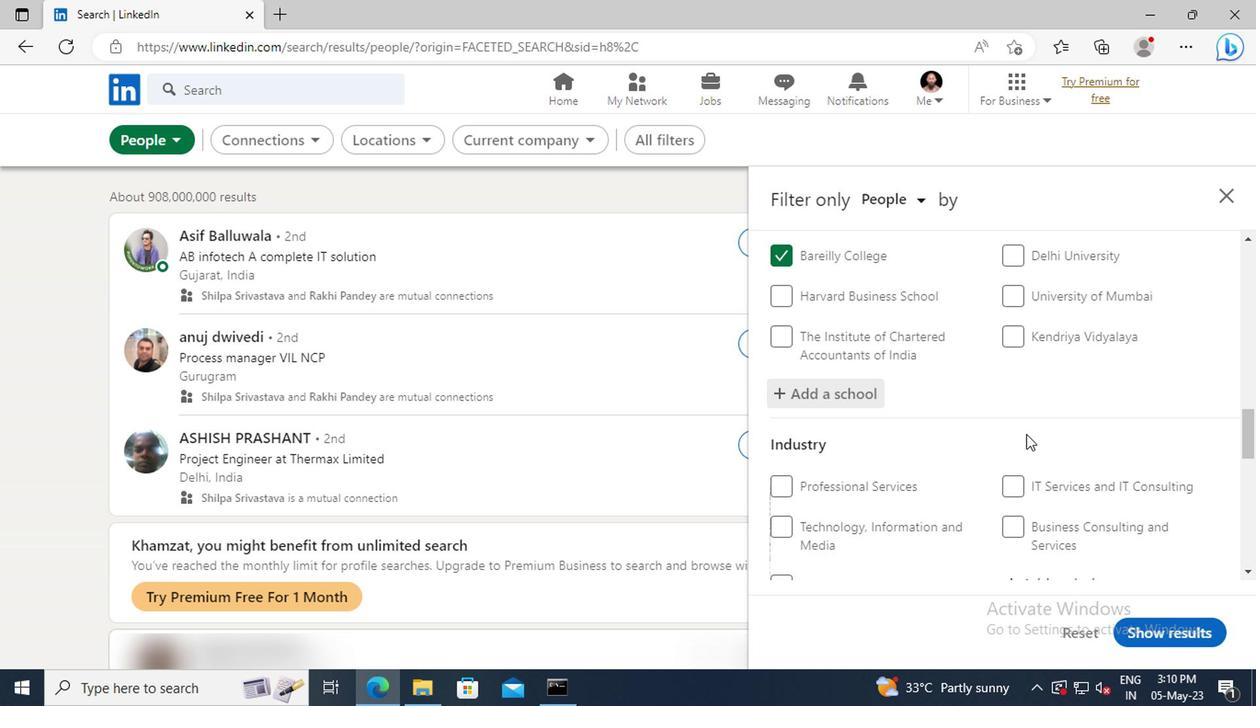 
Action: Mouse scrolled (844, 422) with delta (0, 0)
Screenshot: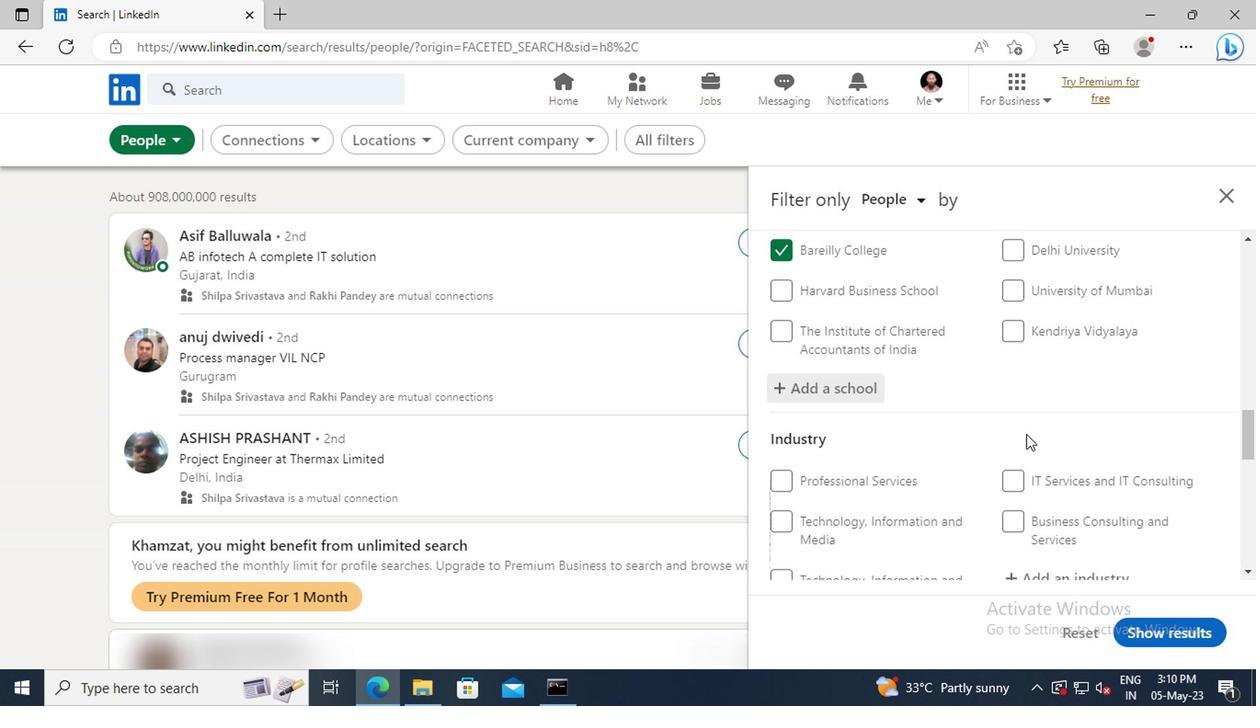 
Action: Mouse scrolled (844, 422) with delta (0, 0)
Screenshot: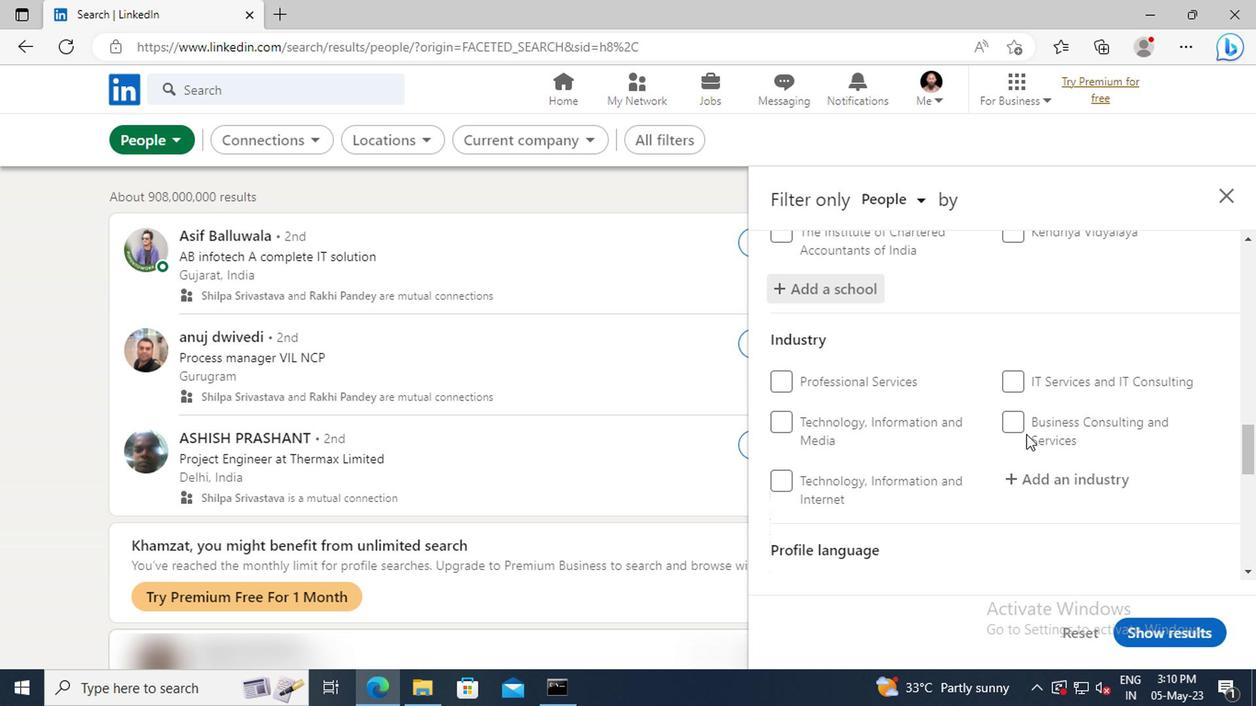 
Action: Mouse moved to (847, 418)
Screenshot: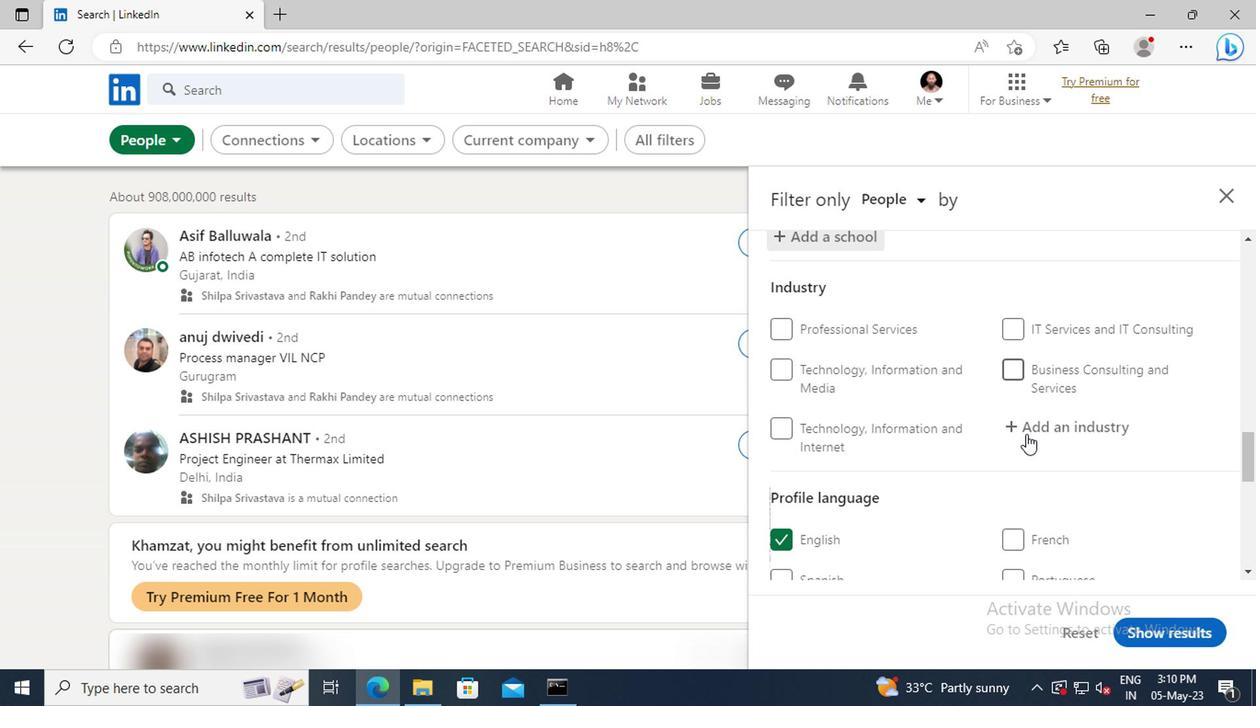 
Action: Mouse pressed left at (847, 418)
Screenshot: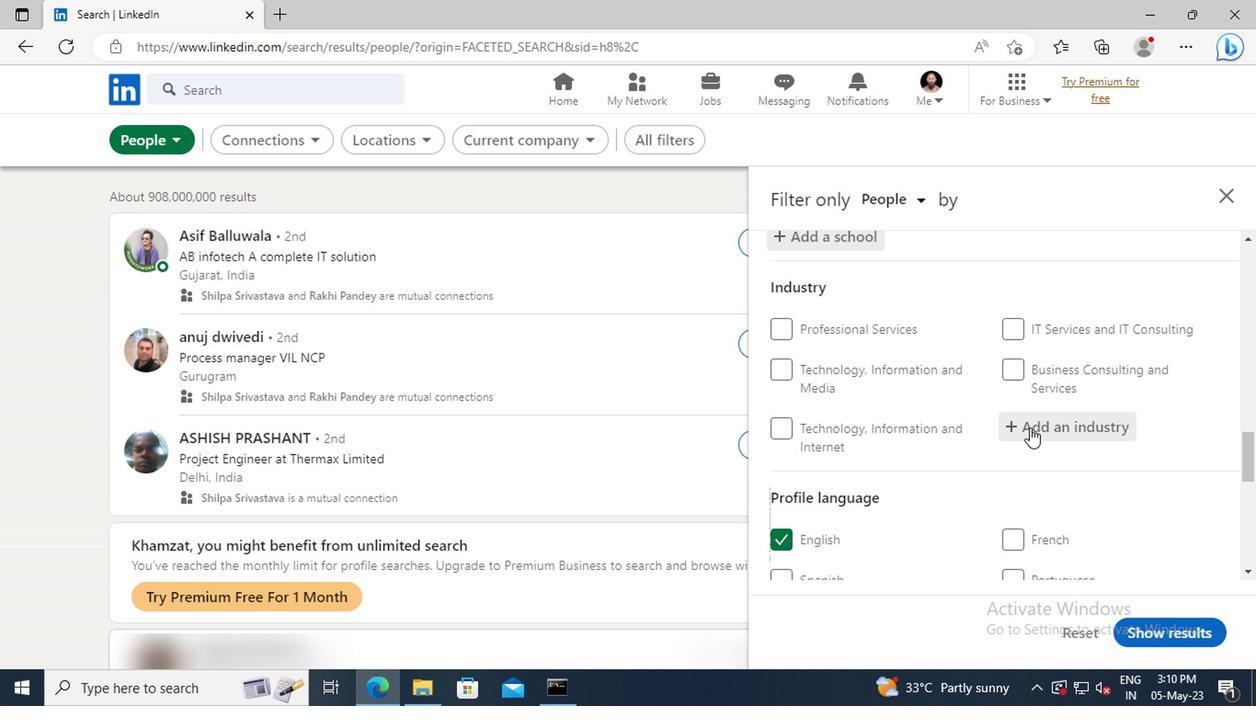 
Action: Key pressed <Key.shift><Key.shift><Key.shift><Key.shift><Key.shift><Key.shift><Key.shift><Key.shift><Key.shift><Key.shift><Key.shift><Key.shift>RECRE
Screenshot: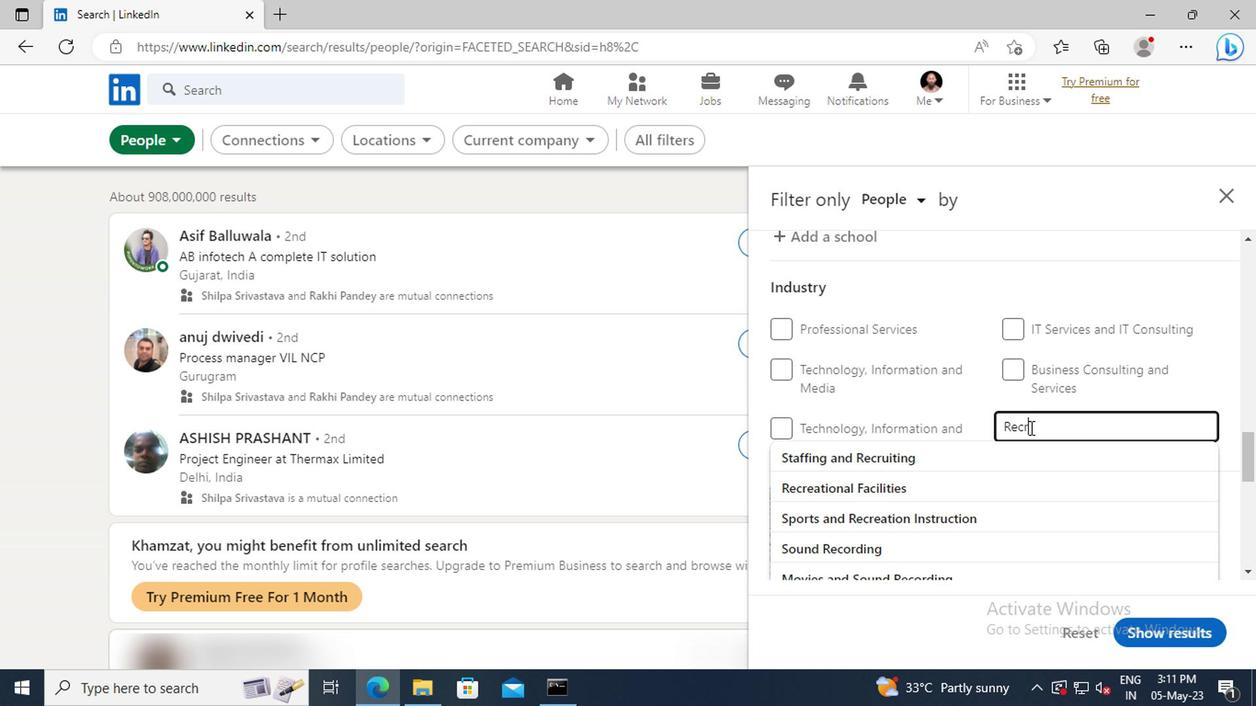 
Action: Mouse moved to (853, 432)
Screenshot: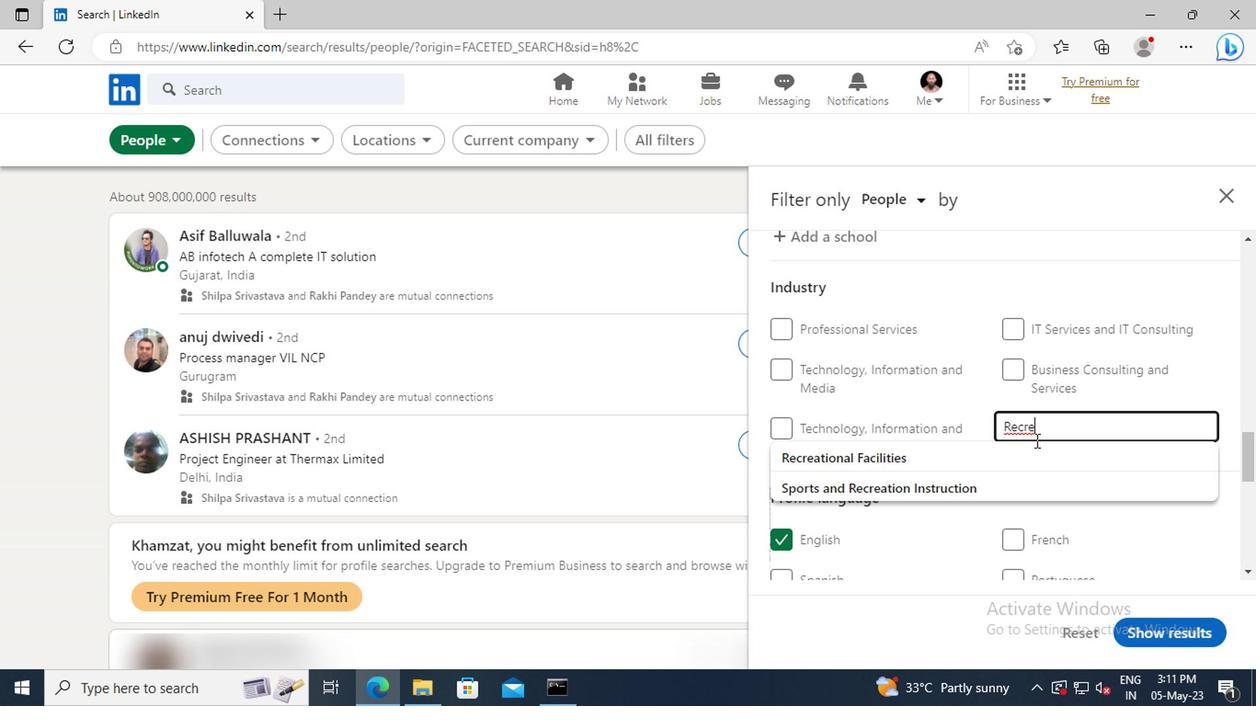 
Action: Mouse pressed left at (853, 432)
Screenshot: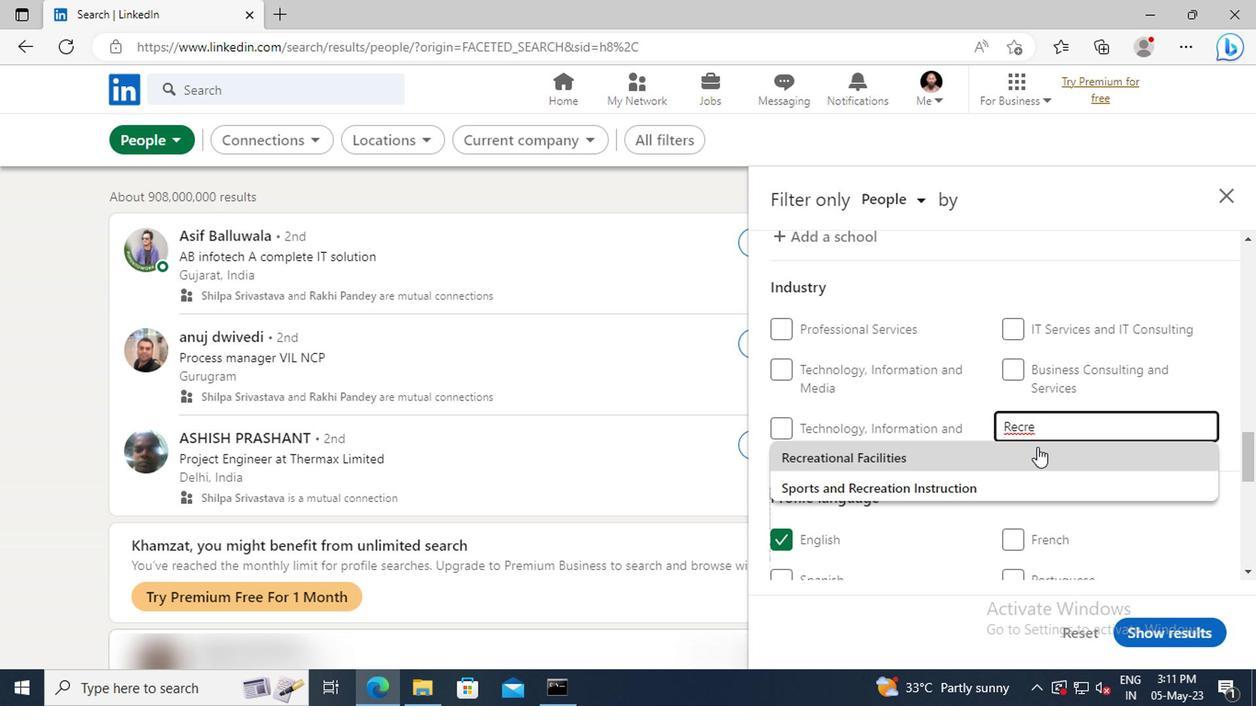
Action: Mouse scrolled (853, 431) with delta (0, 0)
Screenshot: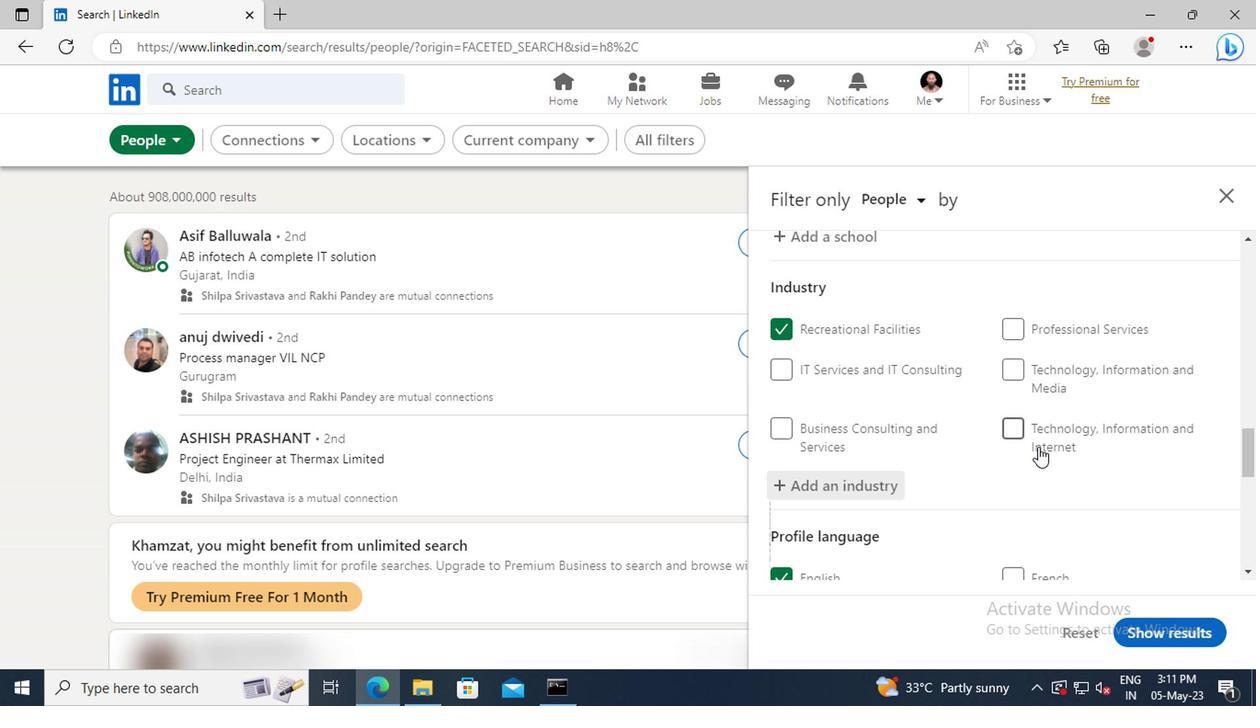 
Action: Mouse scrolled (853, 431) with delta (0, 0)
Screenshot: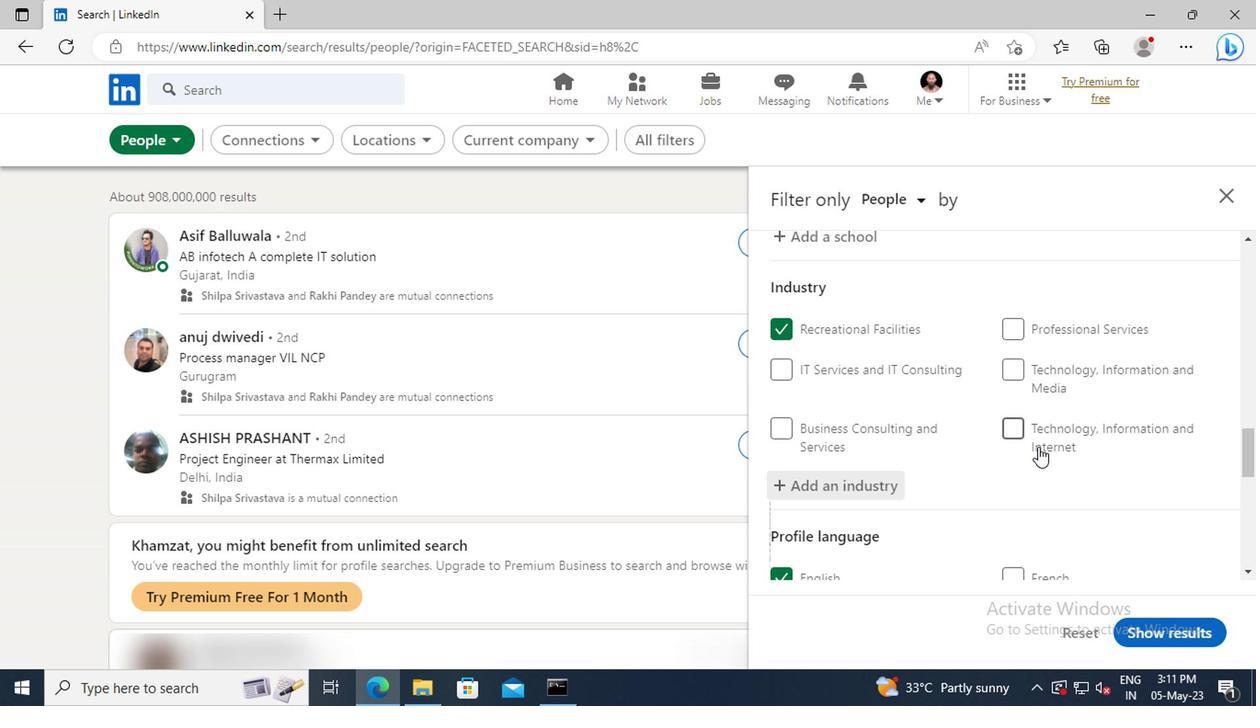 
Action: Mouse scrolled (853, 431) with delta (0, 0)
Screenshot: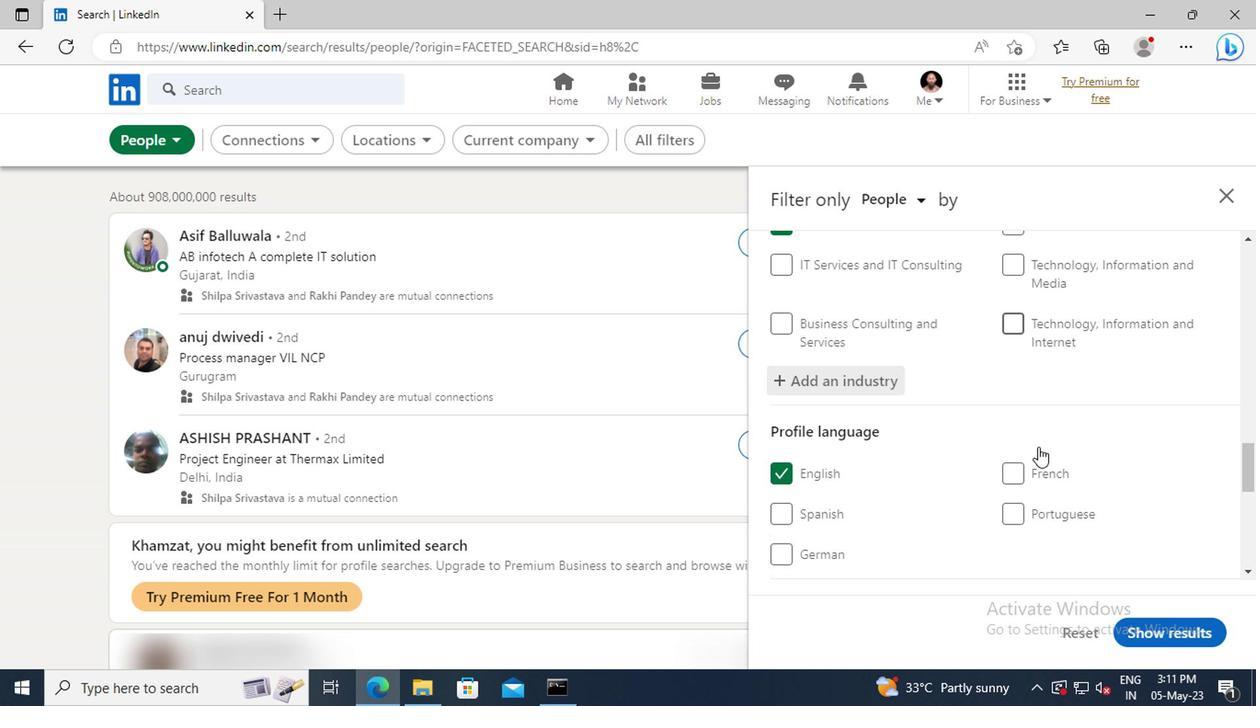 
Action: Mouse scrolled (853, 431) with delta (0, 0)
Screenshot: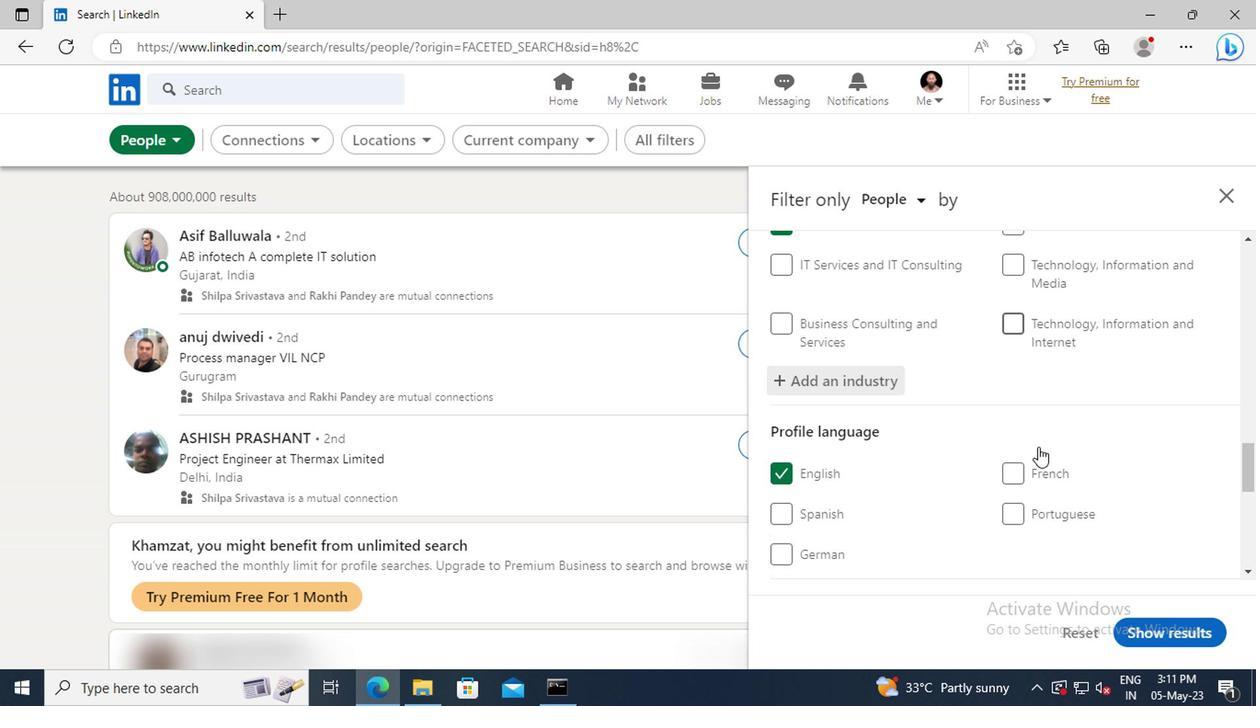 
Action: Mouse moved to (853, 431)
Screenshot: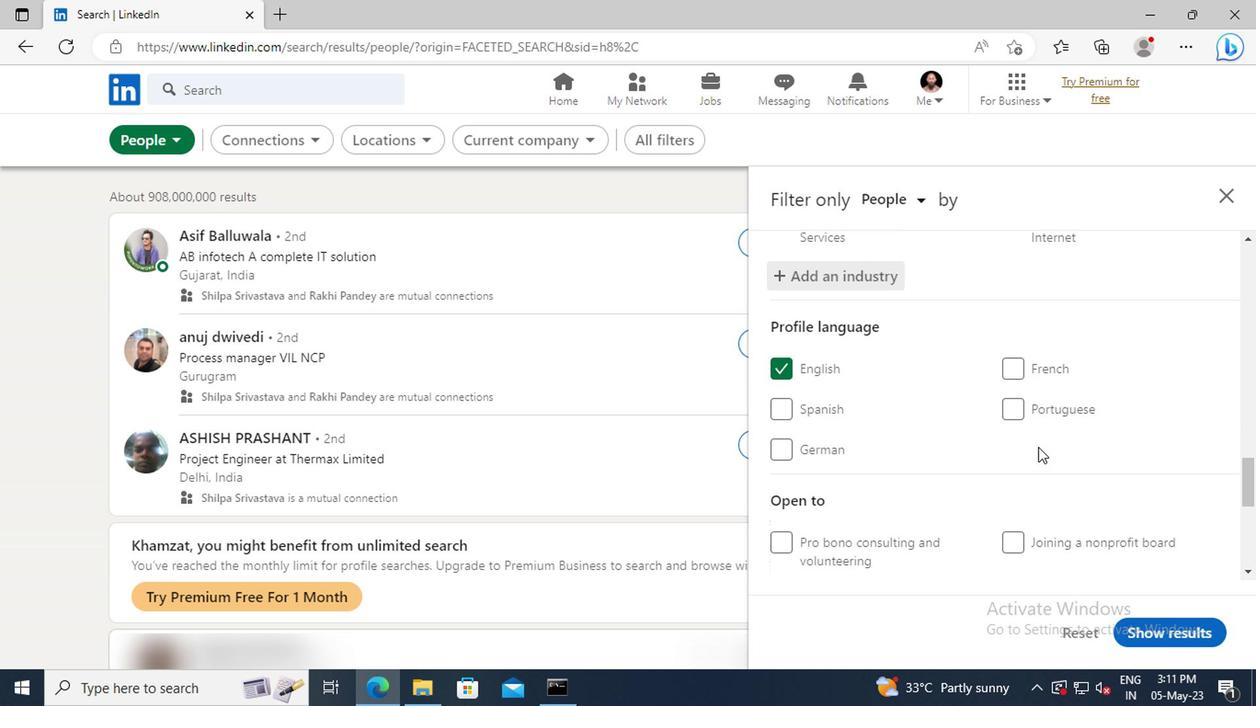 
Action: Mouse scrolled (853, 431) with delta (0, 0)
Screenshot: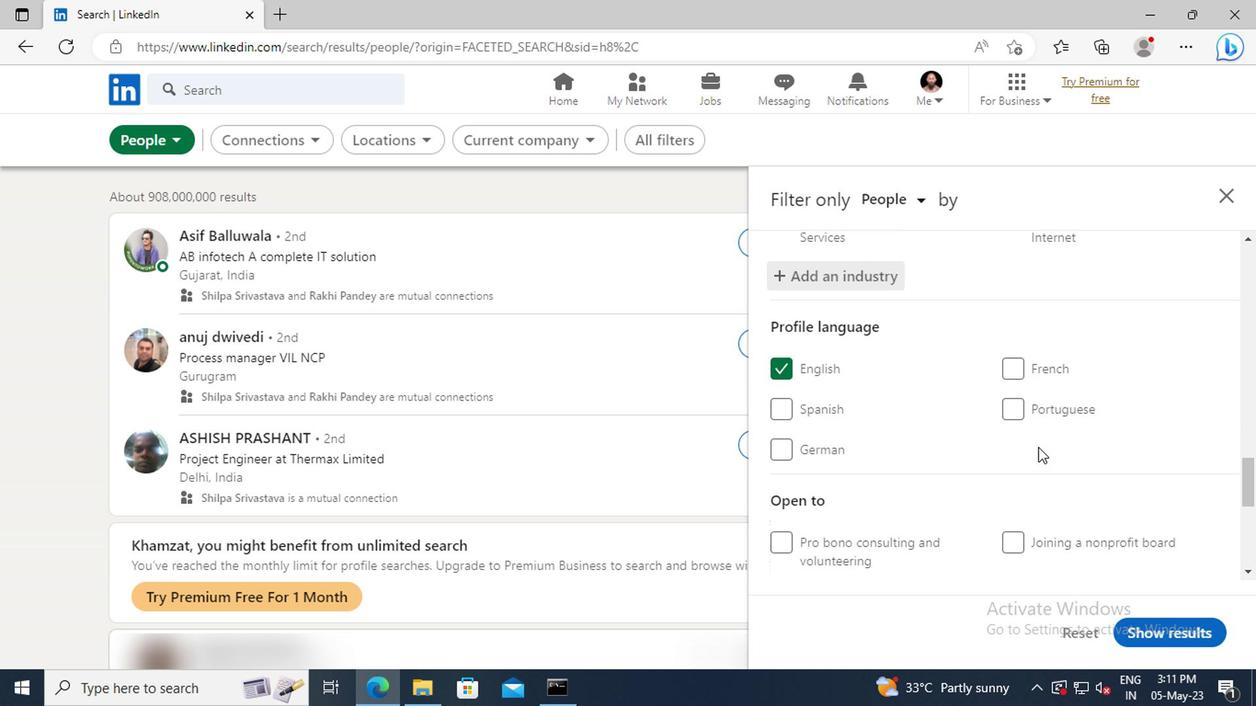 
Action: Mouse scrolled (853, 431) with delta (0, 0)
Screenshot: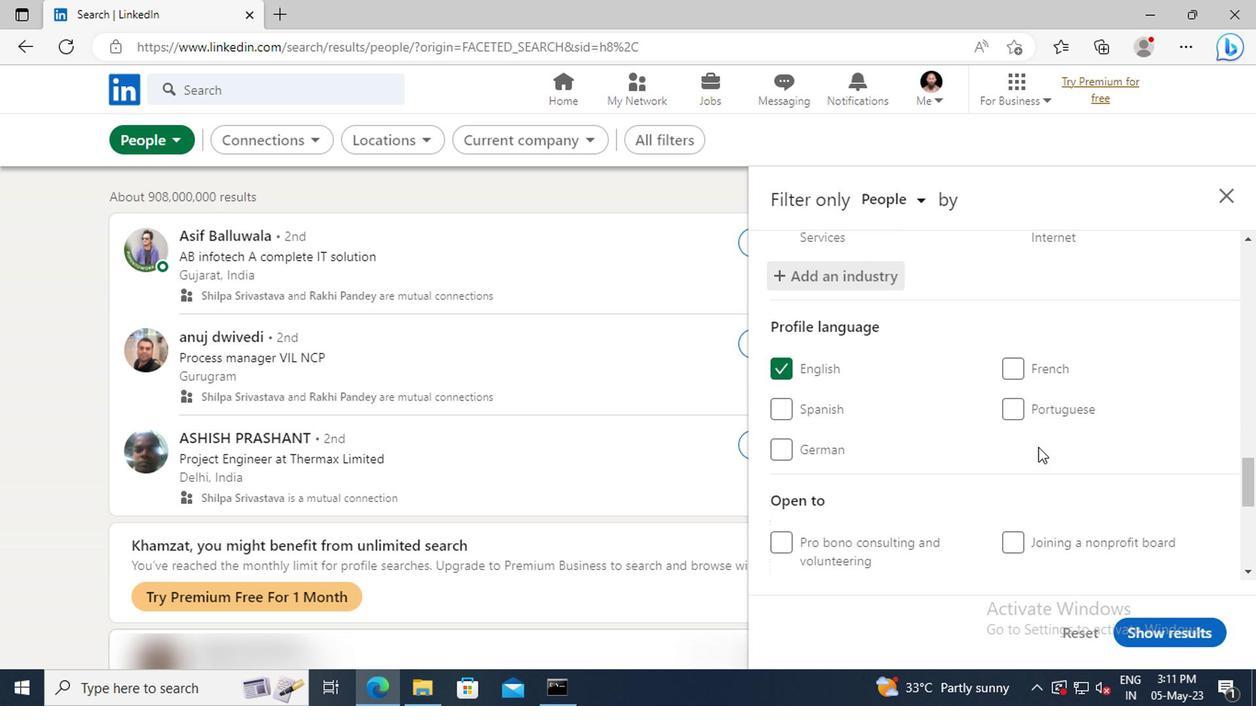 
Action: Mouse scrolled (853, 431) with delta (0, 0)
Screenshot: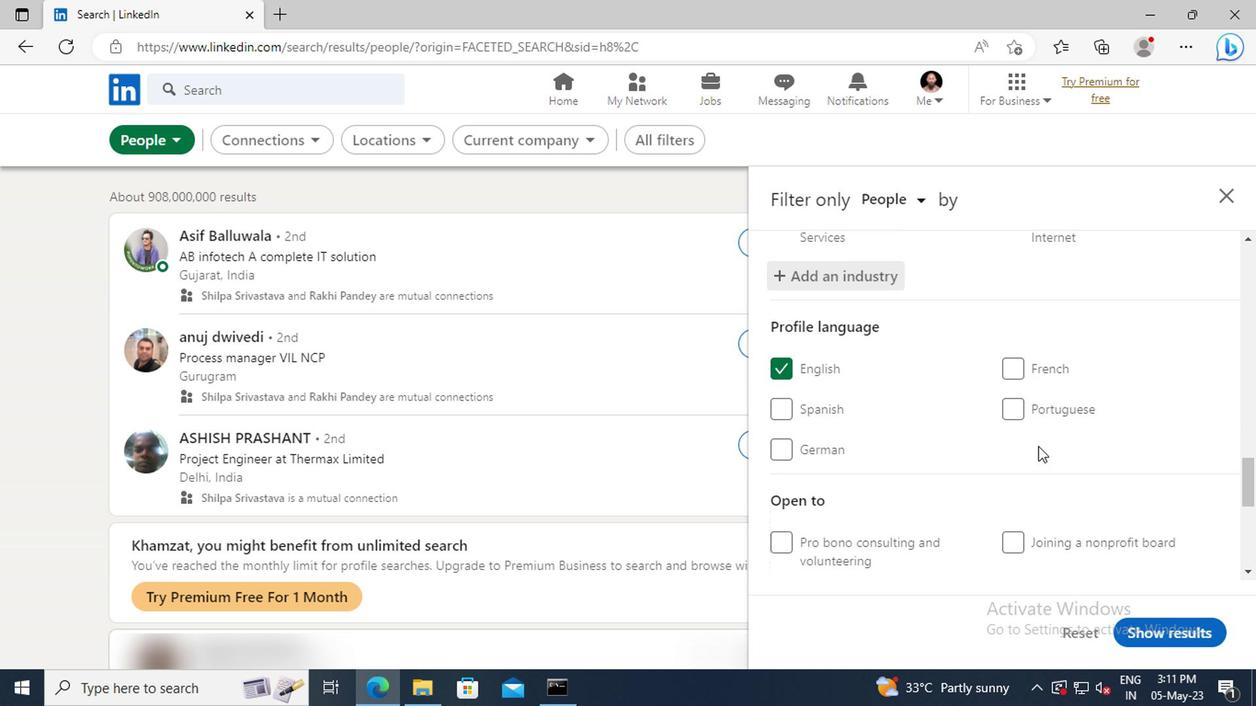 
Action: Mouse moved to (853, 428)
Screenshot: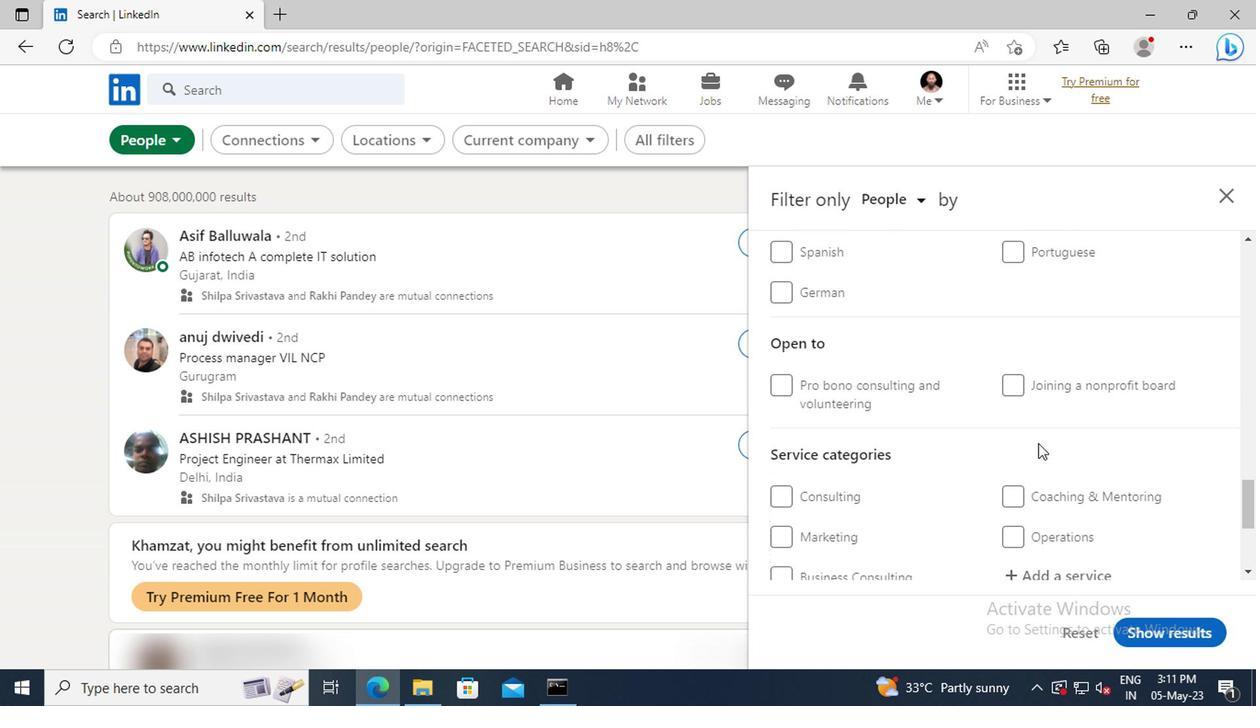 
Action: Mouse scrolled (853, 427) with delta (0, 0)
Screenshot: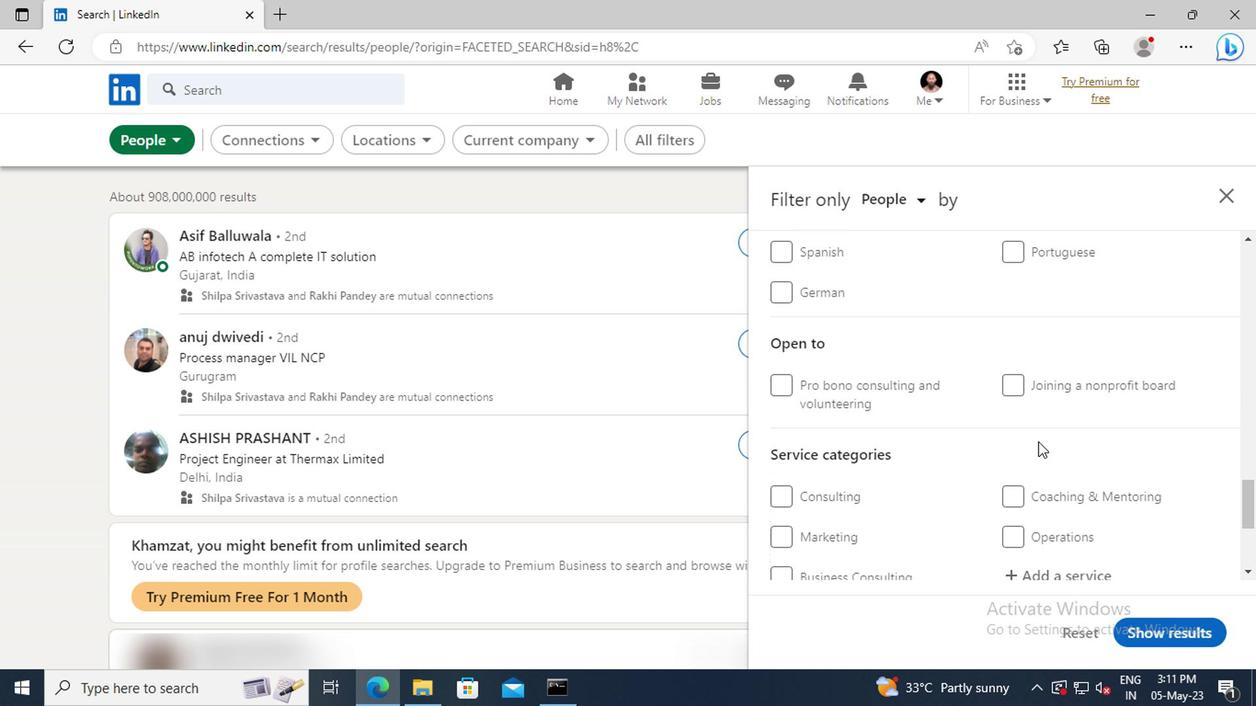 
Action: Mouse scrolled (853, 427) with delta (0, 0)
Screenshot: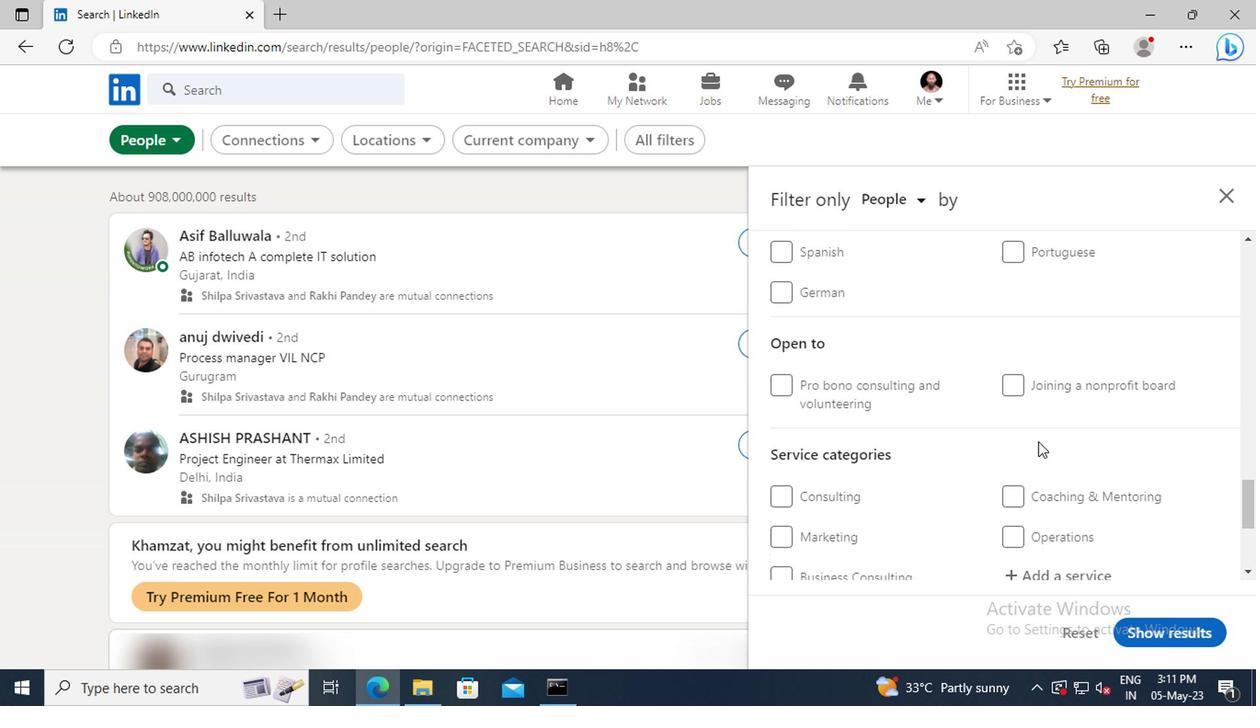 
Action: Mouse moved to (854, 446)
Screenshot: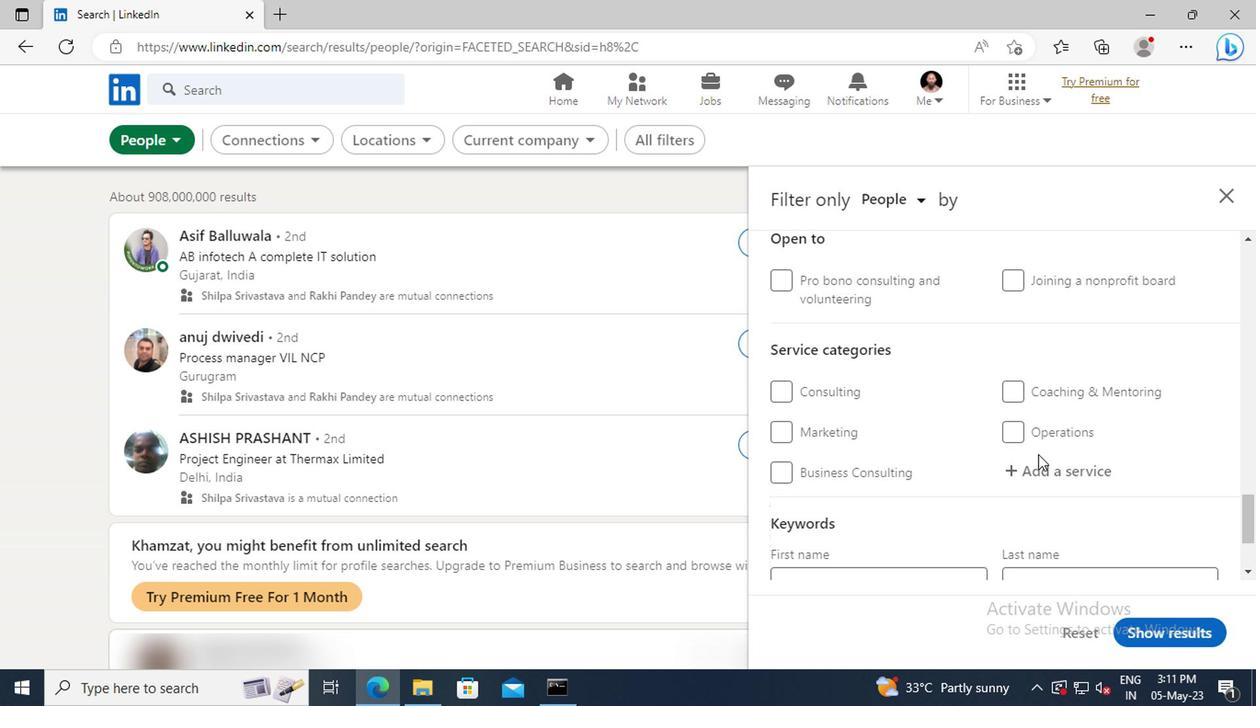 
Action: Mouse pressed left at (854, 446)
Screenshot: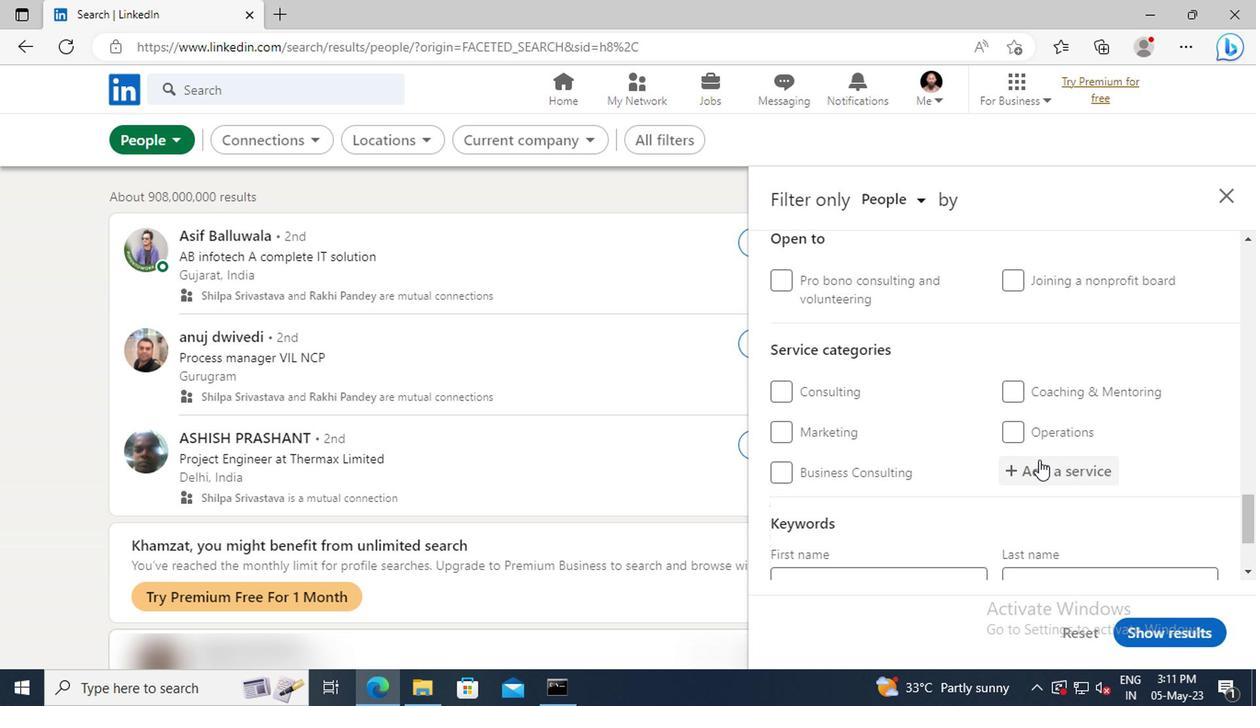 
Action: Key pressed <Key.shift>SUPPORT<Key.space><Key.shift>TECHNICAL<Key.space><Key.shift>WRITING<Key.enter>
Screenshot: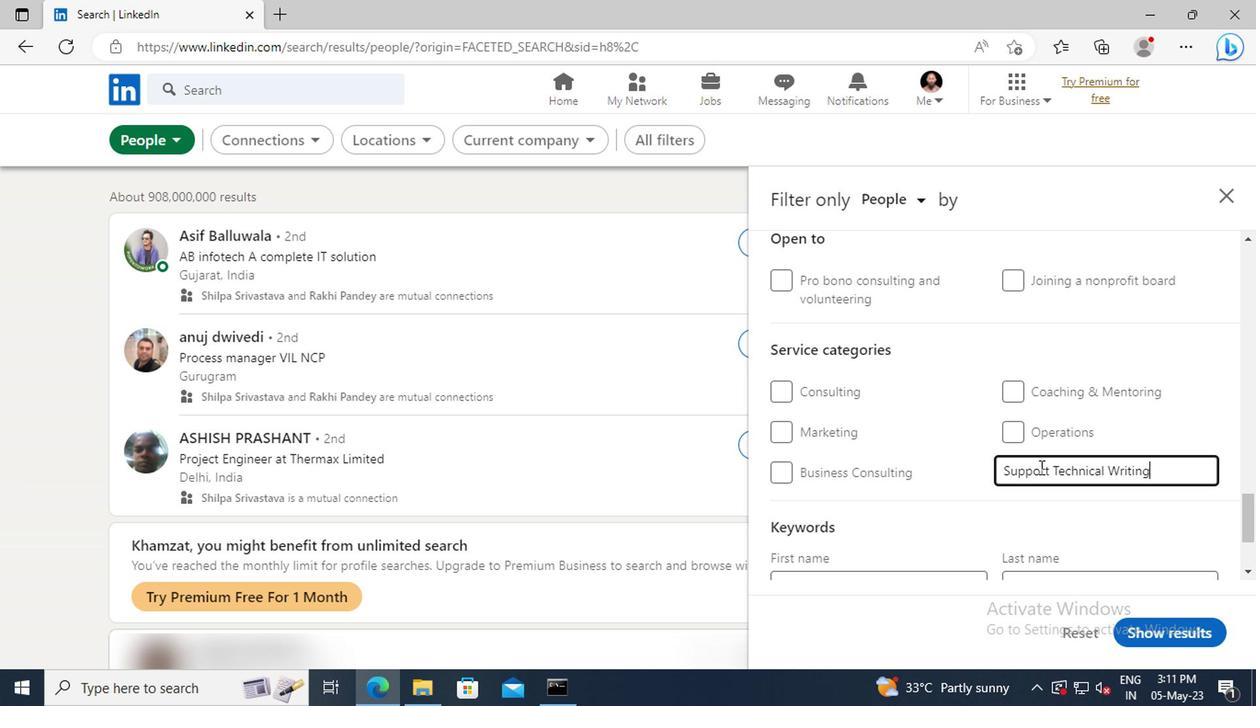 
Action: Mouse scrolled (854, 446) with delta (0, 0)
Screenshot: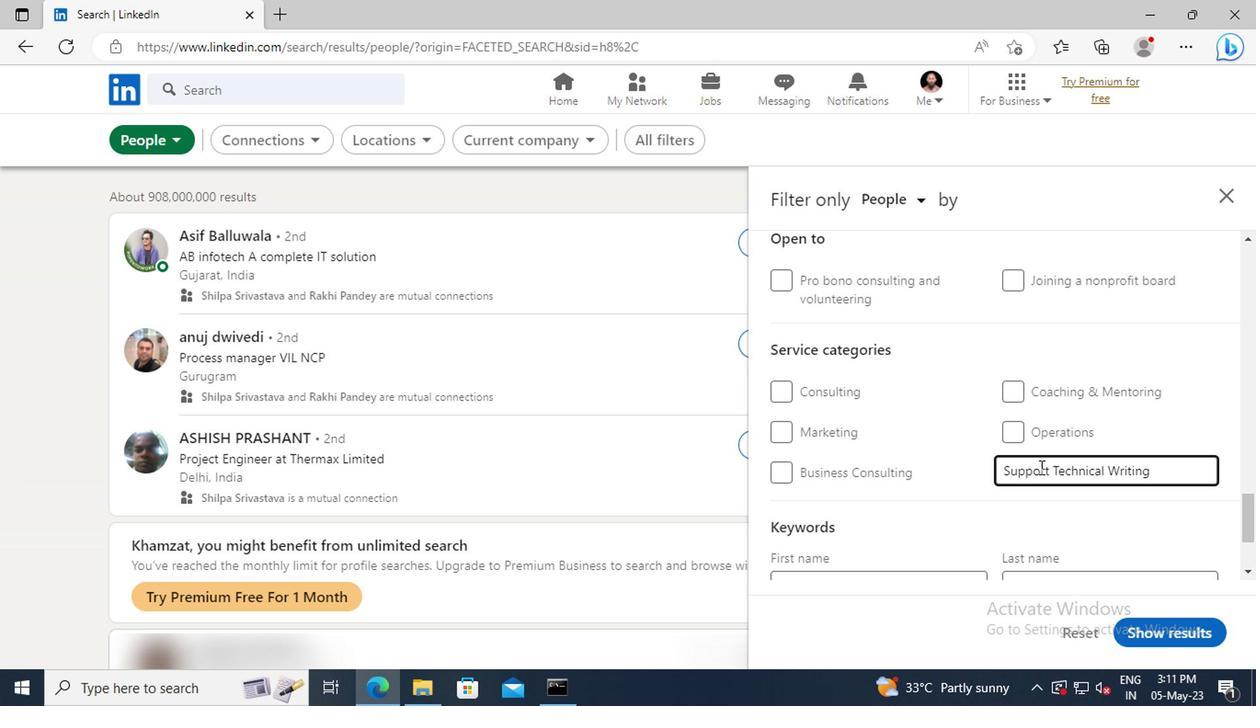
Action: Mouse scrolled (854, 446) with delta (0, 0)
Screenshot: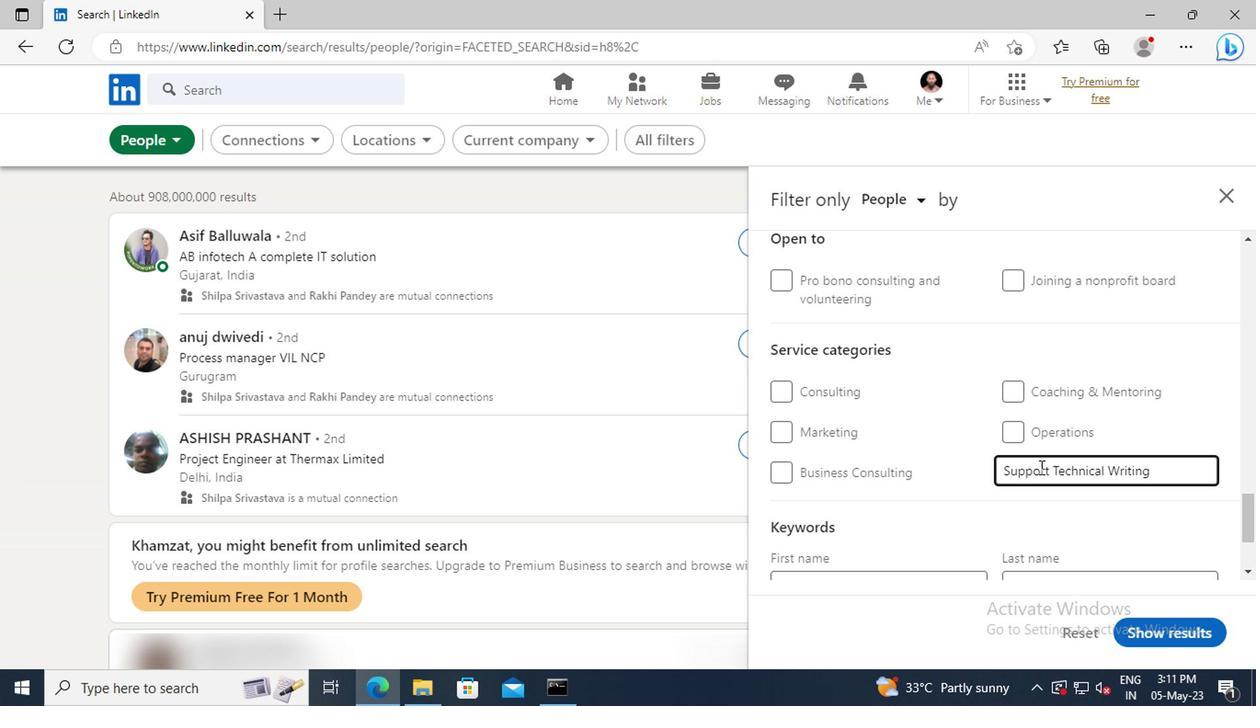 
Action: Mouse scrolled (854, 446) with delta (0, 0)
Screenshot: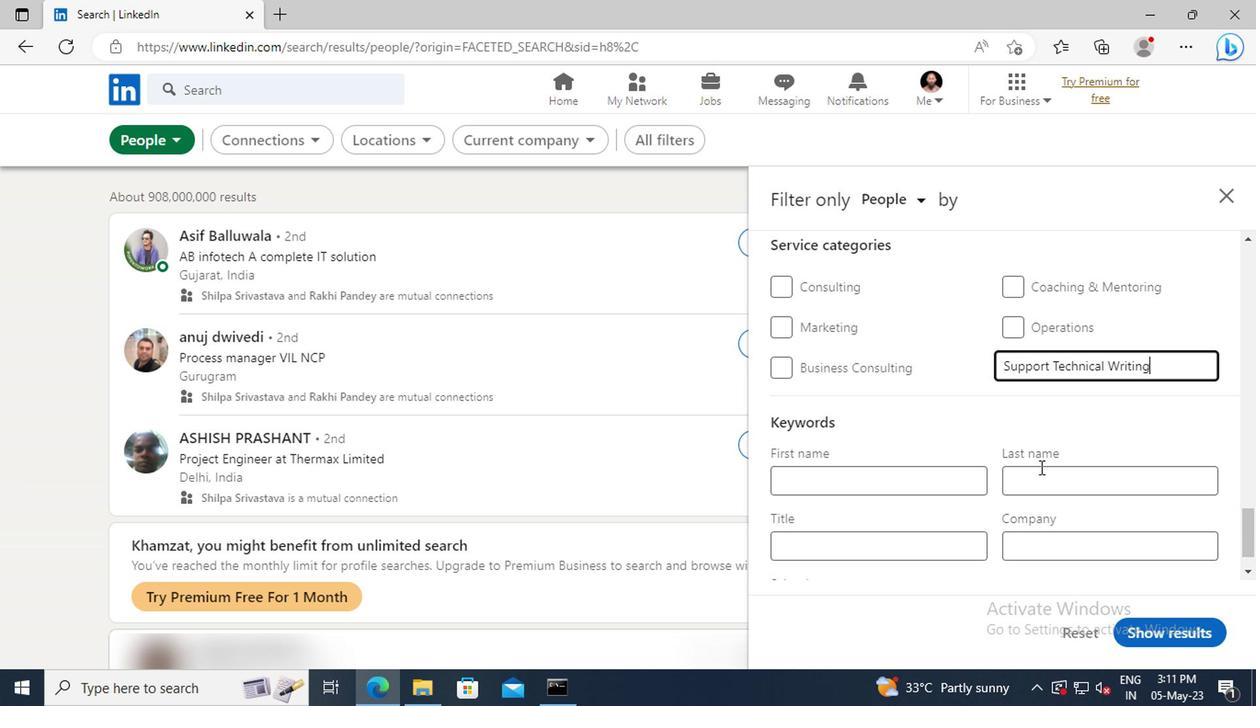 
Action: Mouse scrolled (854, 446) with delta (0, 0)
Screenshot: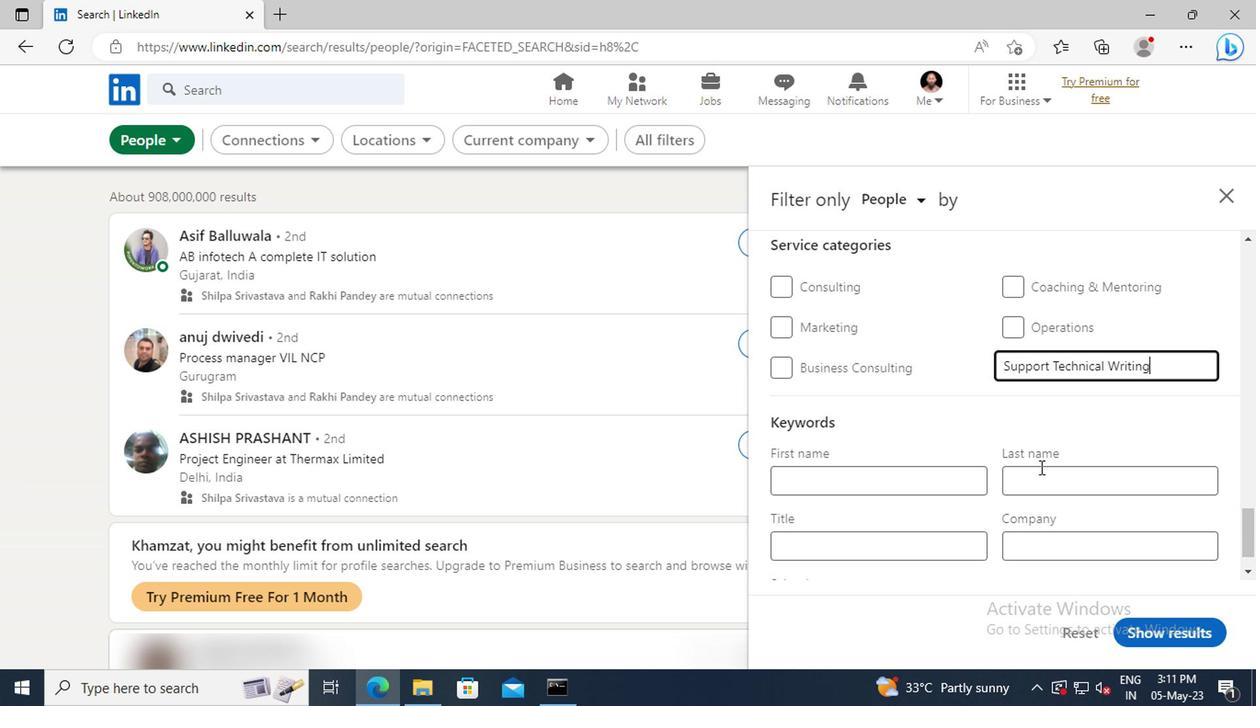 
Action: Mouse scrolled (854, 446) with delta (0, 0)
Screenshot: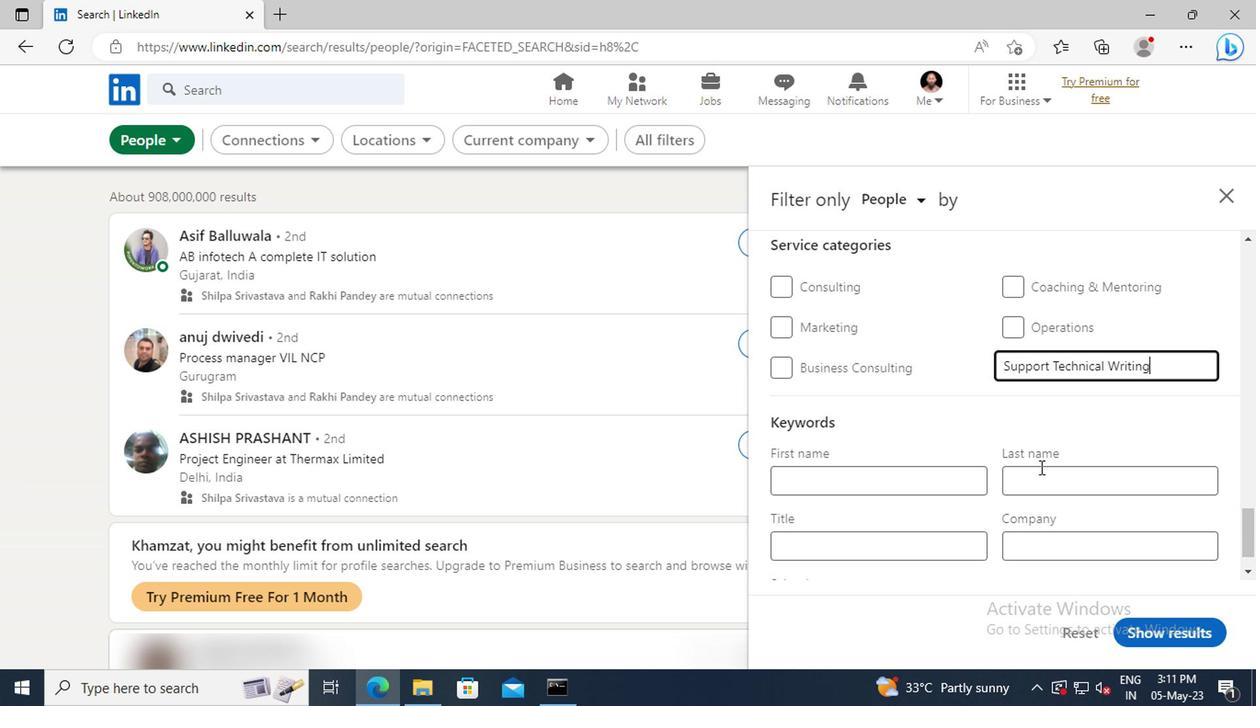 
Action: Mouse moved to (780, 470)
Screenshot: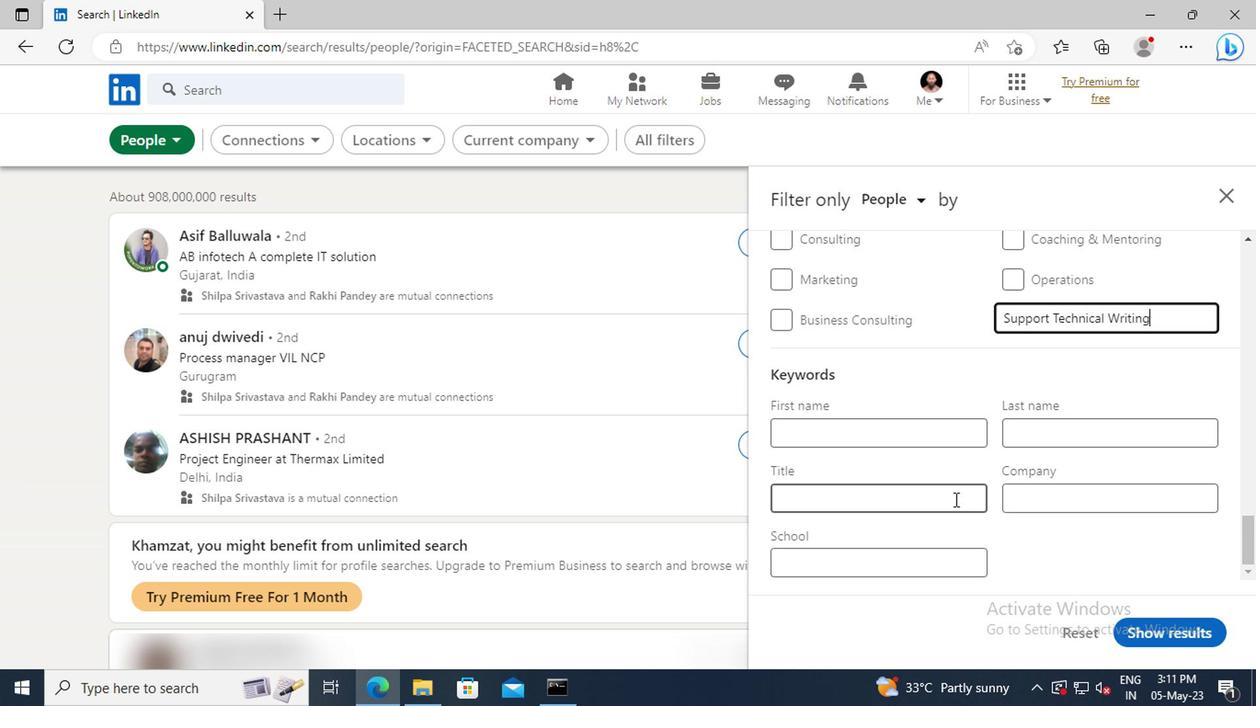 
Action: Mouse pressed left at (780, 470)
Screenshot: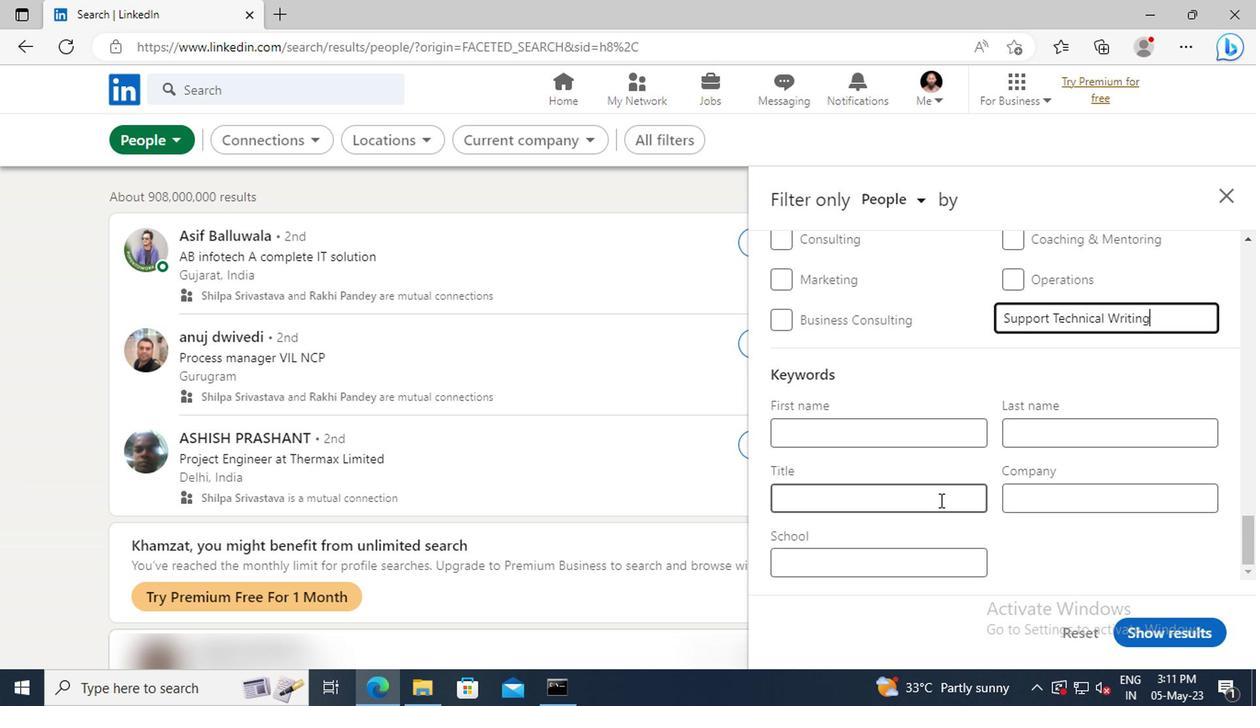 
Action: Key pressed <Key.shift><Key.shift><Key.shift><Key.shift><Key.shift><Key.shift><Key.shift><Key.shift><Key.shift><Key.shift><Key.shift><Key.shift><Key.shift>ACCOUNT<Key.space><Key.shift>REPRESENTATIVE<Key.enter>
Screenshot: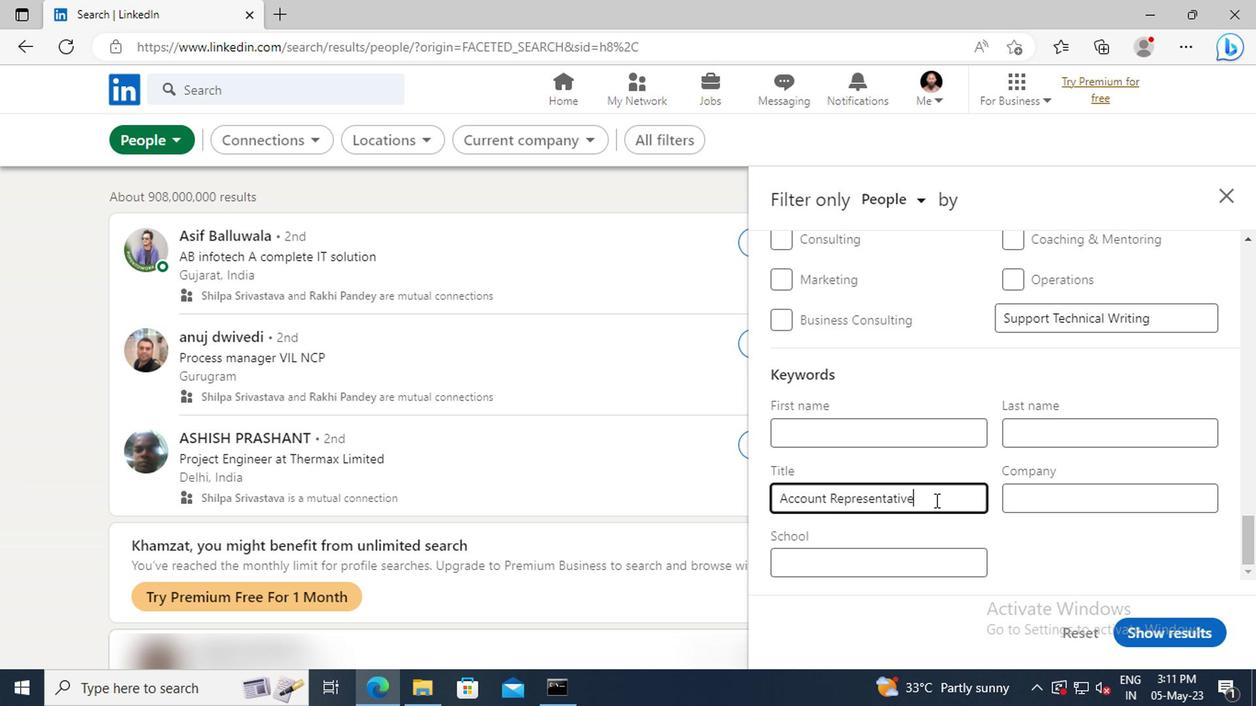 
Action: Mouse moved to (938, 563)
Screenshot: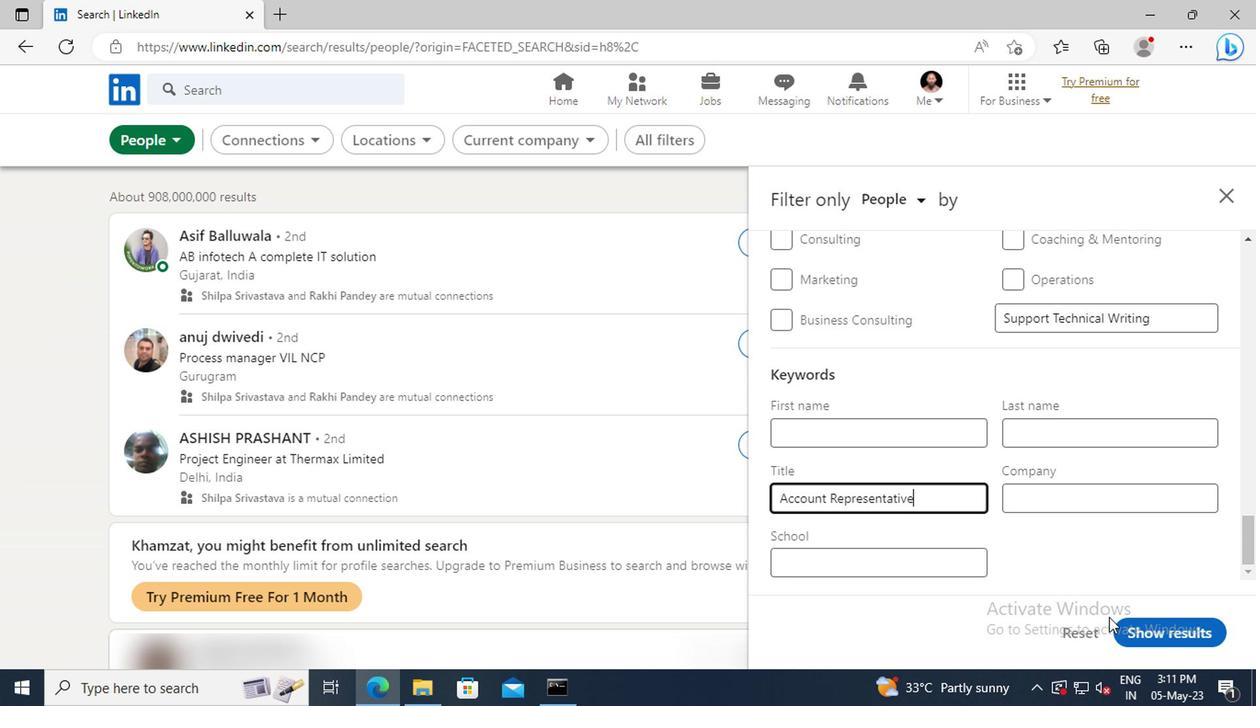 
Action: Mouse pressed left at (938, 563)
Screenshot: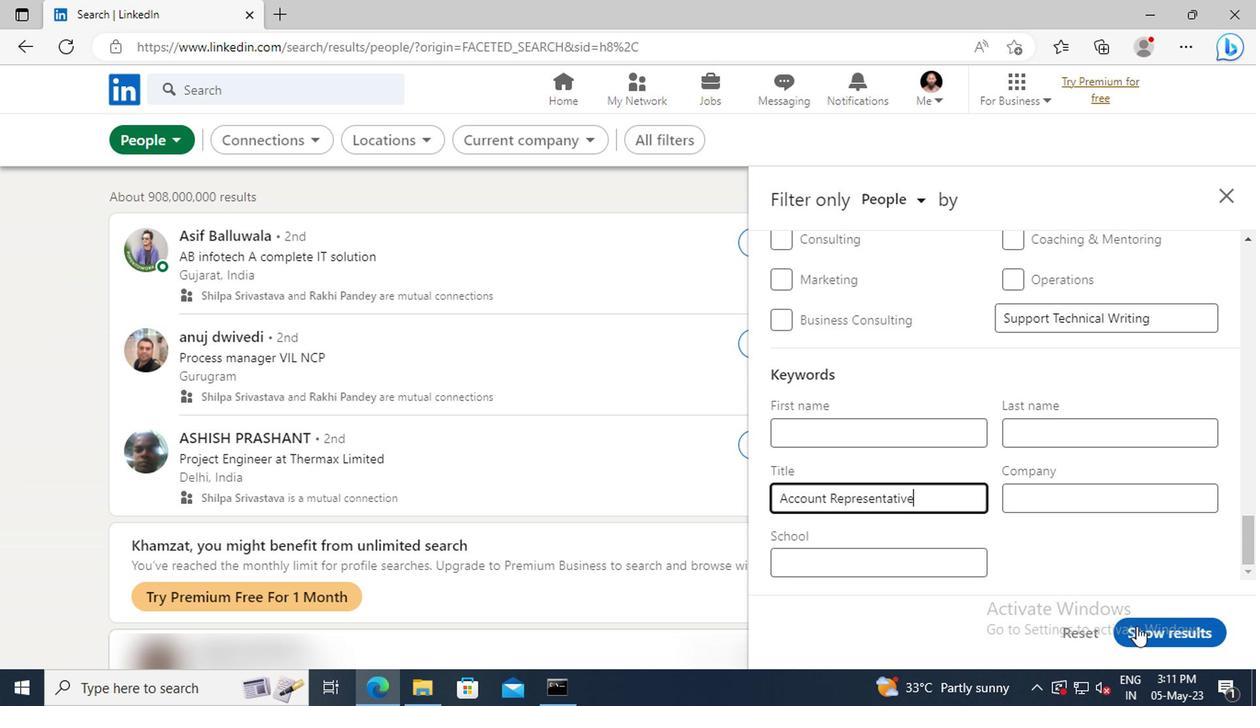 
